 Task: Find connections with filter location Krychaw with filter topic #personaltrainerwith filter profile language French with filter current company Honda Cars India Ltd with filter school Navrachana University with filter industry Meat Products Manufacturing with filter service category Resume Writing with filter keywords title Merchandising Associate
Action: Mouse moved to (210, 273)
Screenshot: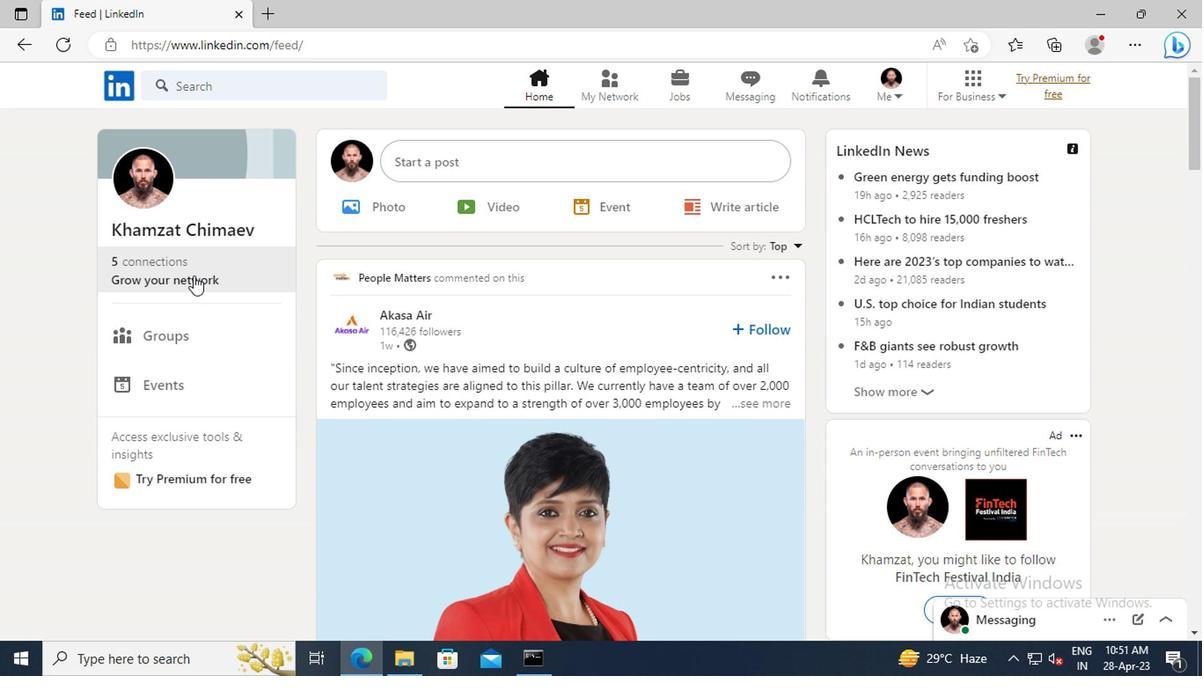 
Action: Mouse pressed left at (210, 273)
Screenshot: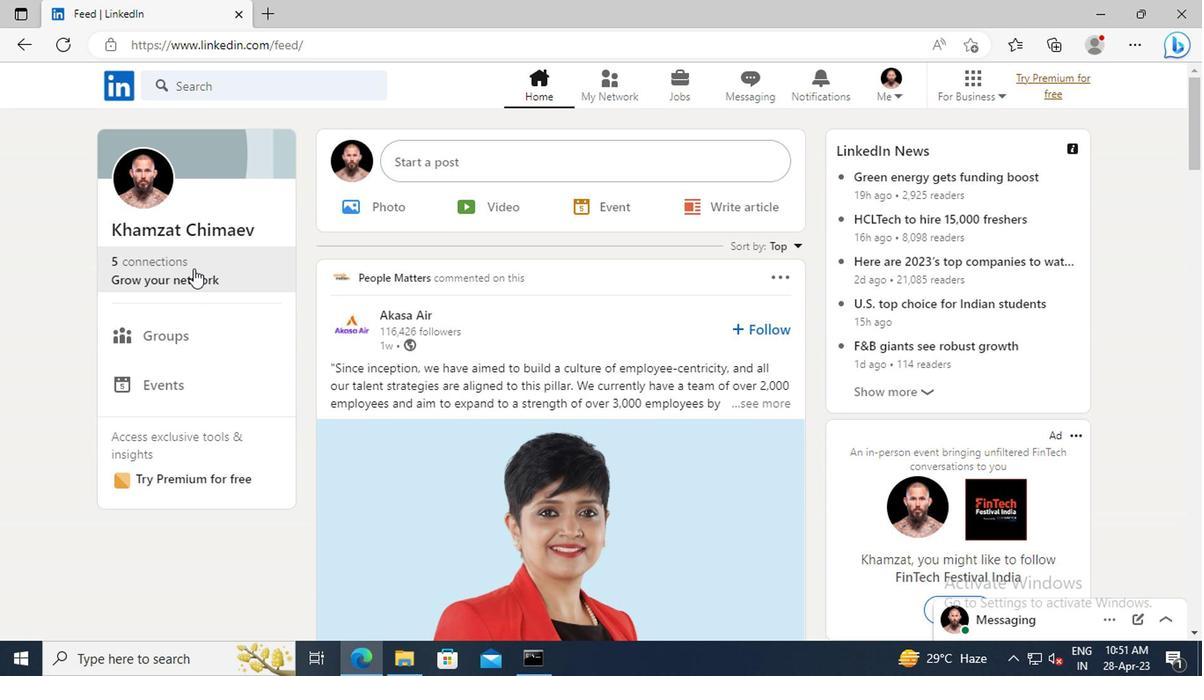 
Action: Mouse moved to (225, 195)
Screenshot: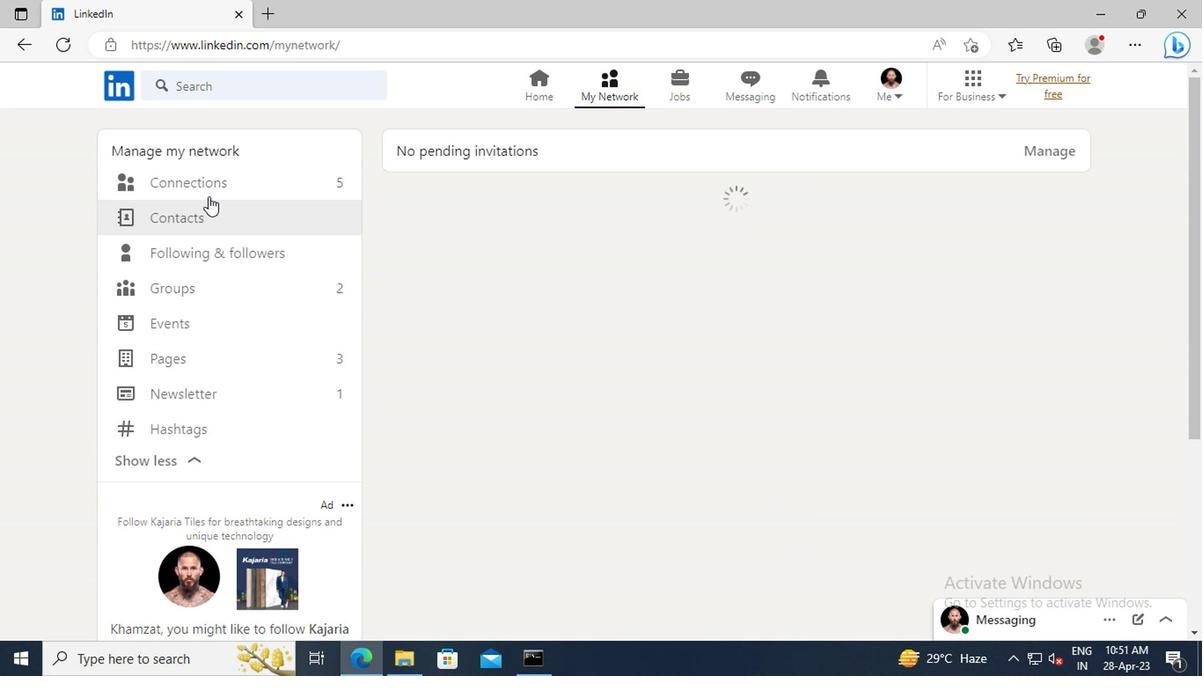 
Action: Mouse pressed left at (225, 195)
Screenshot: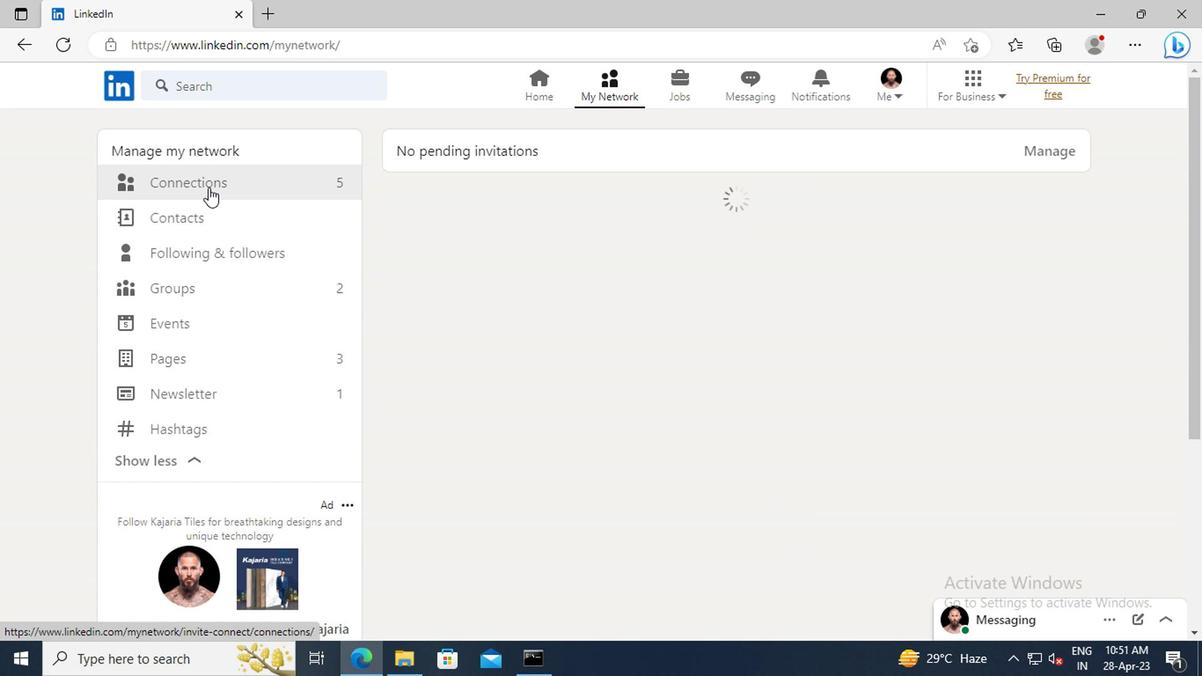 
Action: Mouse moved to (716, 195)
Screenshot: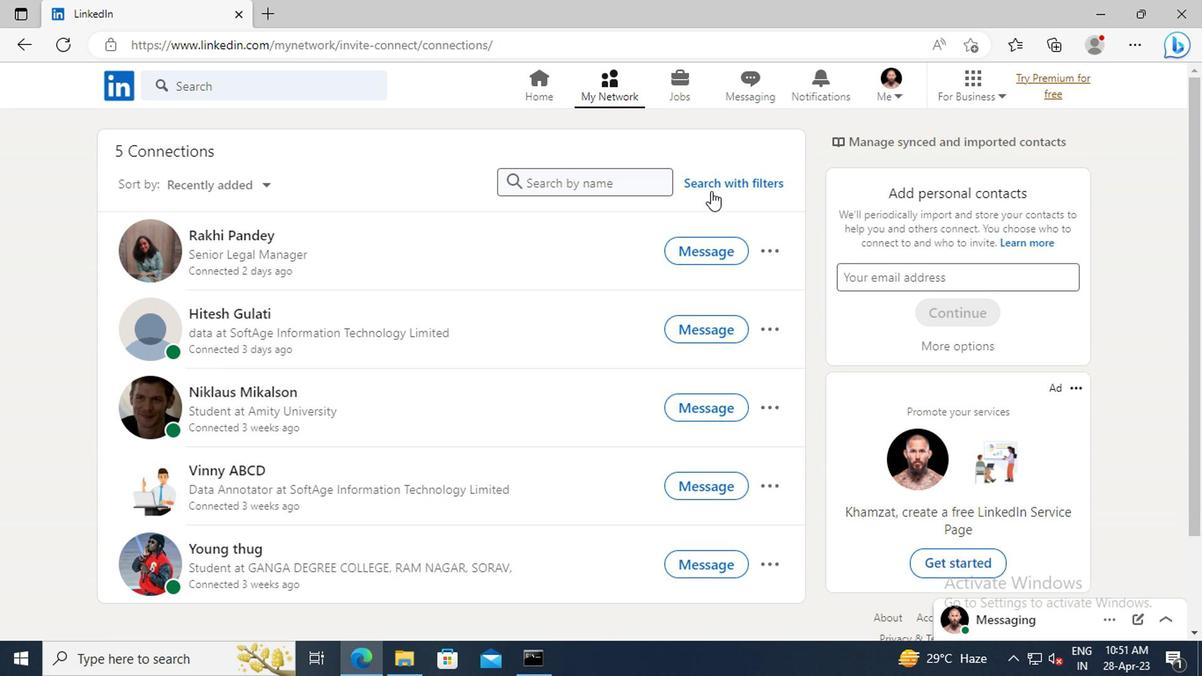 
Action: Mouse pressed left at (716, 195)
Screenshot: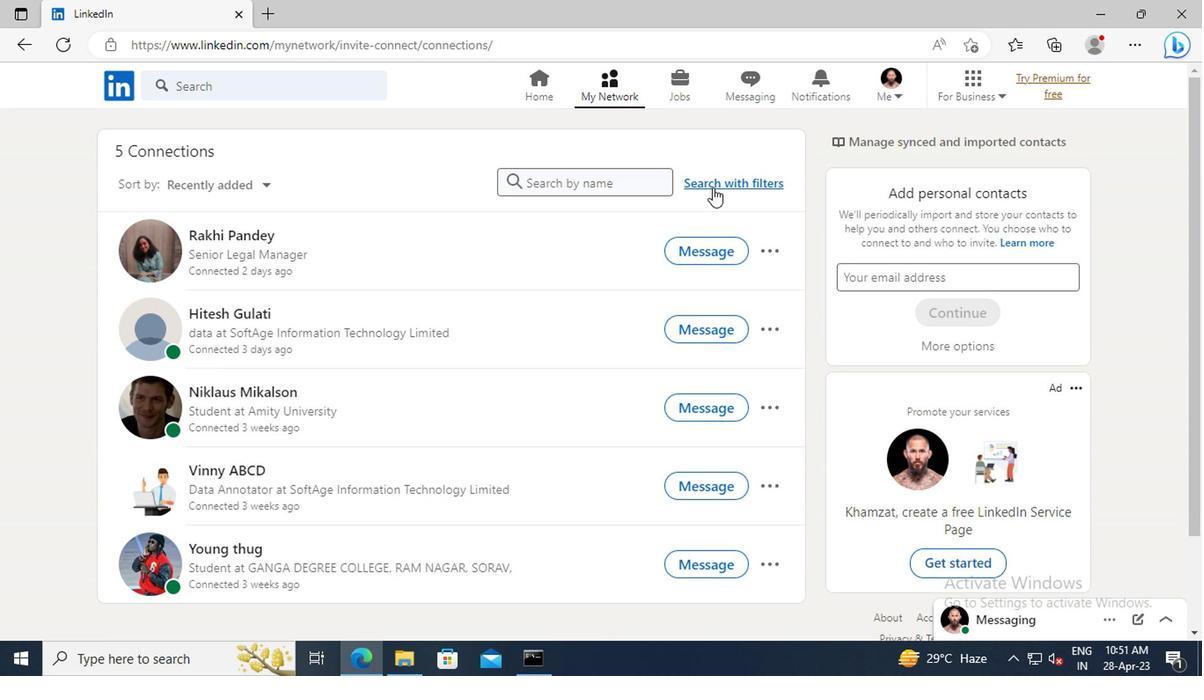 
Action: Mouse moved to (669, 152)
Screenshot: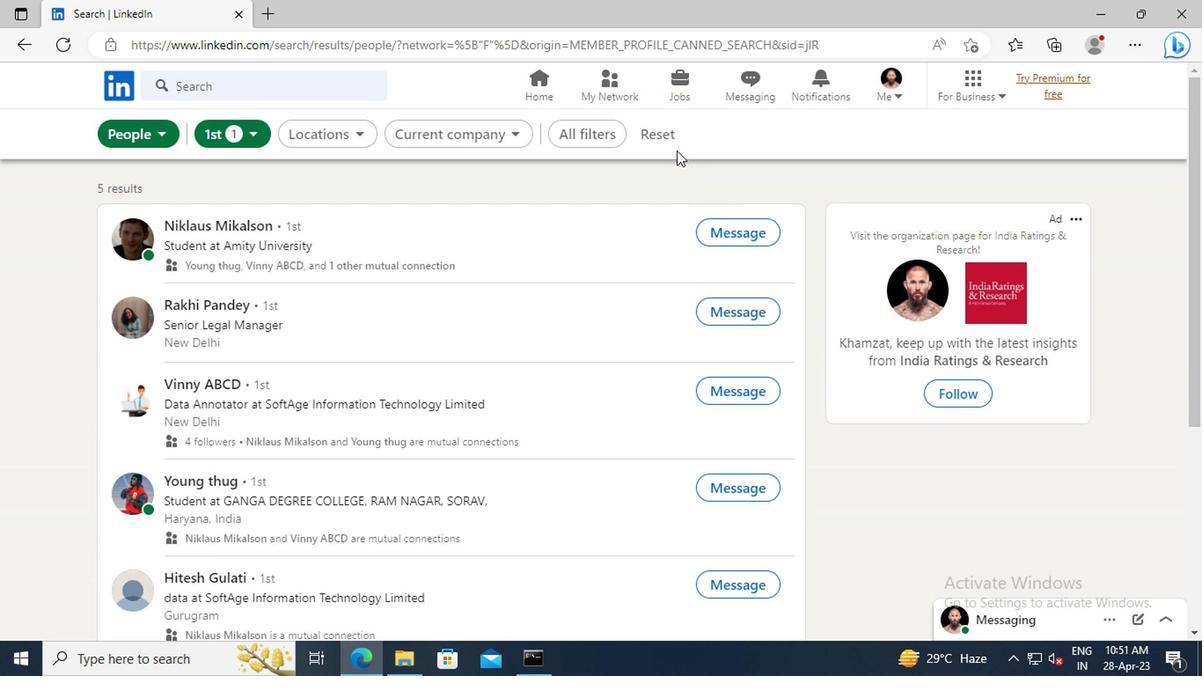 
Action: Mouse pressed left at (669, 152)
Screenshot: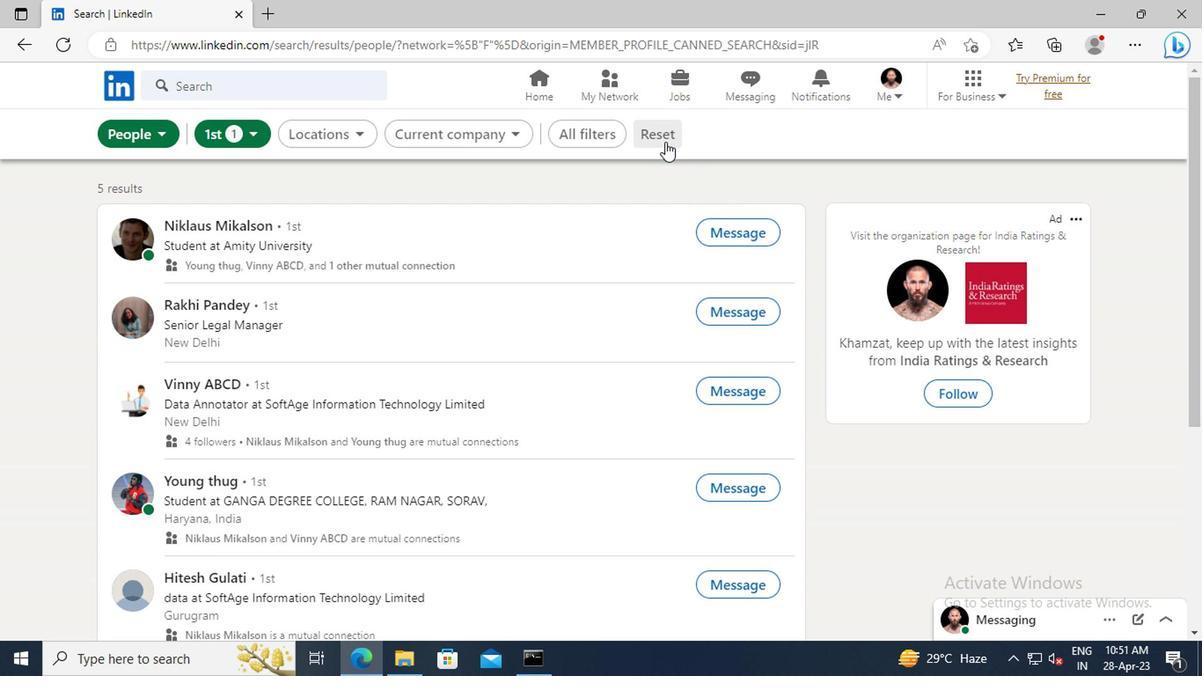 
Action: Mouse moved to (651, 145)
Screenshot: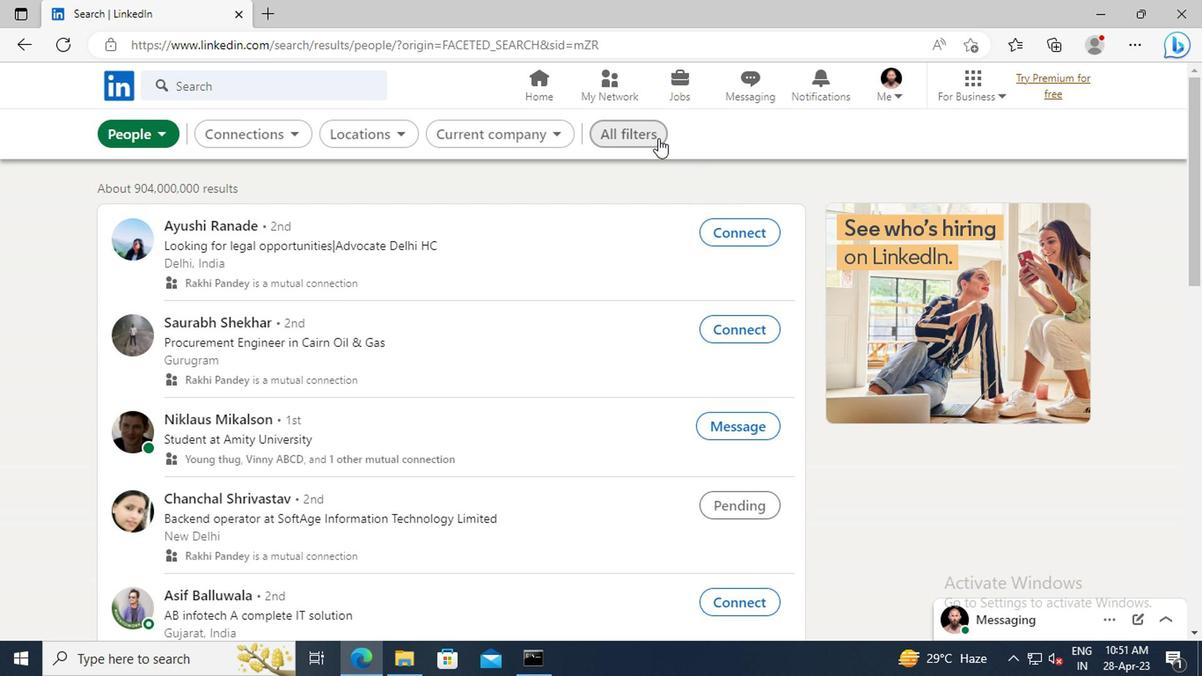 
Action: Mouse pressed left at (651, 145)
Screenshot: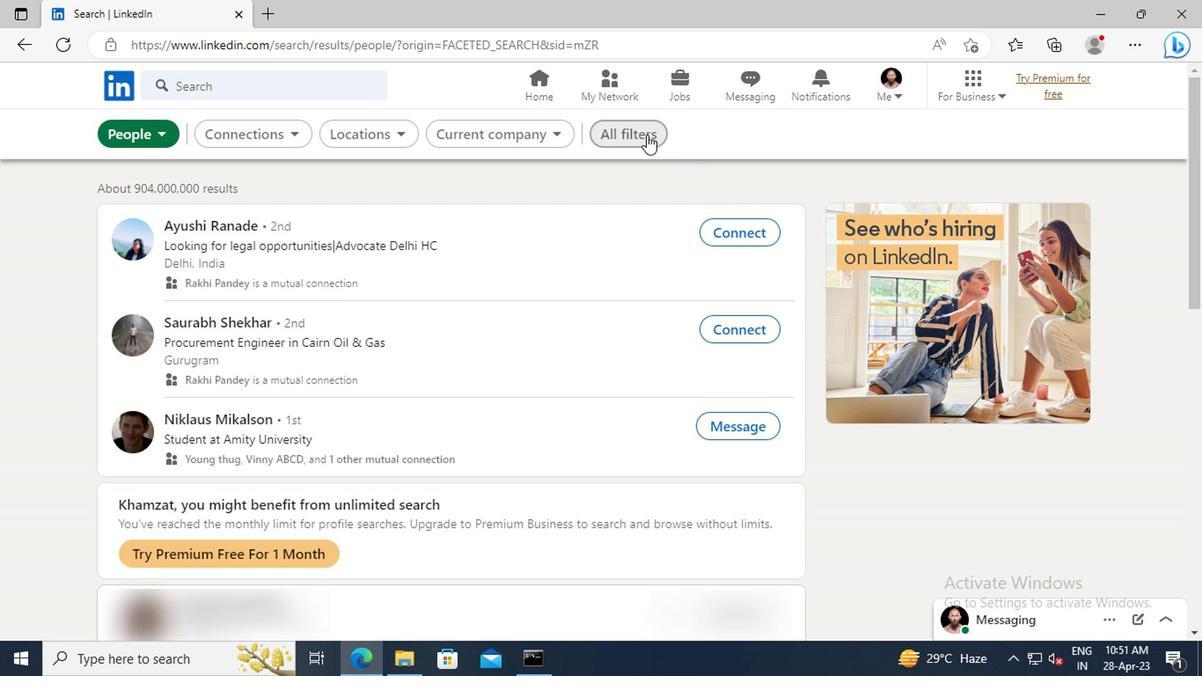 
Action: Mouse moved to (976, 333)
Screenshot: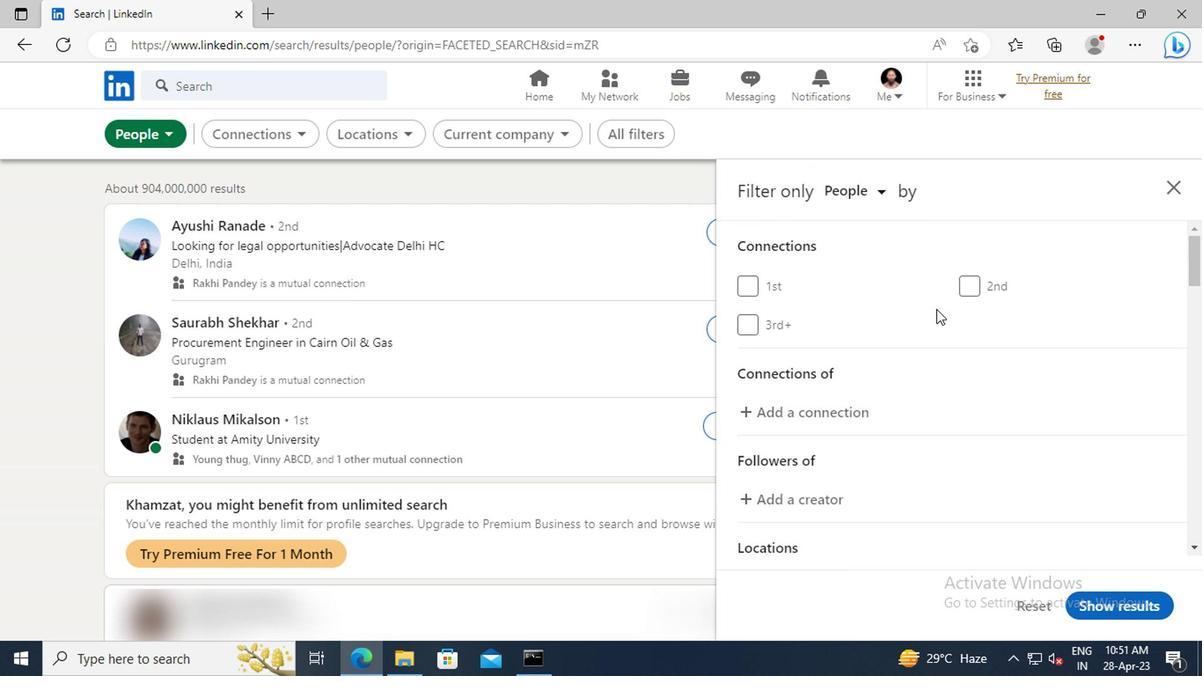 
Action: Mouse scrolled (976, 333) with delta (0, 0)
Screenshot: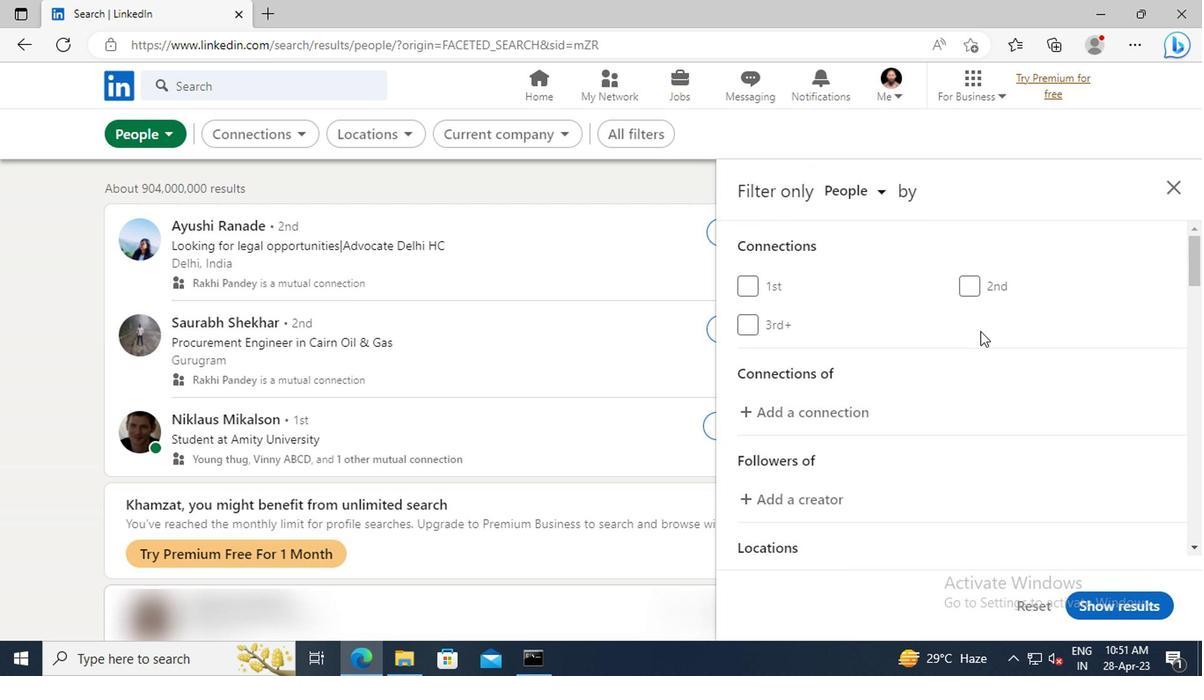 
Action: Mouse scrolled (976, 333) with delta (0, 0)
Screenshot: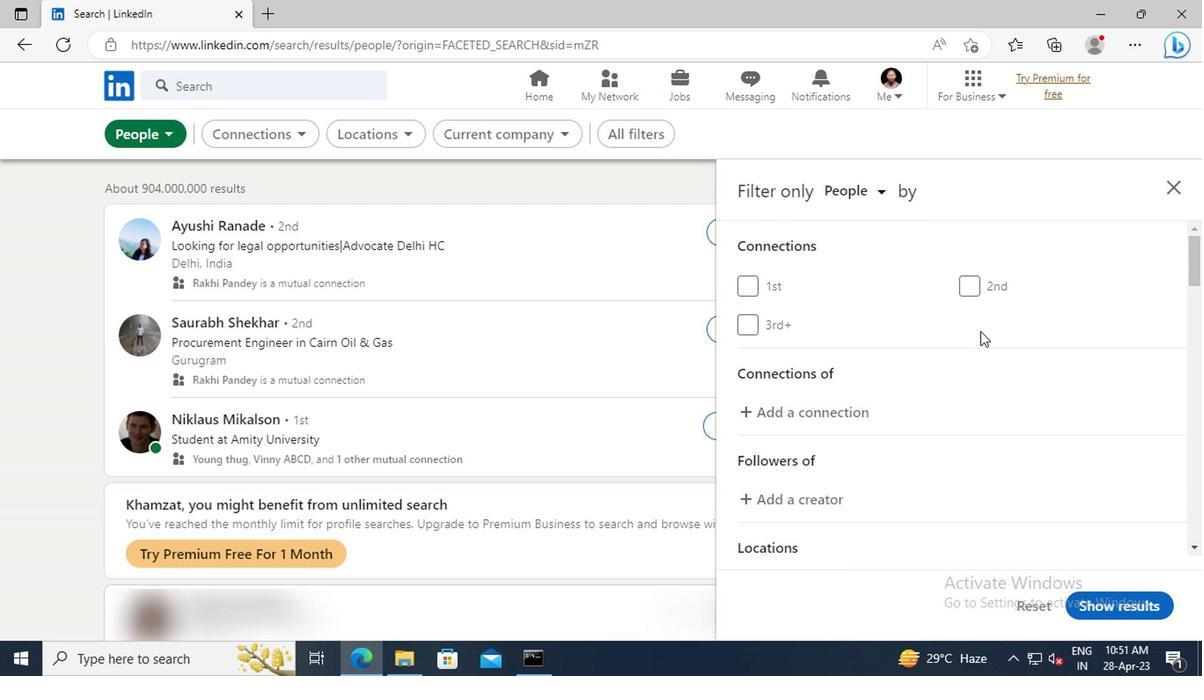 
Action: Mouse scrolled (976, 333) with delta (0, 0)
Screenshot: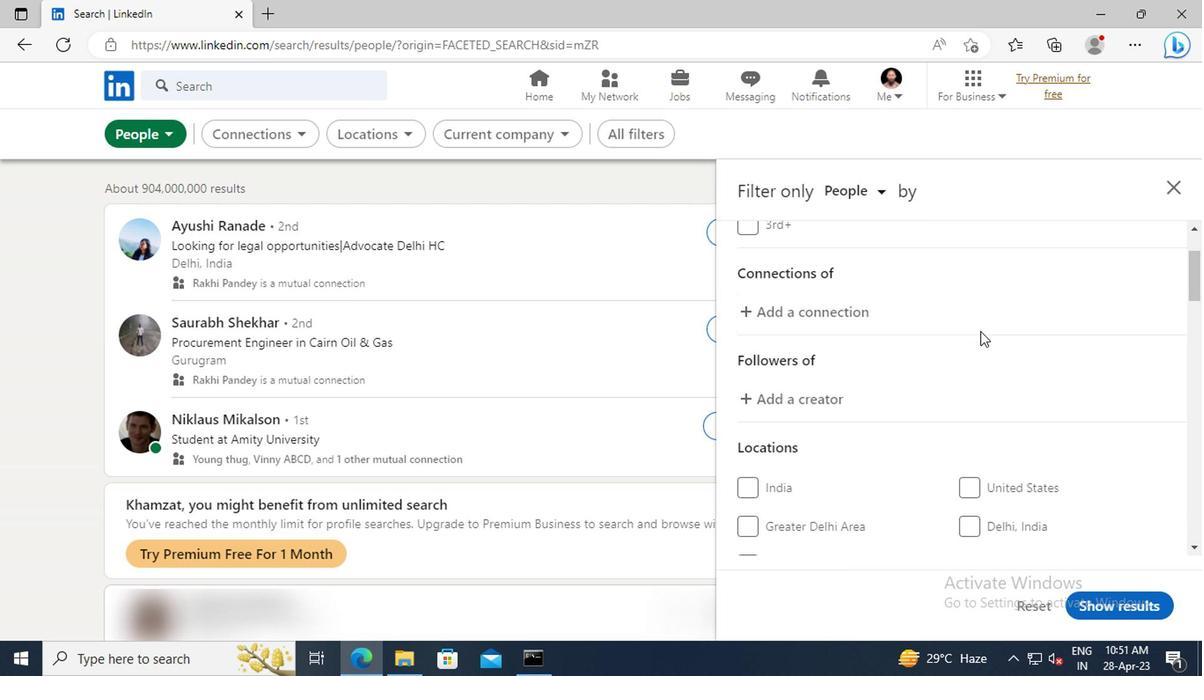
Action: Mouse scrolled (976, 333) with delta (0, 0)
Screenshot: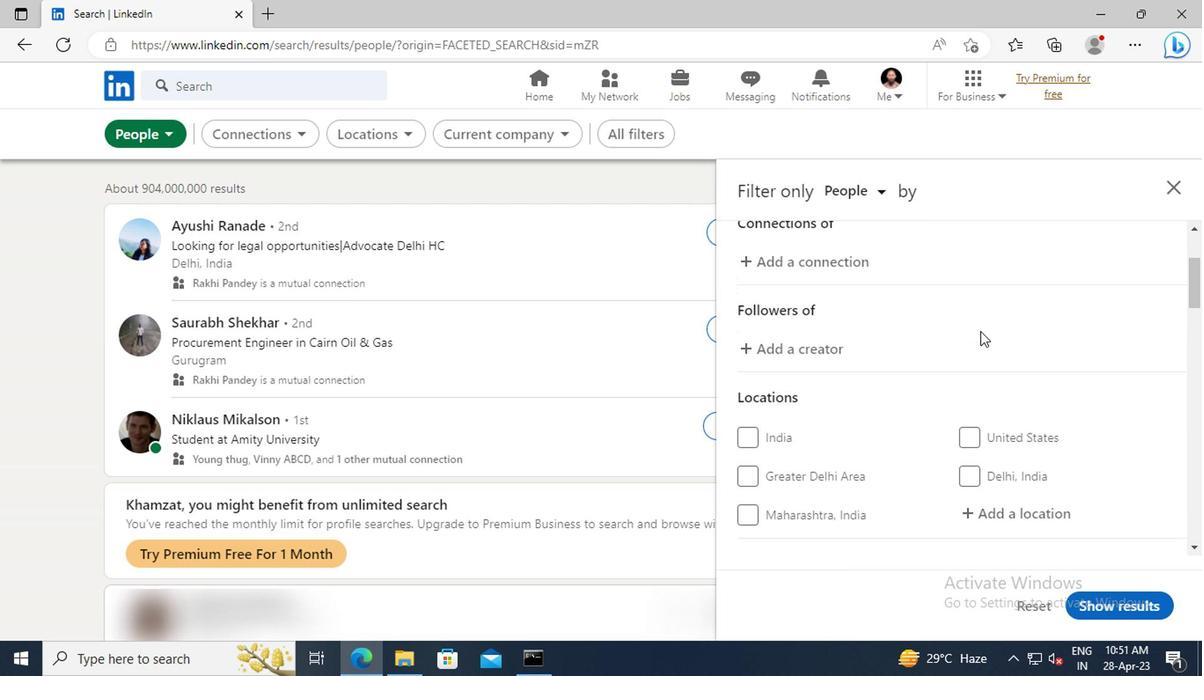 
Action: Mouse scrolled (976, 333) with delta (0, 0)
Screenshot: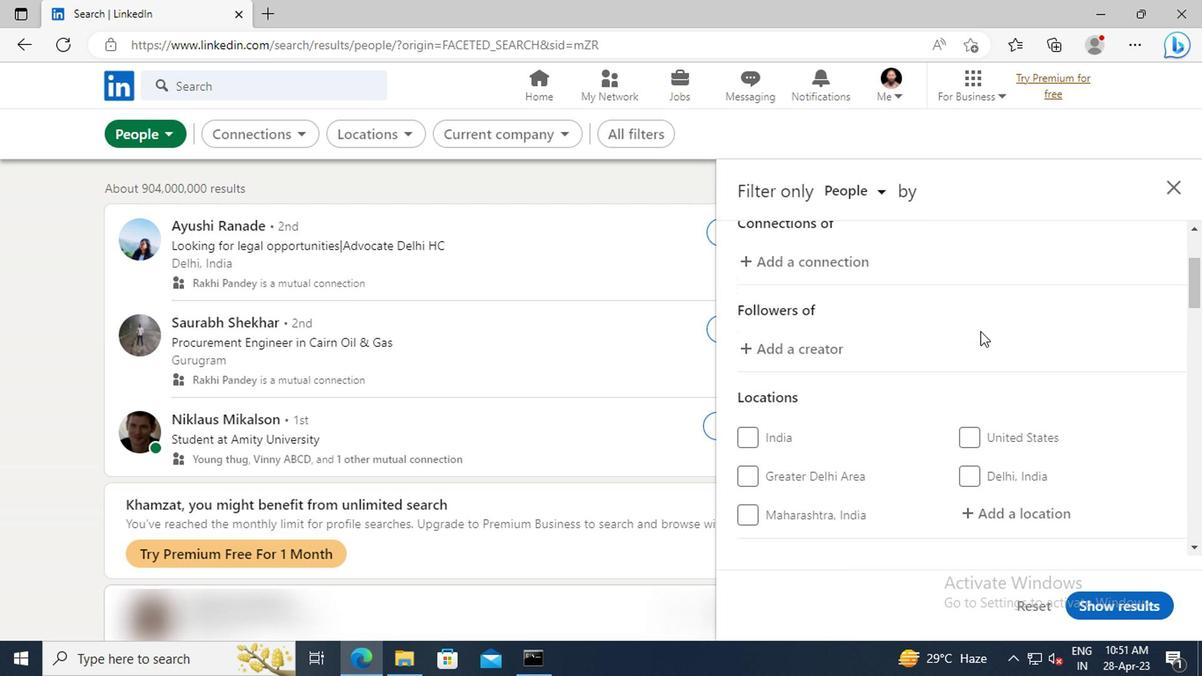 
Action: Mouse scrolled (976, 333) with delta (0, 0)
Screenshot: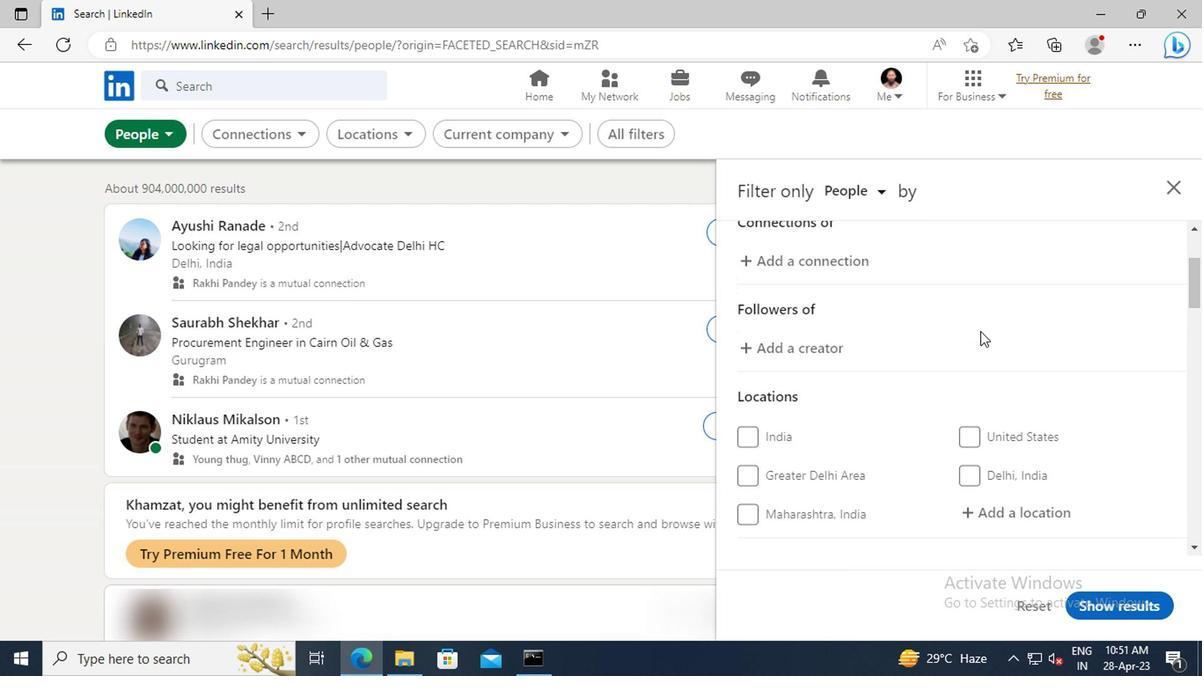 
Action: Mouse moved to (987, 362)
Screenshot: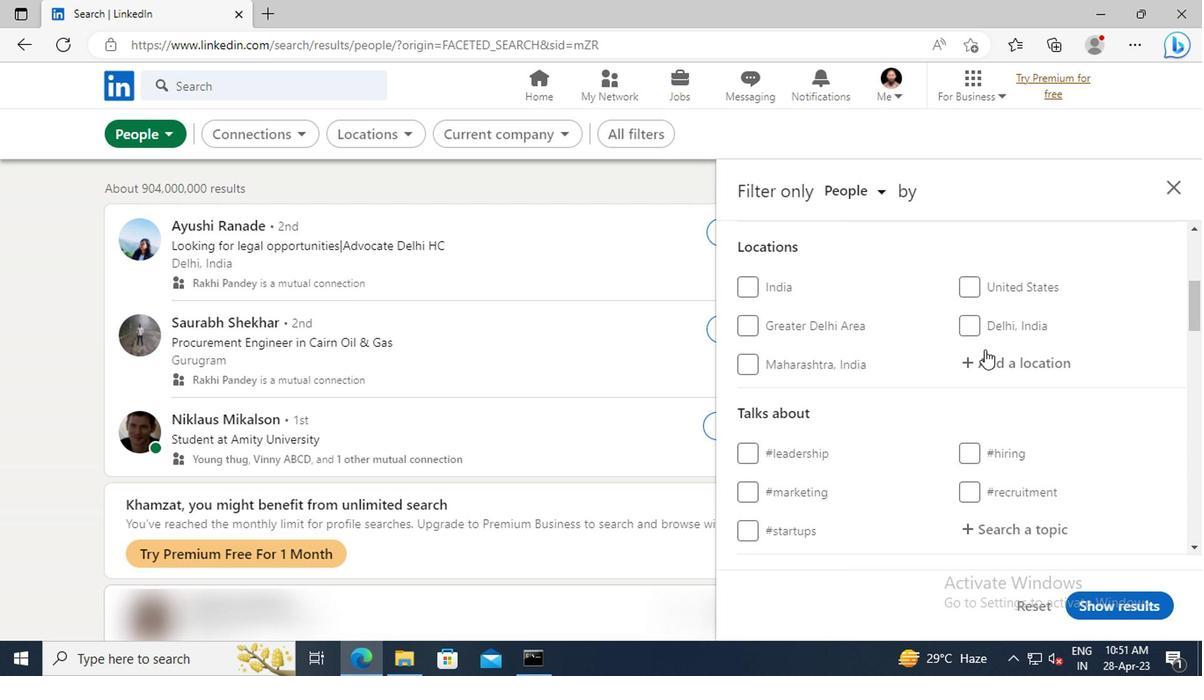 
Action: Mouse pressed left at (987, 362)
Screenshot: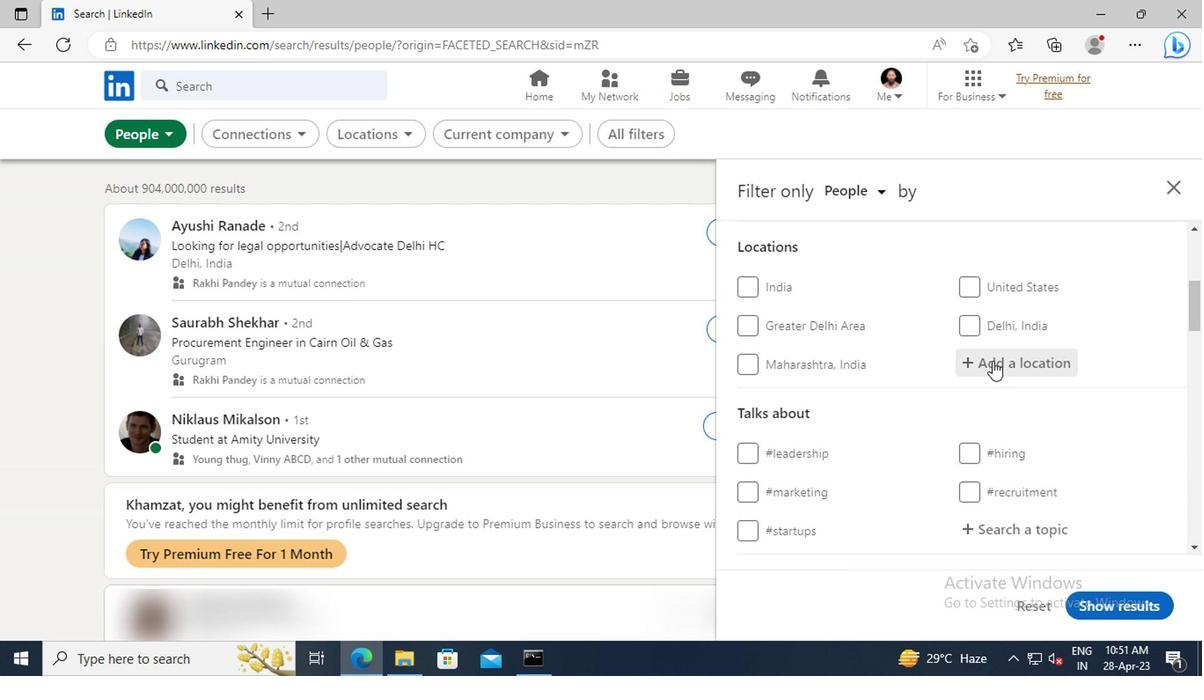 
Action: Key pressed <Key.shift>KRYCHAW
Screenshot: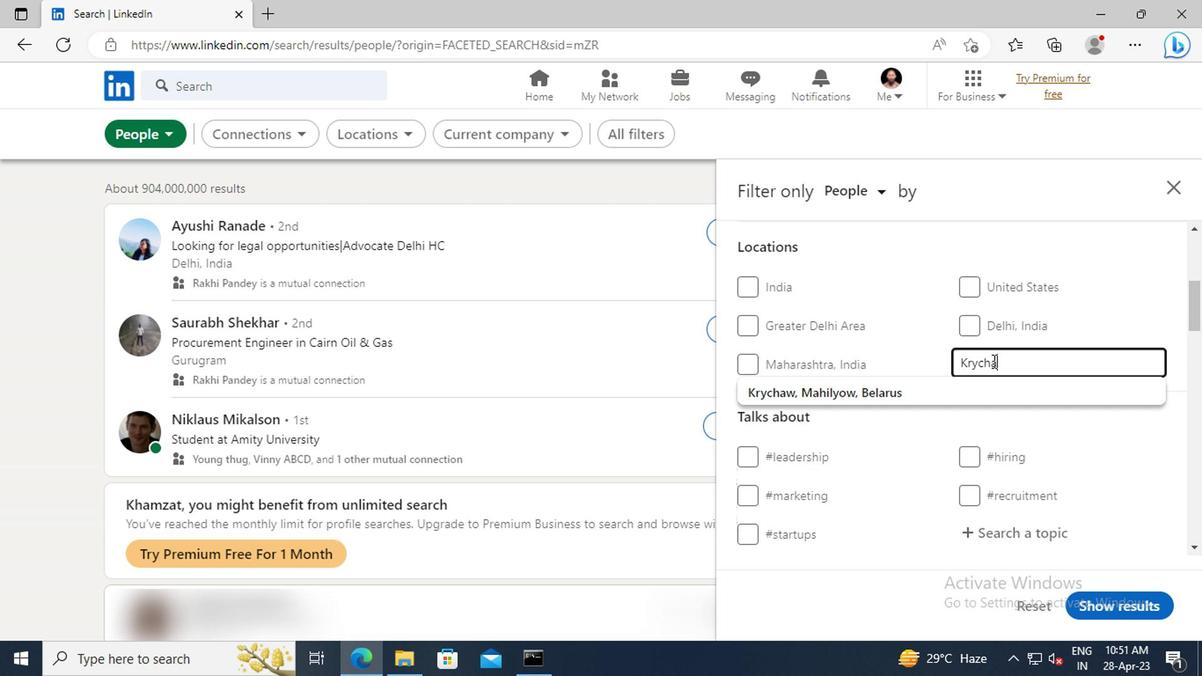 
Action: Mouse moved to (994, 395)
Screenshot: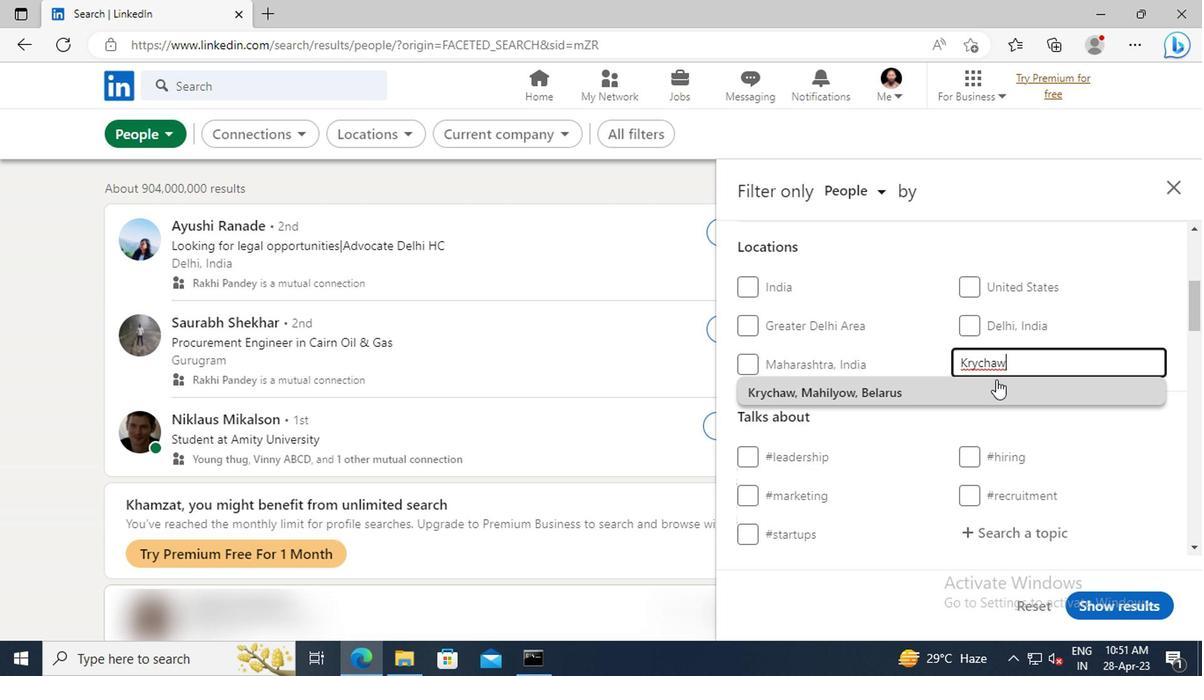 
Action: Mouse pressed left at (994, 395)
Screenshot: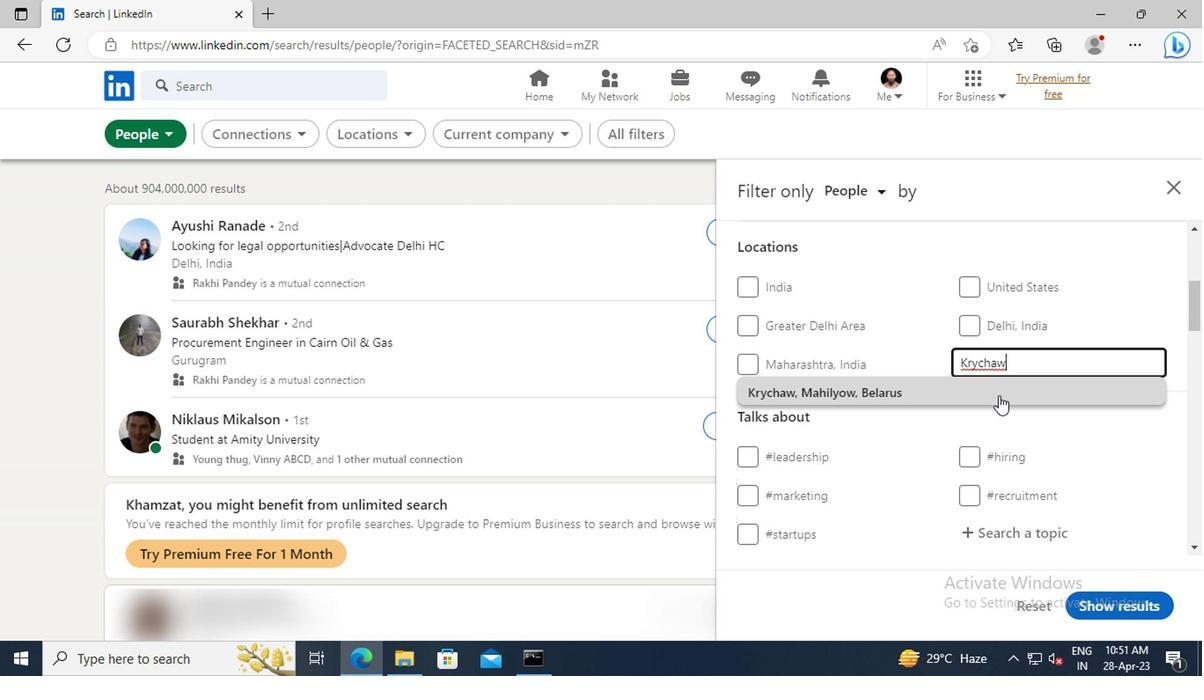 
Action: Mouse moved to (1001, 348)
Screenshot: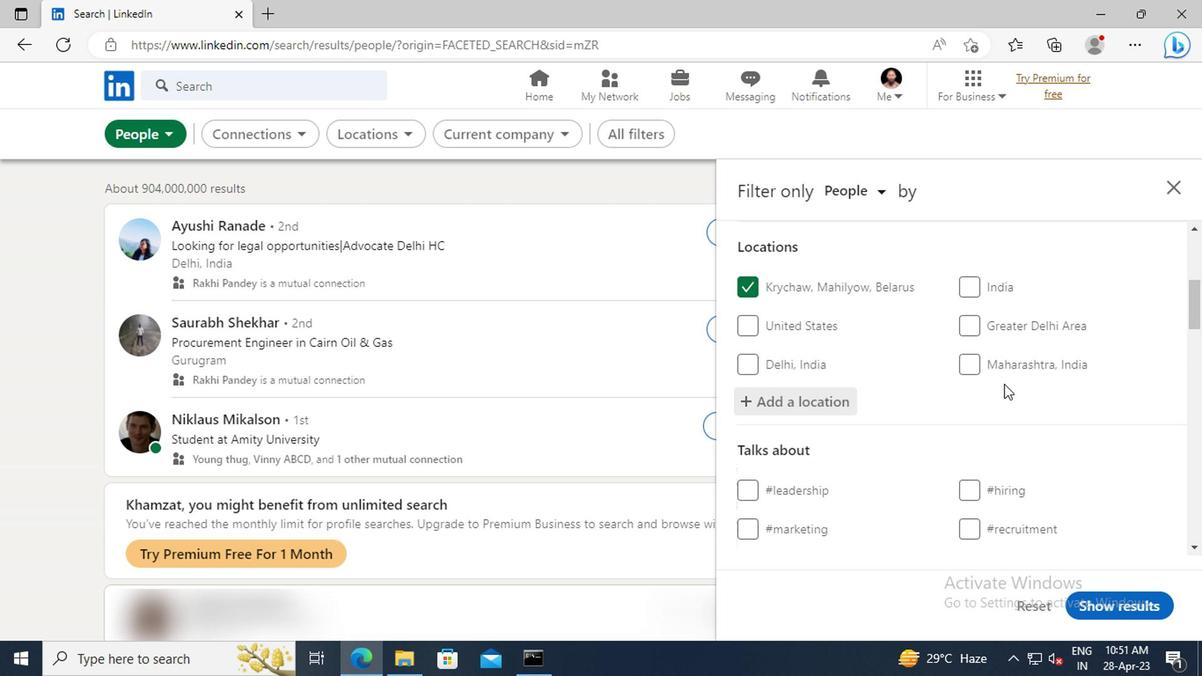 
Action: Mouse scrolled (1001, 348) with delta (0, 0)
Screenshot: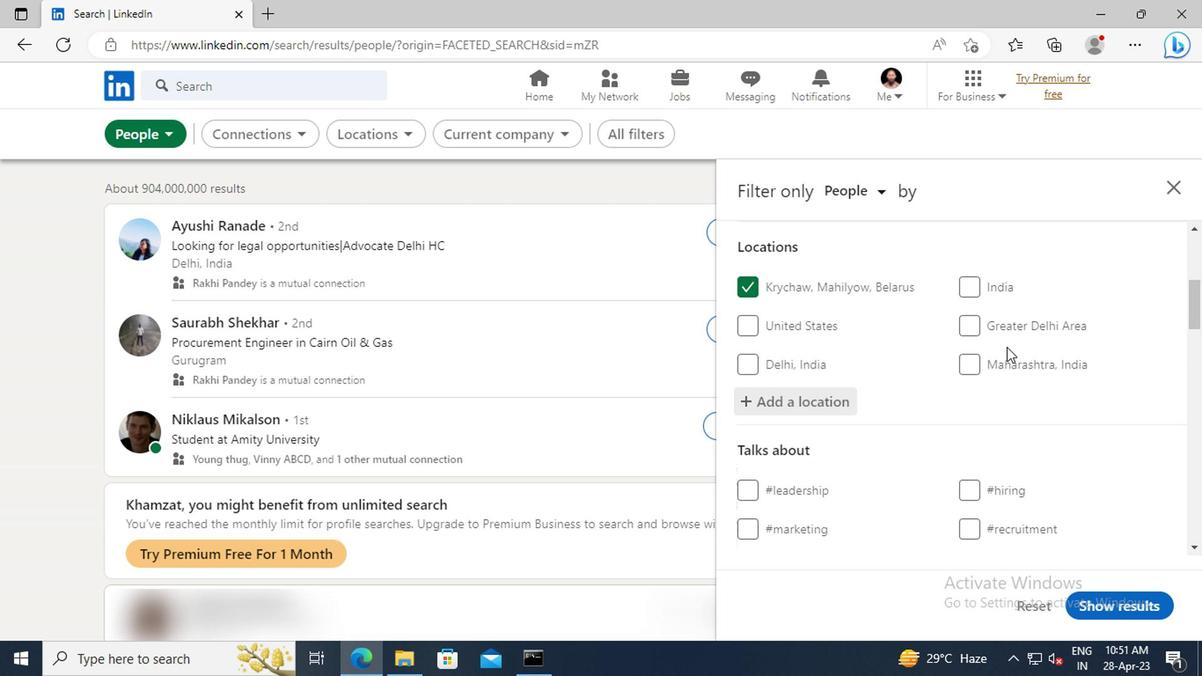 
Action: Mouse scrolled (1001, 348) with delta (0, 0)
Screenshot: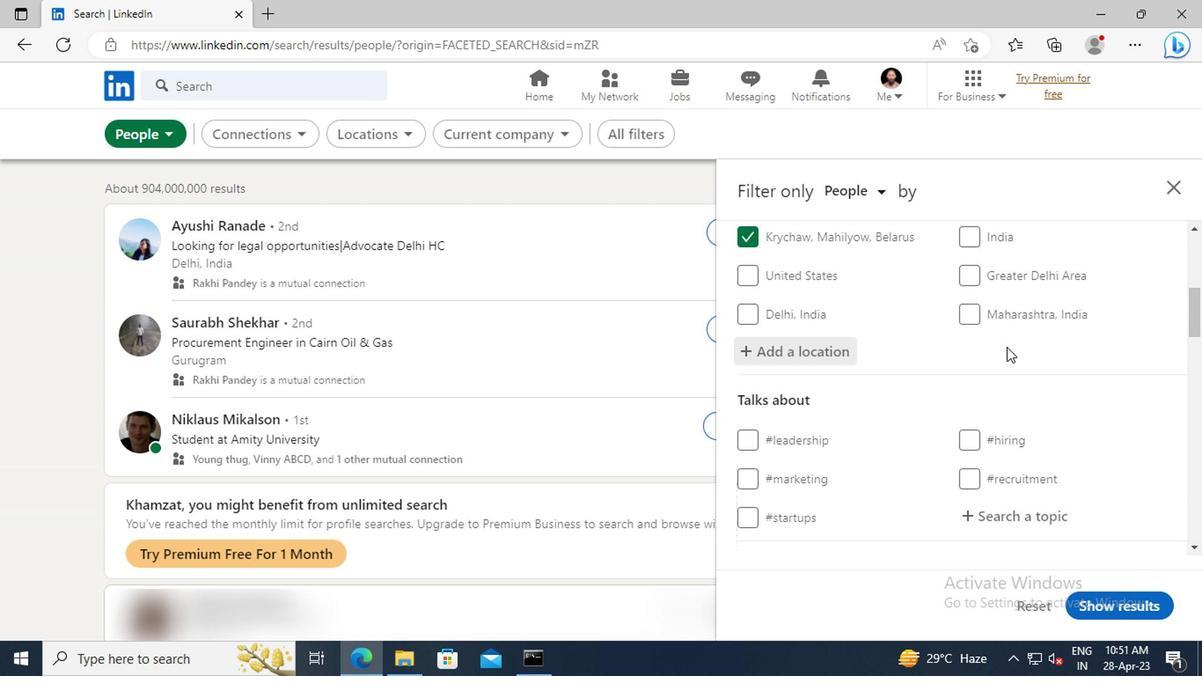 
Action: Mouse scrolled (1001, 348) with delta (0, 0)
Screenshot: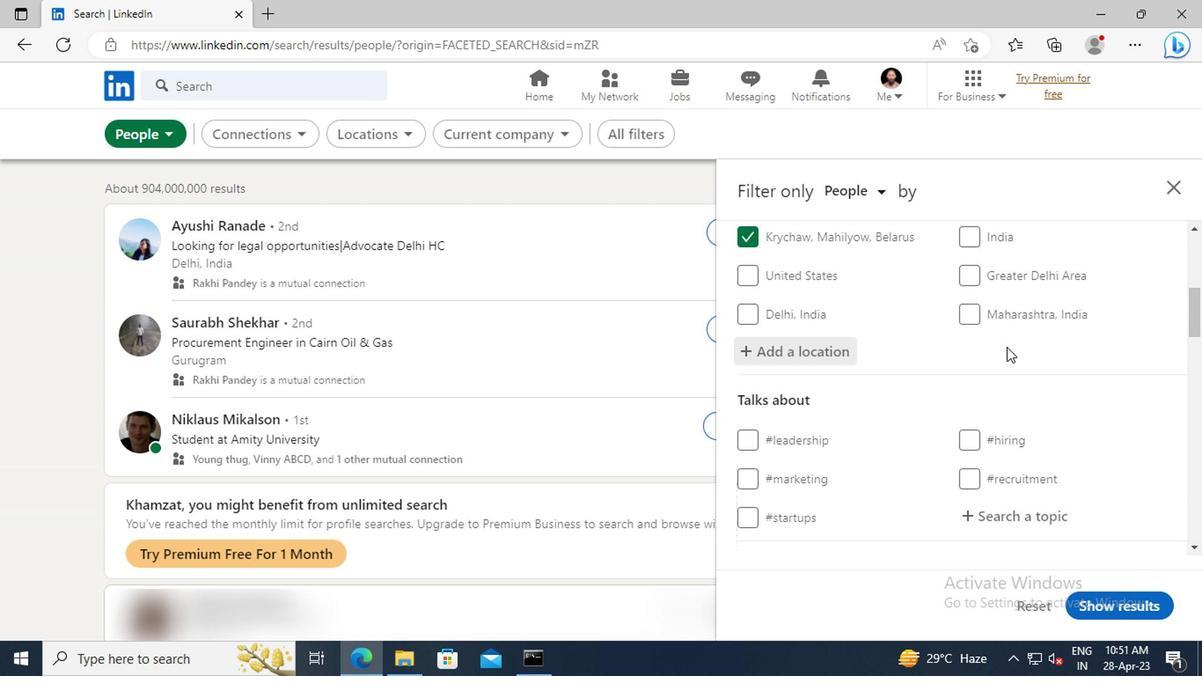 
Action: Mouse scrolled (1001, 348) with delta (0, 0)
Screenshot: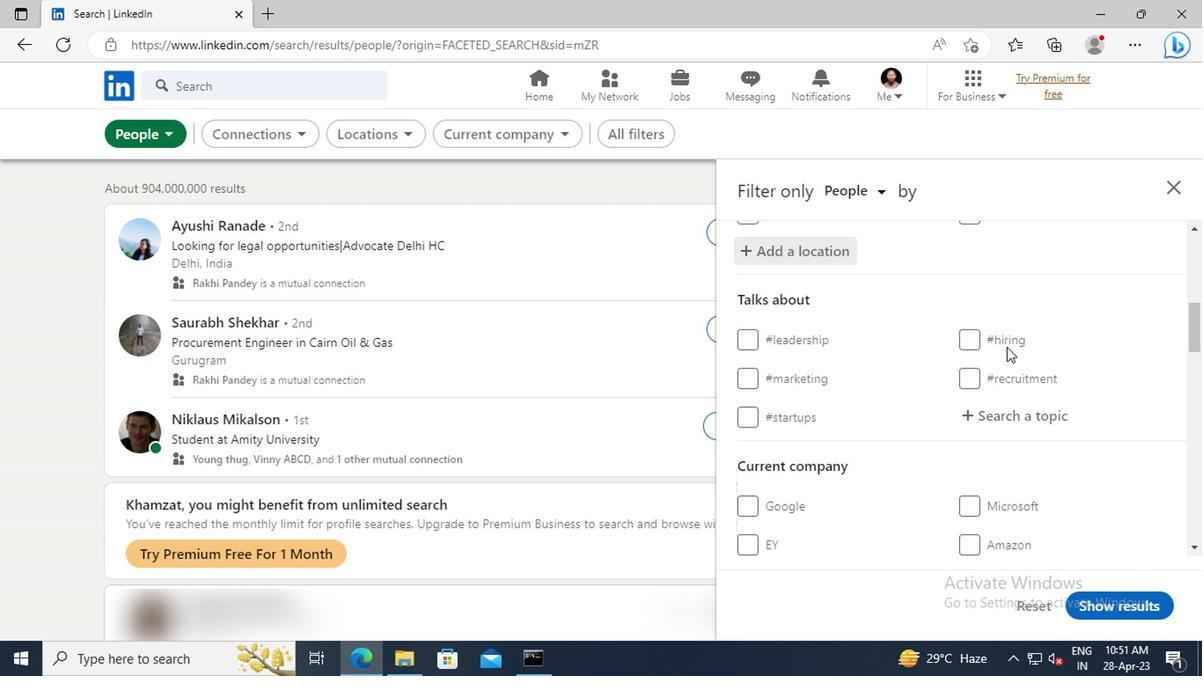 
Action: Mouse moved to (1003, 360)
Screenshot: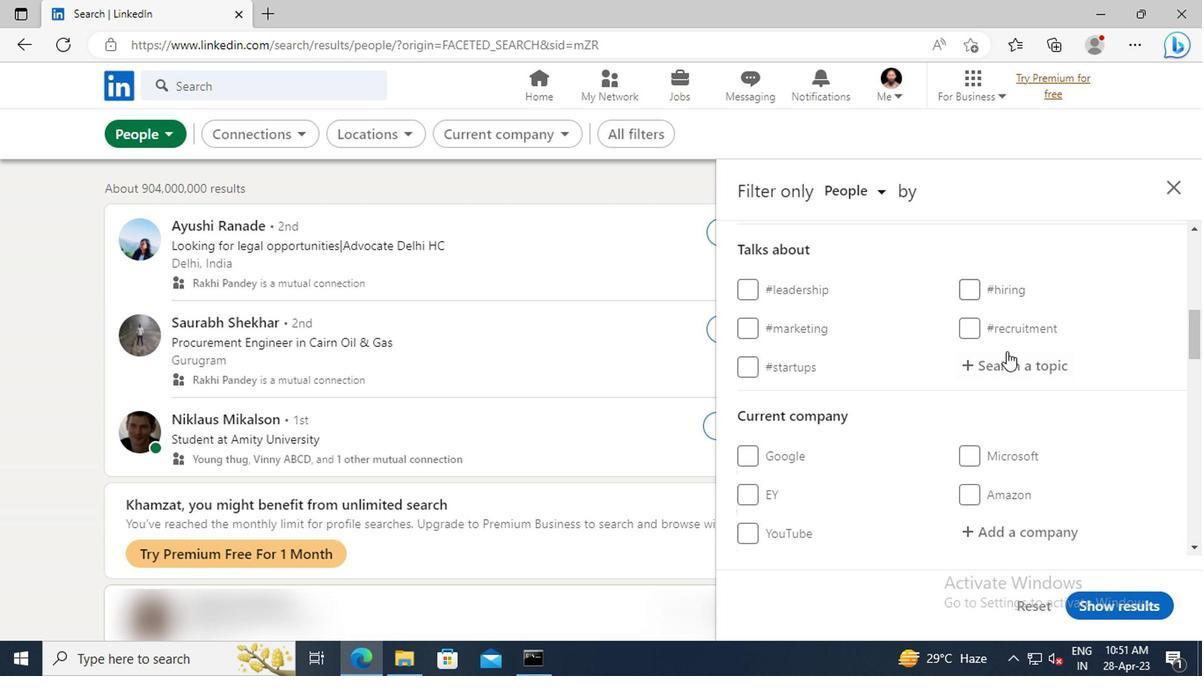 
Action: Mouse pressed left at (1003, 360)
Screenshot: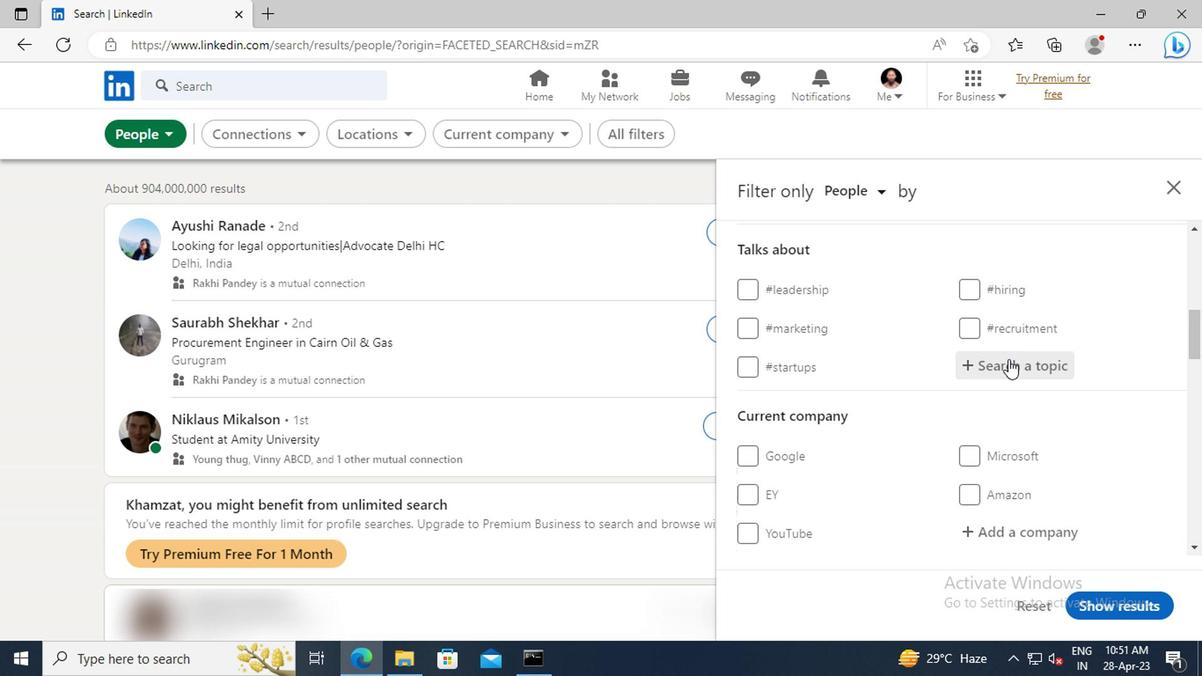 
Action: Key pressed <Key.shift>#PERSONALTRAINER<Key.enter>
Screenshot: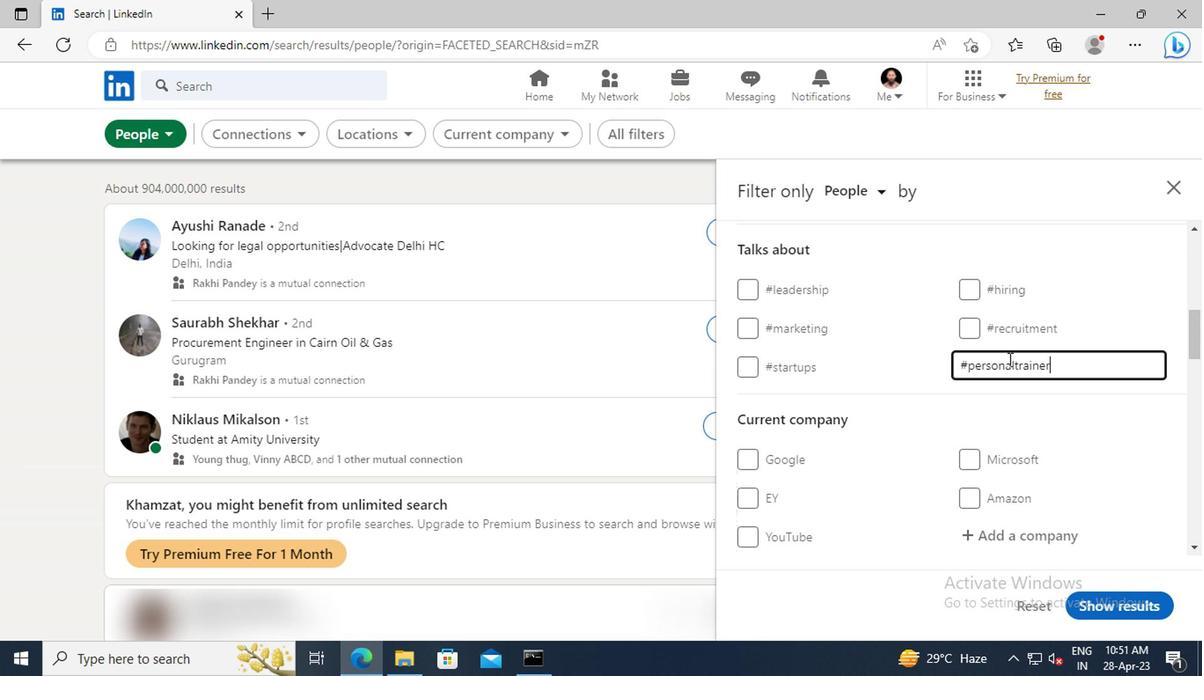 
Action: Mouse moved to (997, 359)
Screenshot: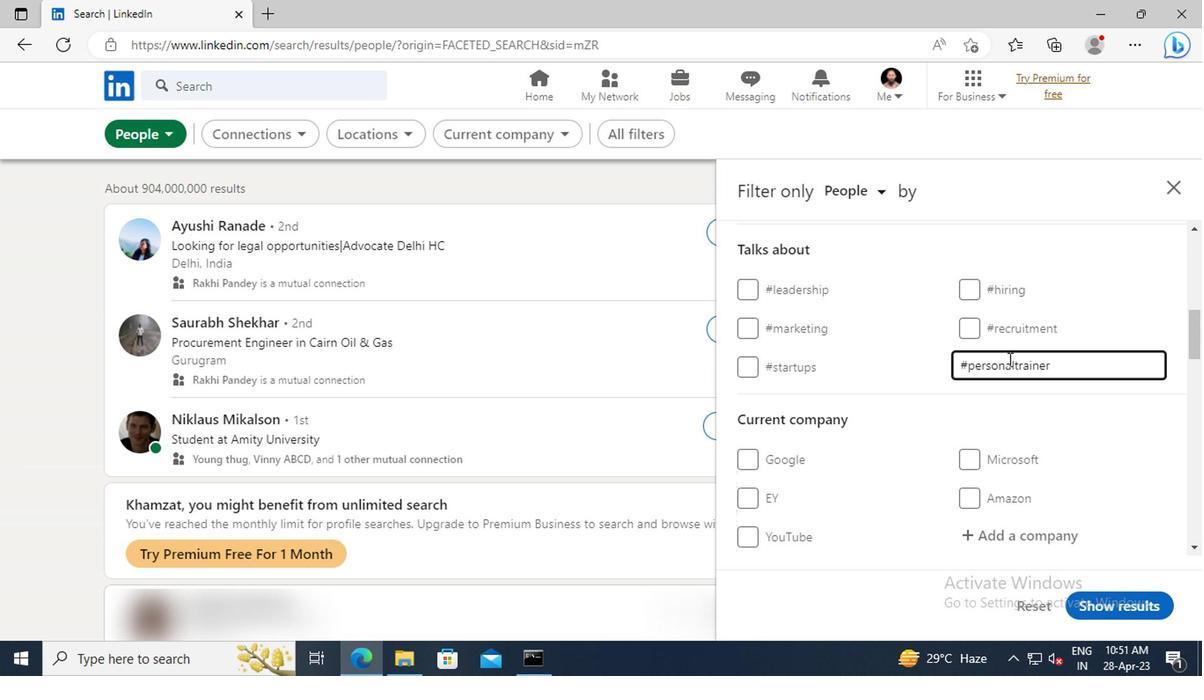 
Action: Mouse scrolled (997, 358) with delta (0, -1)
Screenshot: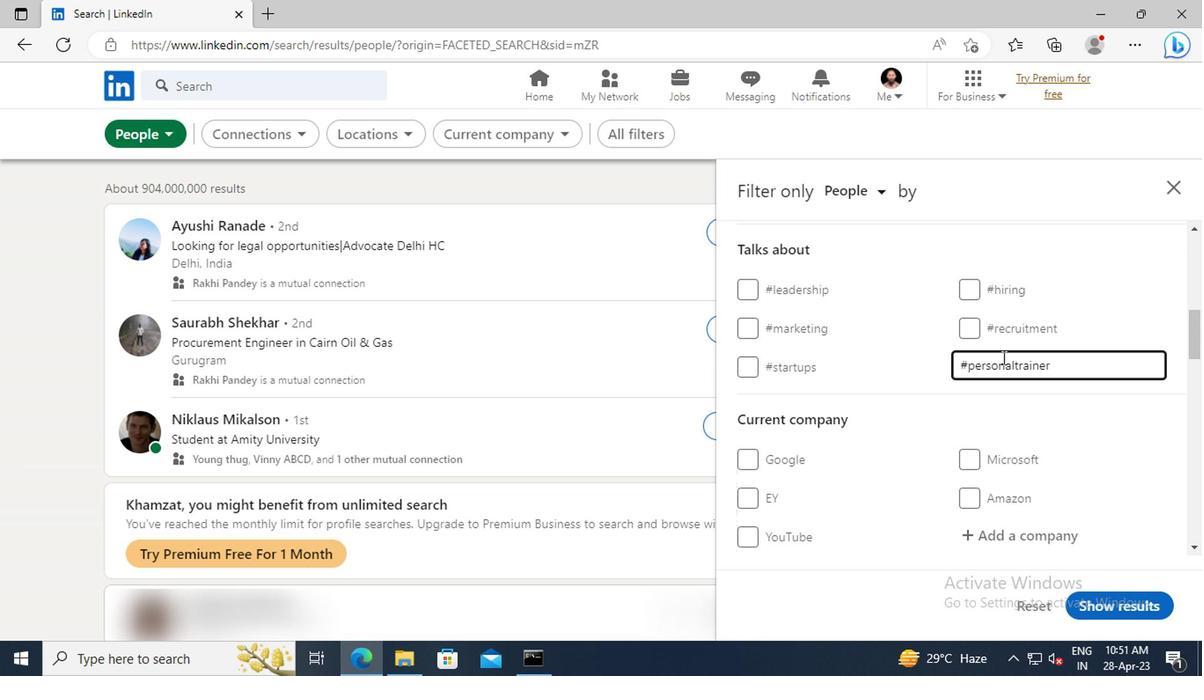 
Action: Mouse scrolled (997, 358) with delta (0, -1)
Screenshot: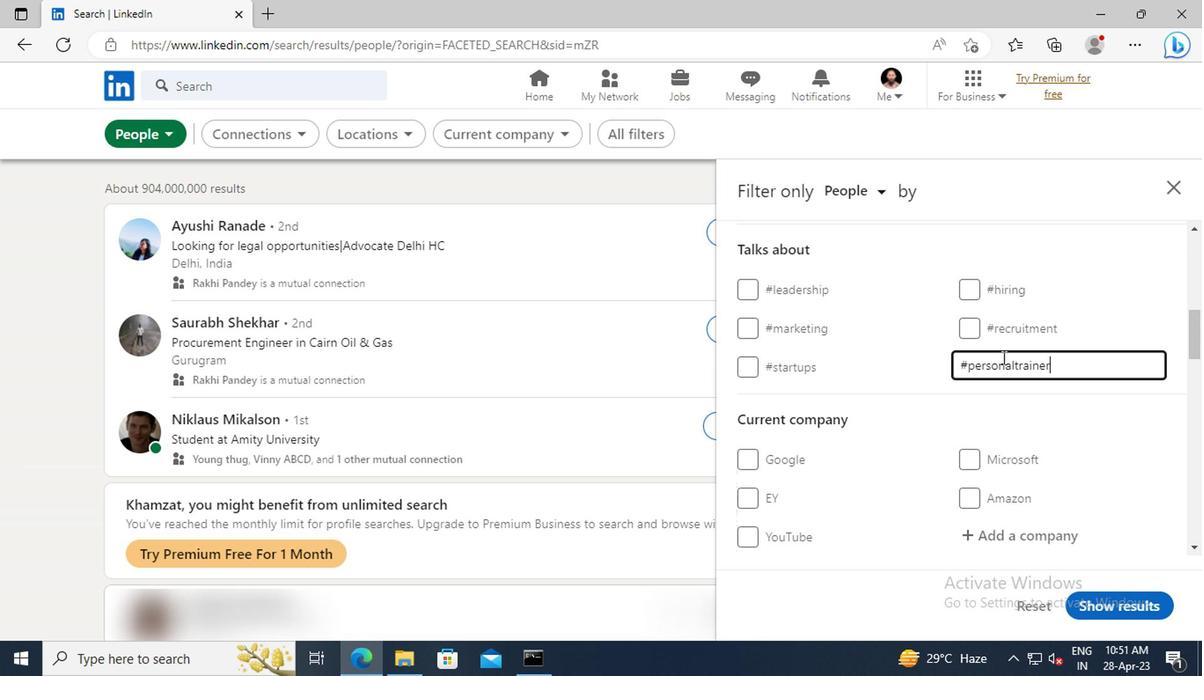 
Action: Mouse moved to (997, 359)
Screenshot: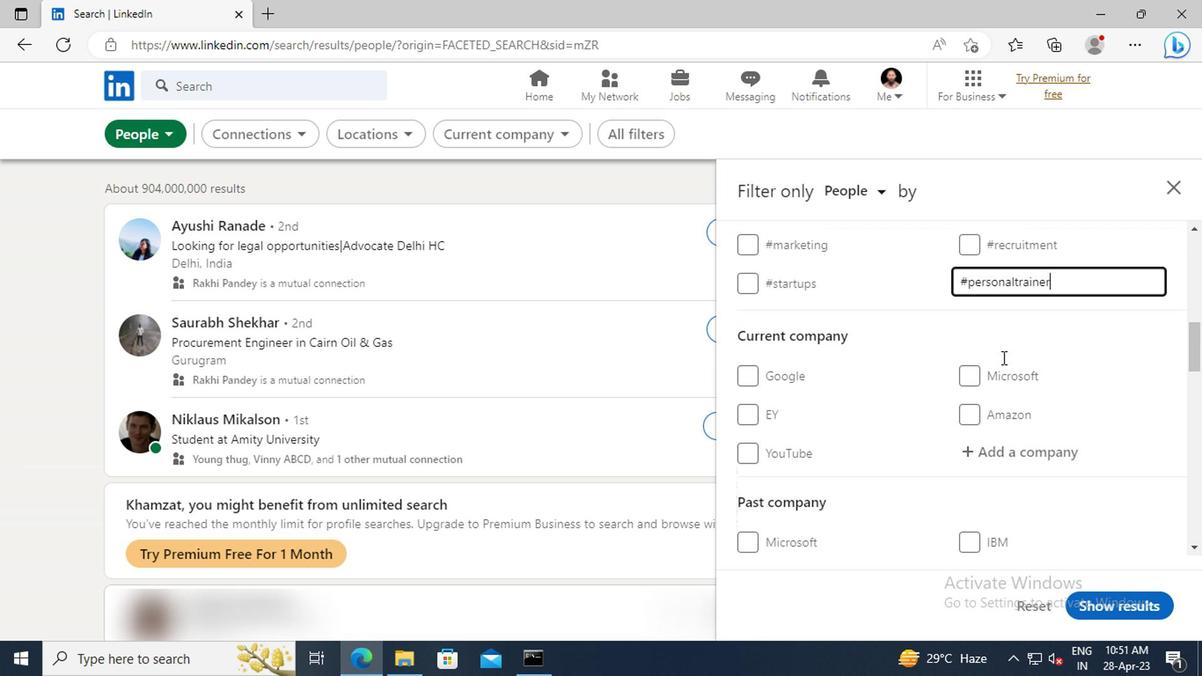 
Action: Mouse scrolled (997, 358) with delta (0, -1)
Screenshot: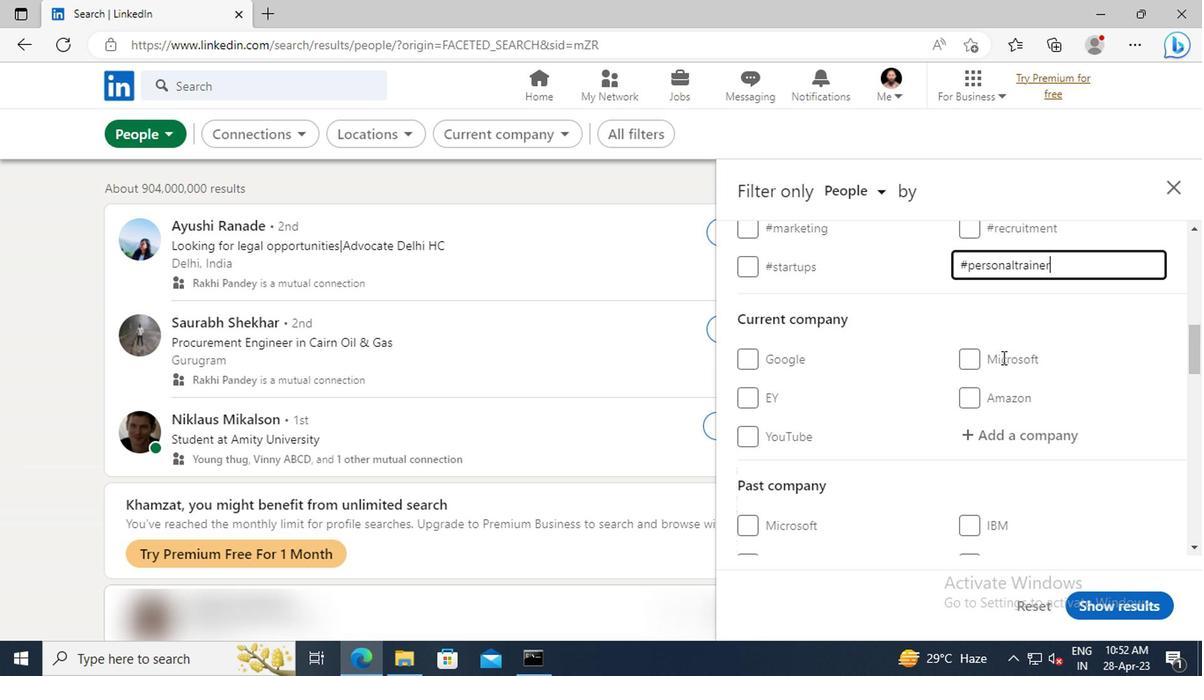 
Action: Mouse scrolled (997, 358) with delta (0, -1)
Screenshot: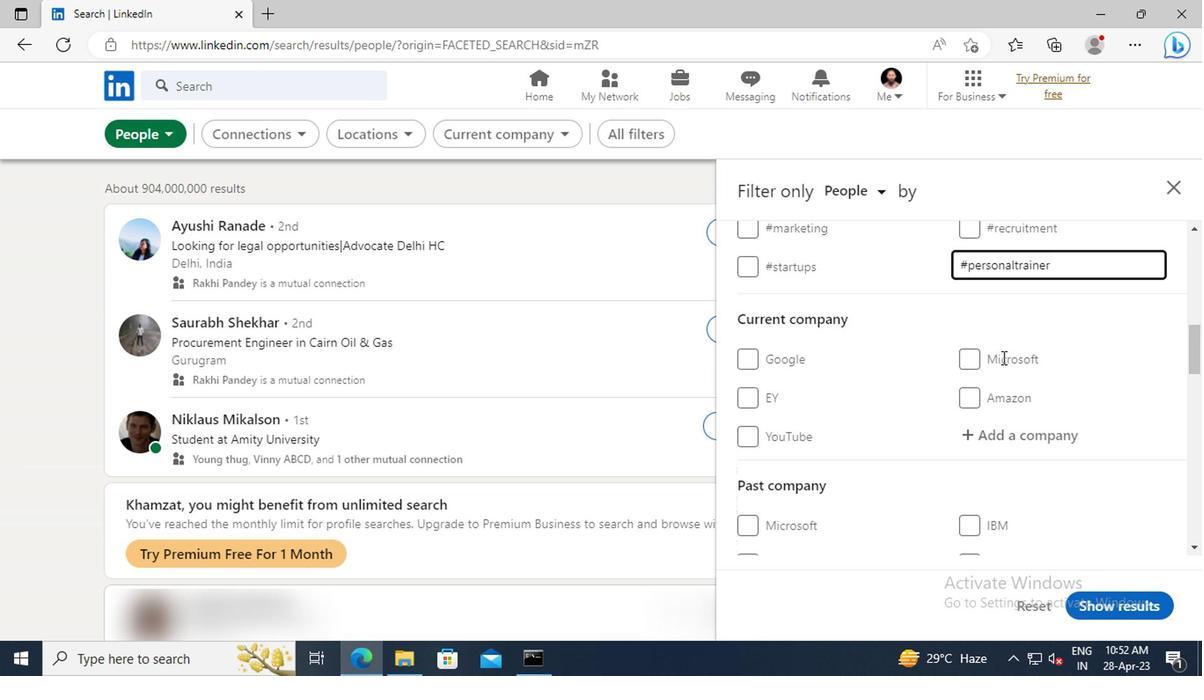 
Action: Mouse scrolled (997, 358) with delta (0, -1)
Screenshot: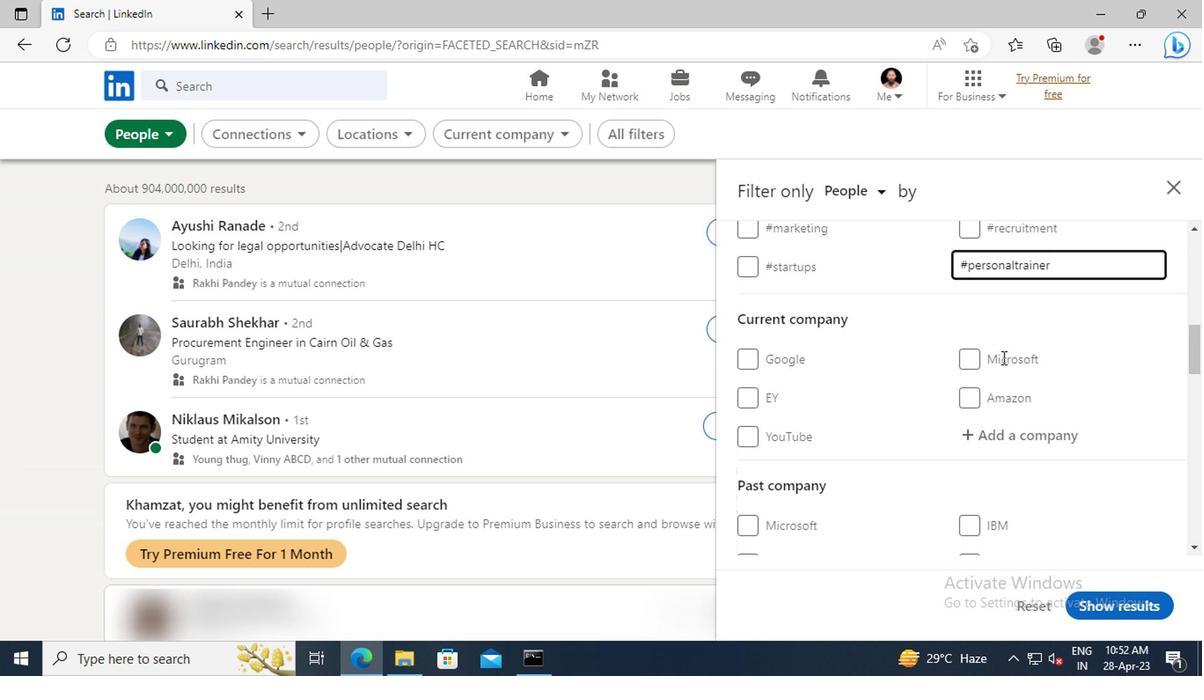 
Action: Mouse scrolled (997, 358) with delta (0, -1)
Screenshot: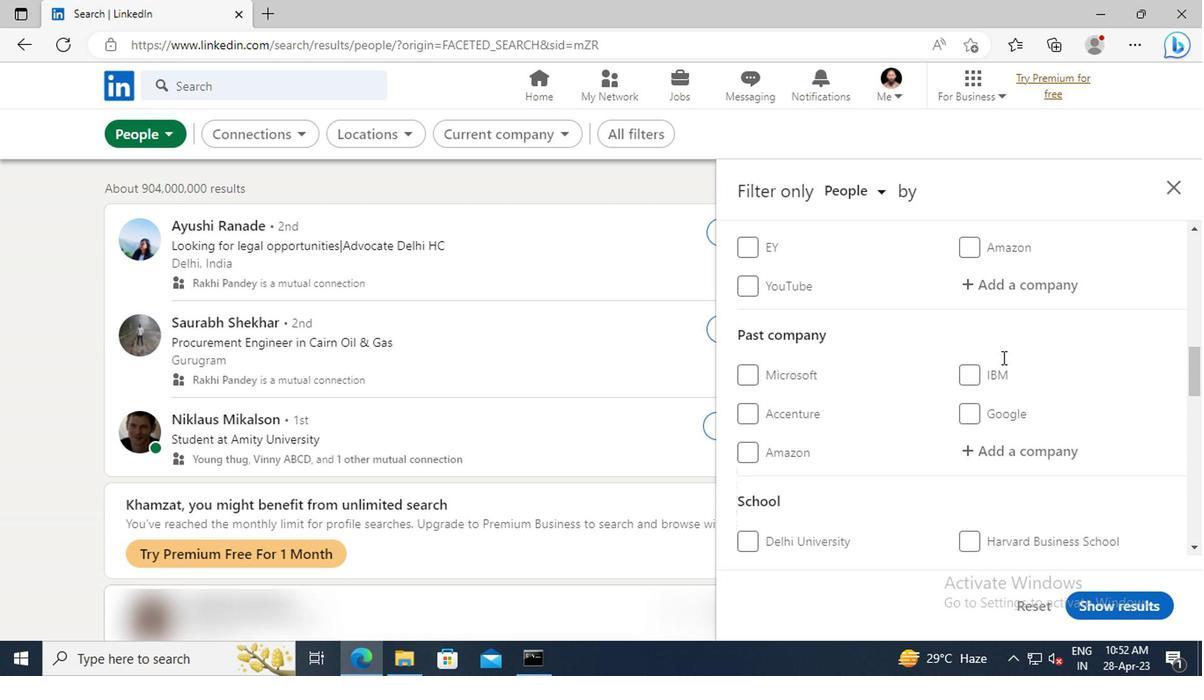 
Action: Mouse scrolled (997, 358) with delta (0, -1)
Screenshot: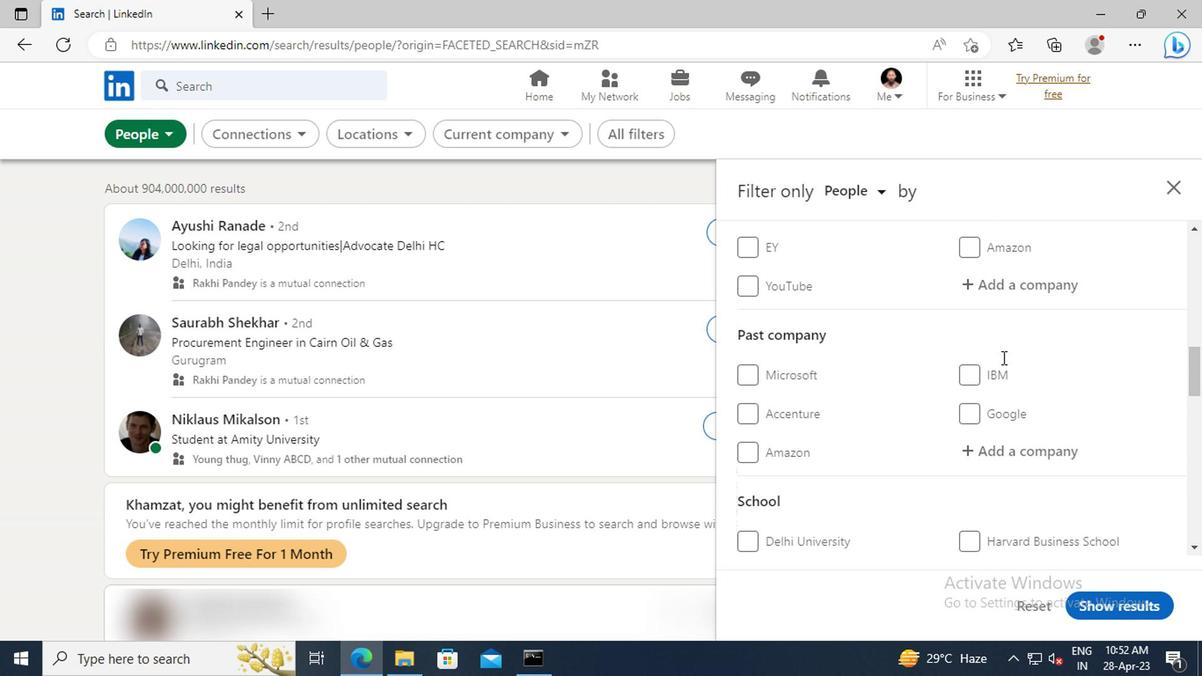 
Action: Mouse scrolled (997, 358) with delta (0, -1)
Screenshot: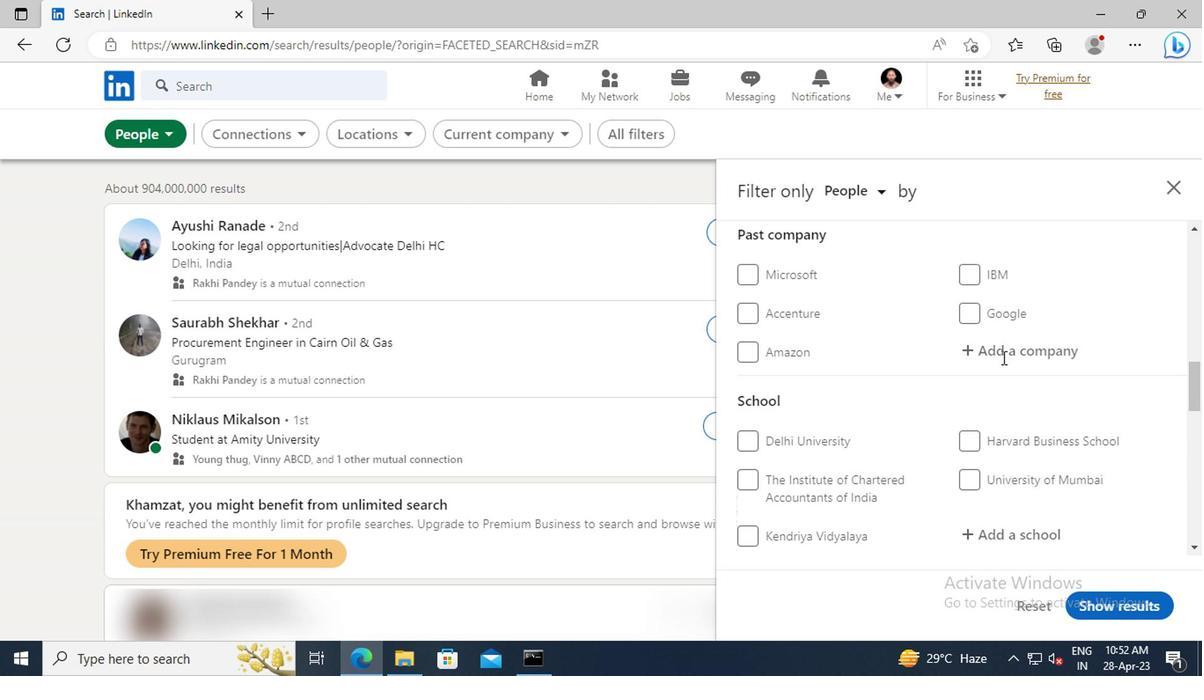
Action: Mouse scrolled (997, 358) with delta (0, -1)
Screenshot: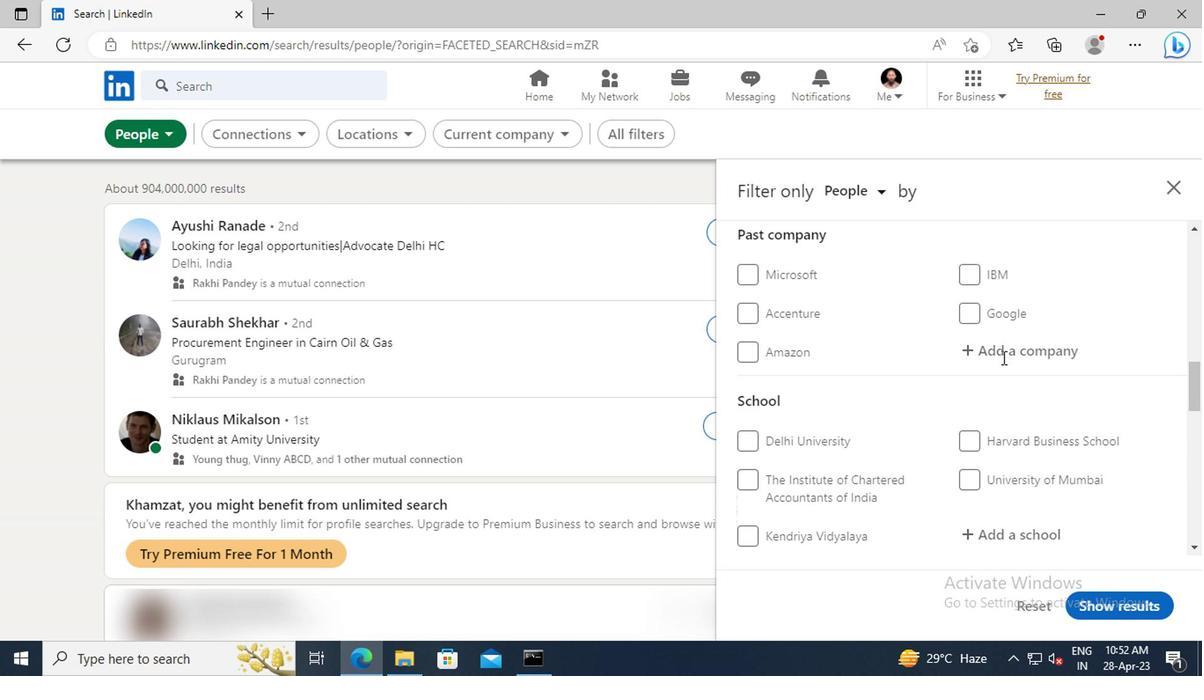 
Action: Mouse scrolled (997, 358) with delta (0, -1)
Screenshot: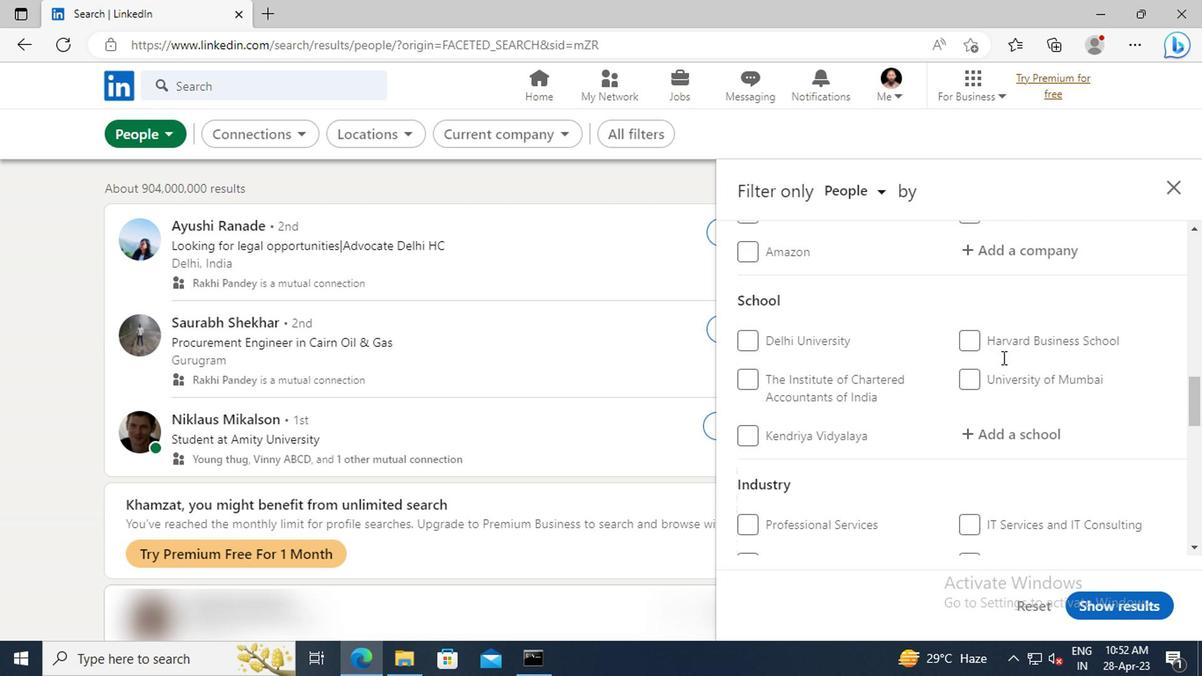 
Action: Mouse scrolled (997, 358) with delta (0, -1)
Screenshot: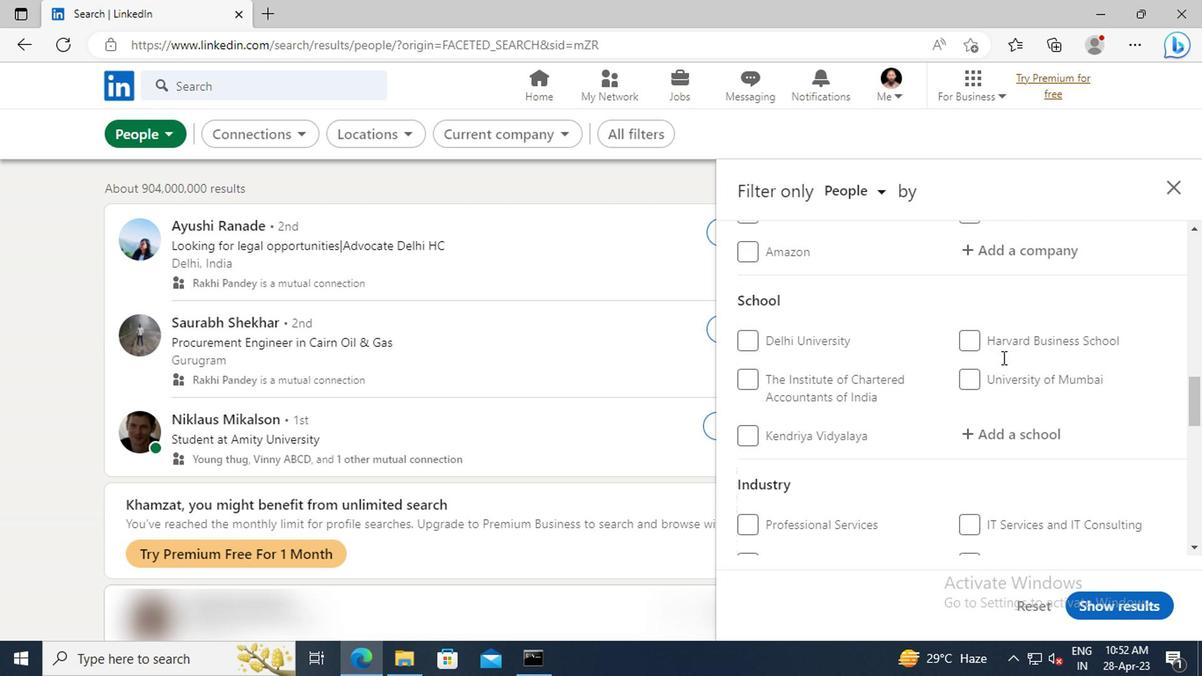 
Action: Mouse scrolled (997, 358) with delta (0, -1)
Screenshot: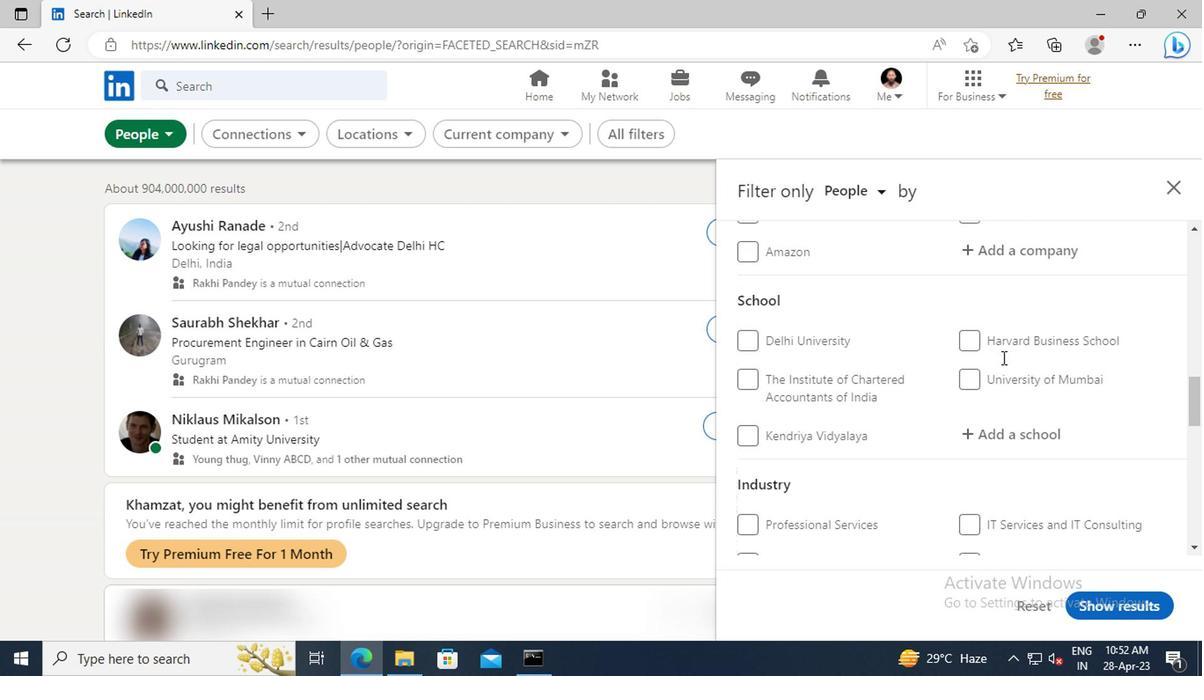 
Action: Mouse scrolled (997, 358) with delta (0, -1)
Screenshot: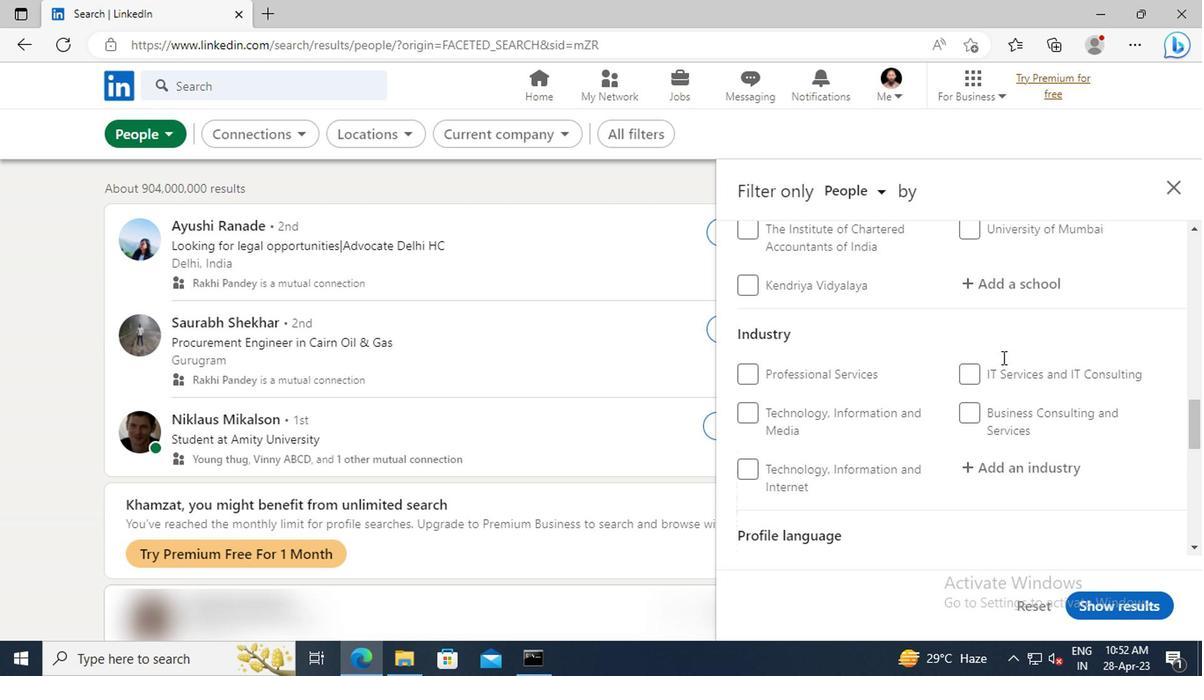 
Action: Mouse scrolled (997, 358) with delta (0, -1)
Screenshot: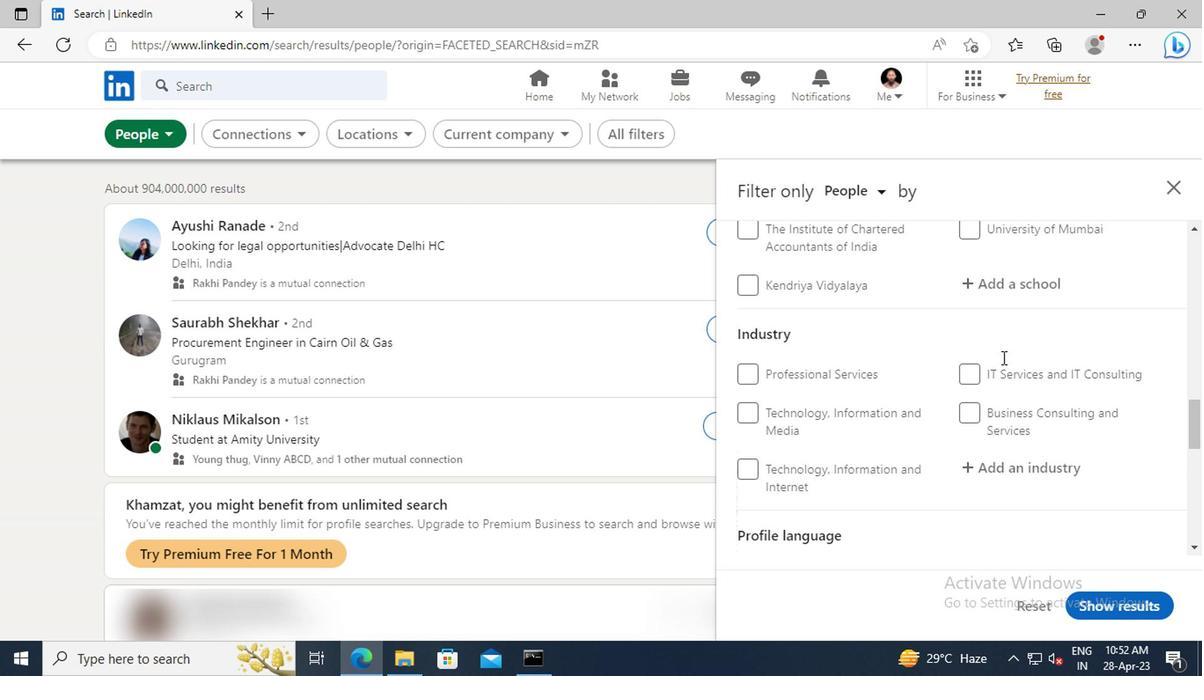 
Action: Mouse moved to (970, 473)
Screenshot: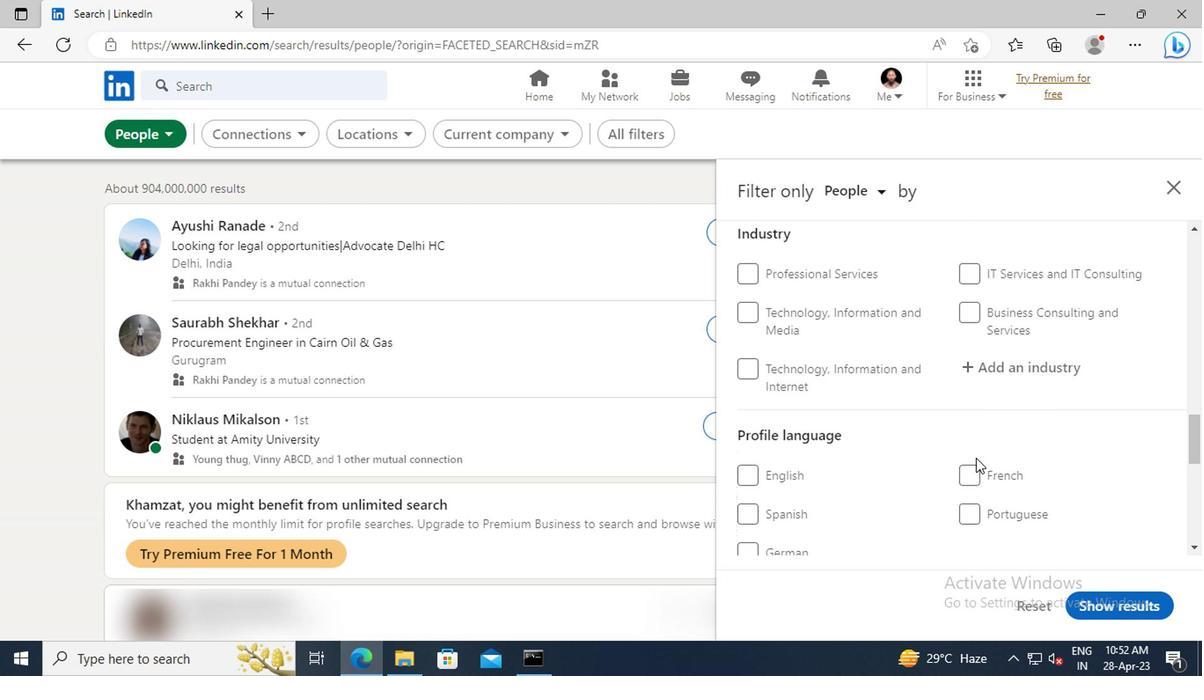 
Action: Mouse pressed left at (970, 473)
Screenshot: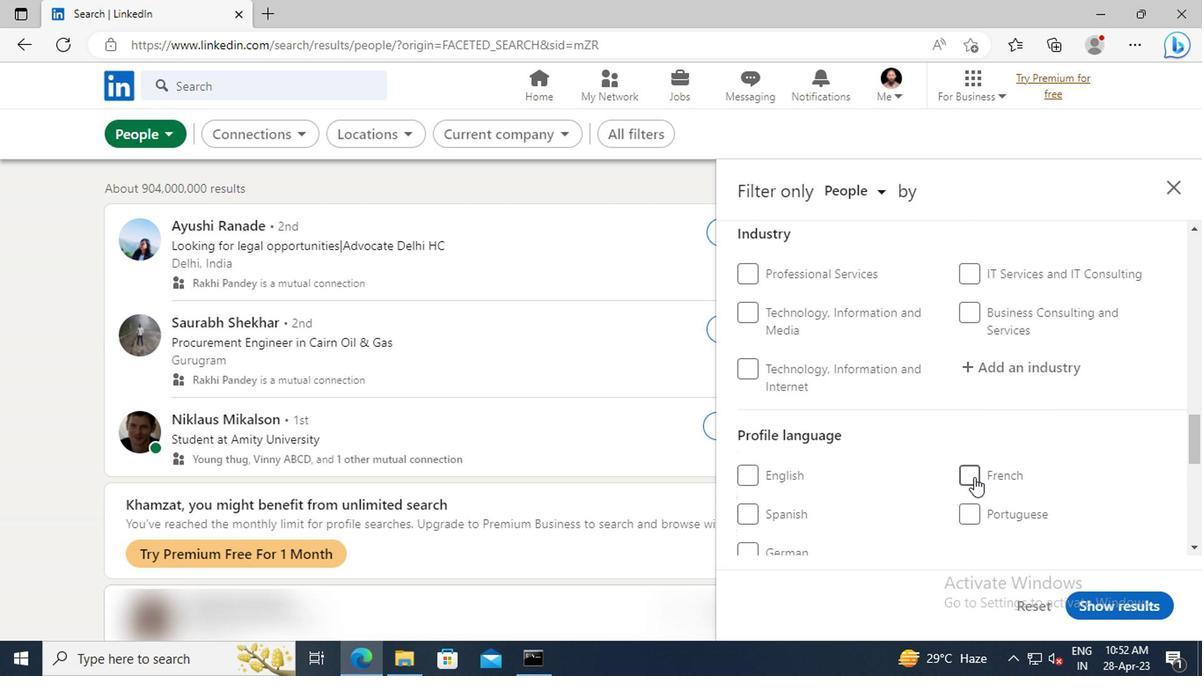 
Action: Mouse moved to (992, 420)
Screenshot: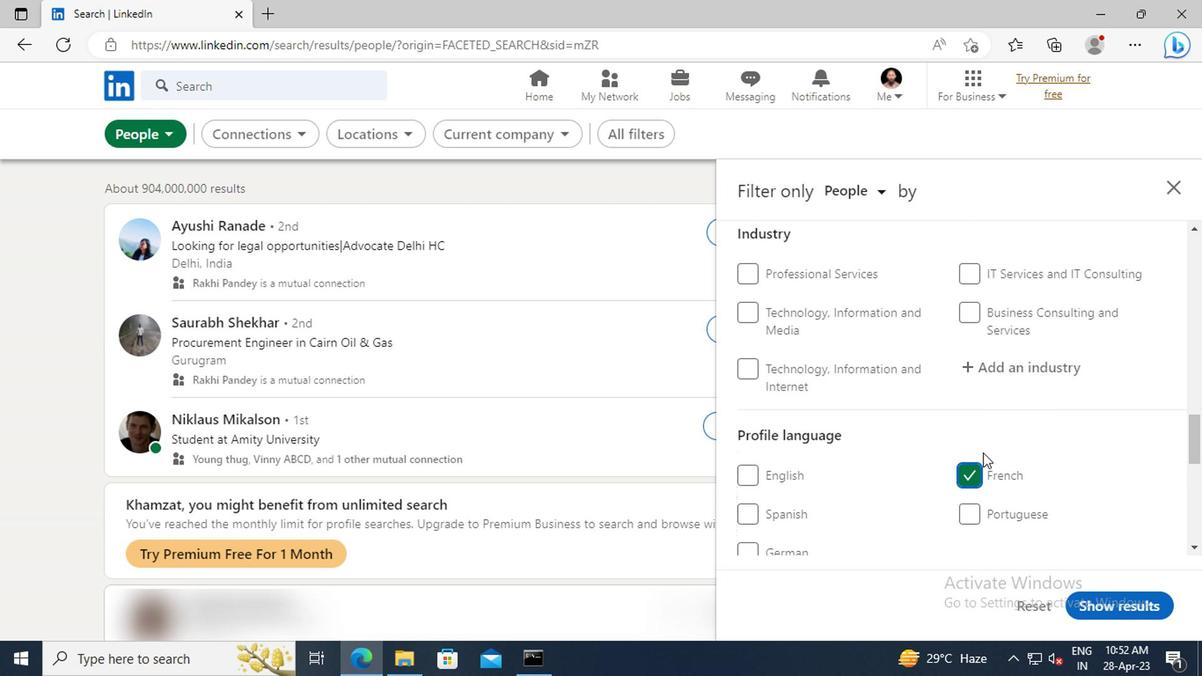 
Action: Mouse scrolled (992, 421) with delta (0, 1)
Screenshot: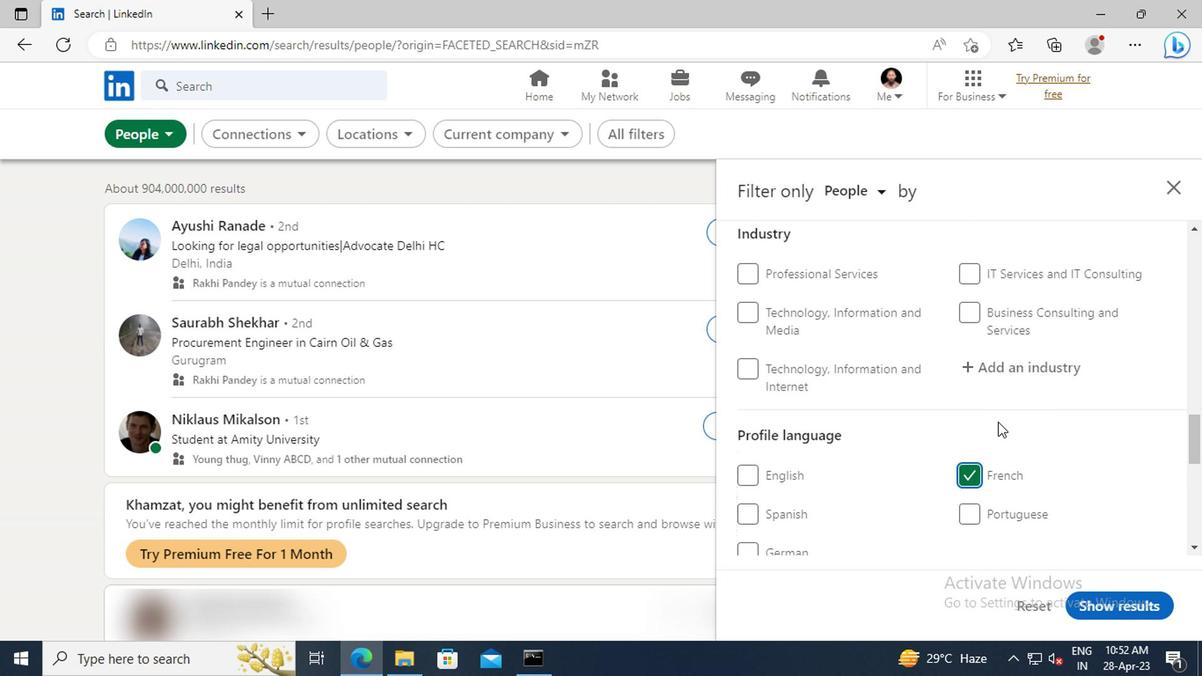 
Action: Mouse scrolled (992, 421) with delta (0, 1)
Screenshot: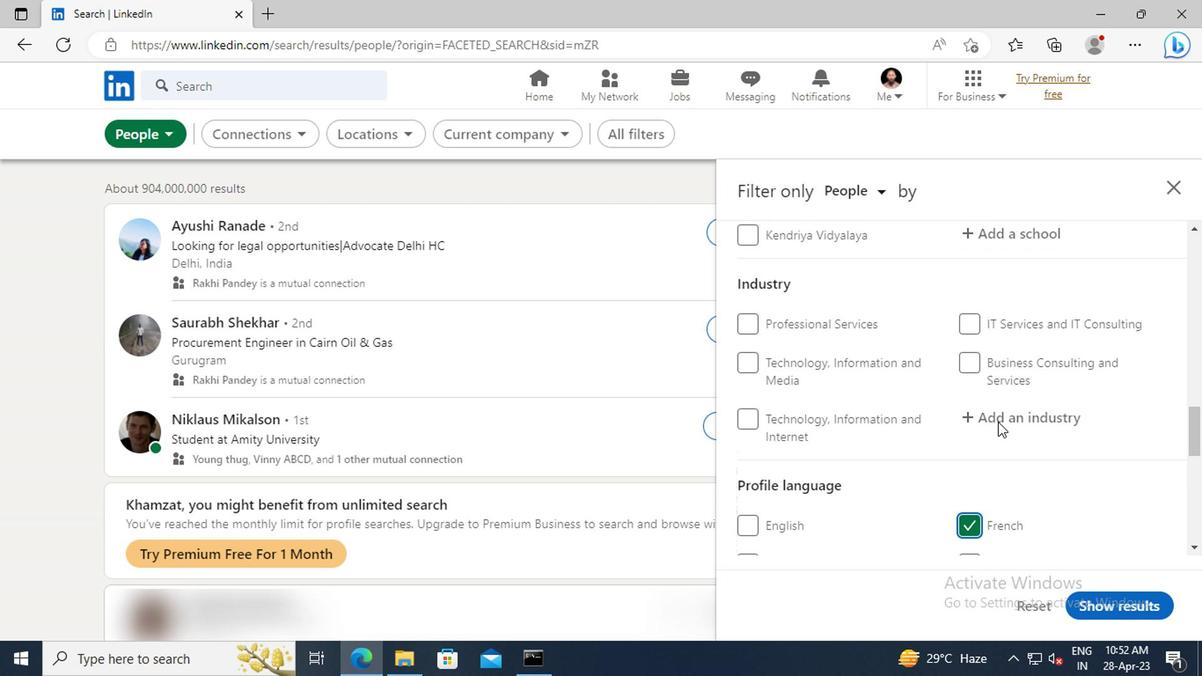 
Action: Mouse moved to (994, 420)
Screenshot: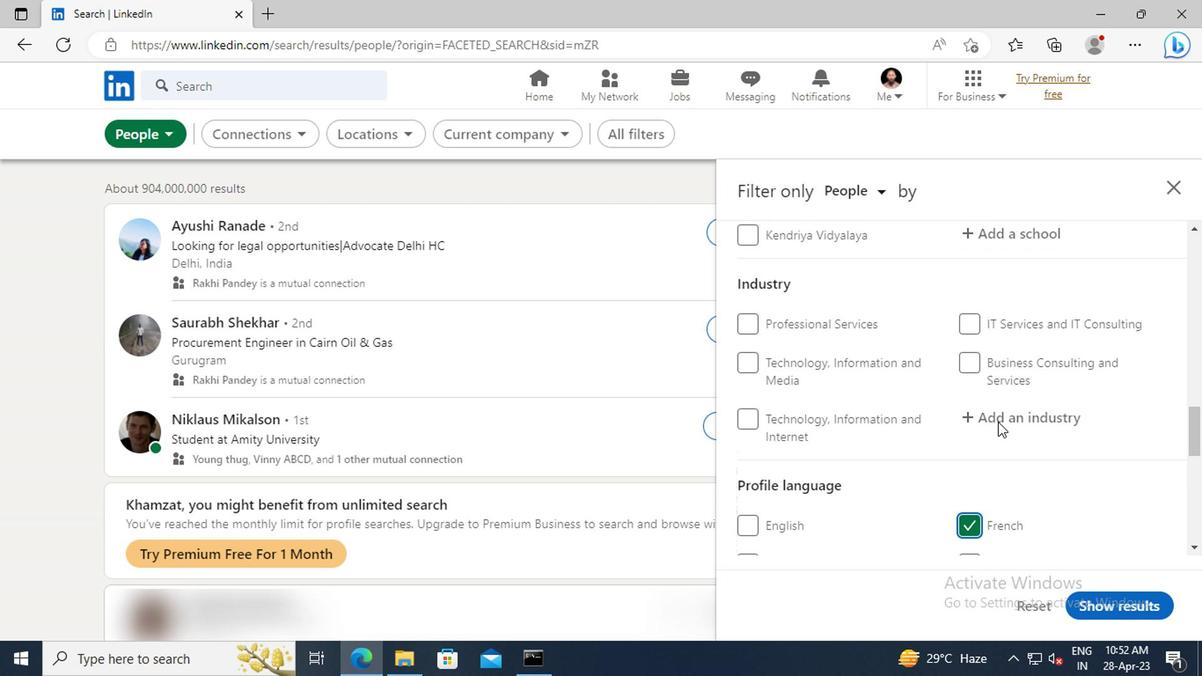 
Action: Mouse scrolled (994, 420) with delta (0, 0)
Screenshot: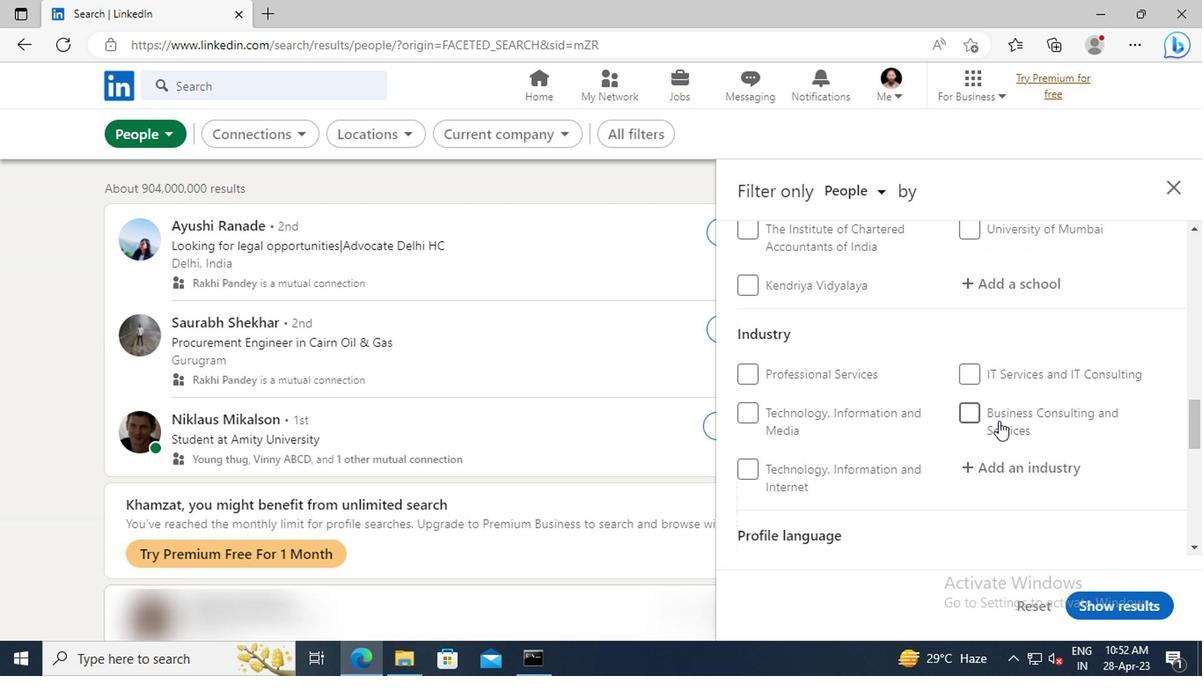 
Action: Mouse scrolled (994, 420) with delta (0, 0)
Screenshot: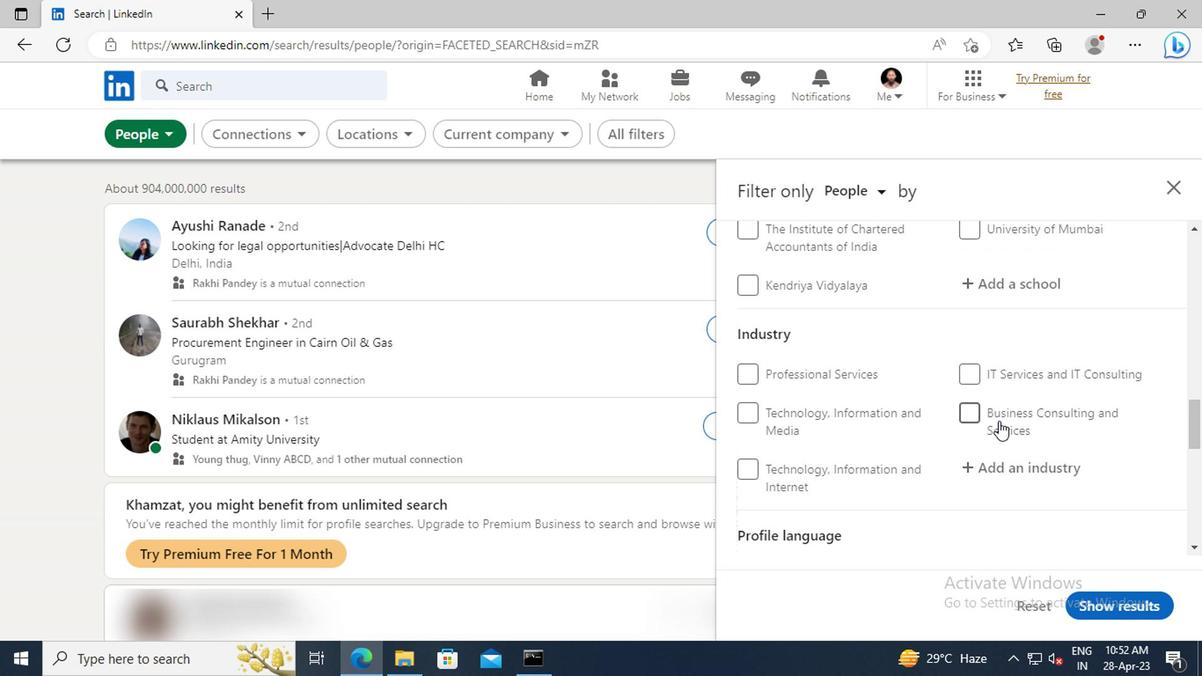 
Action: Mouse moved to (994, 419)
Screenshot: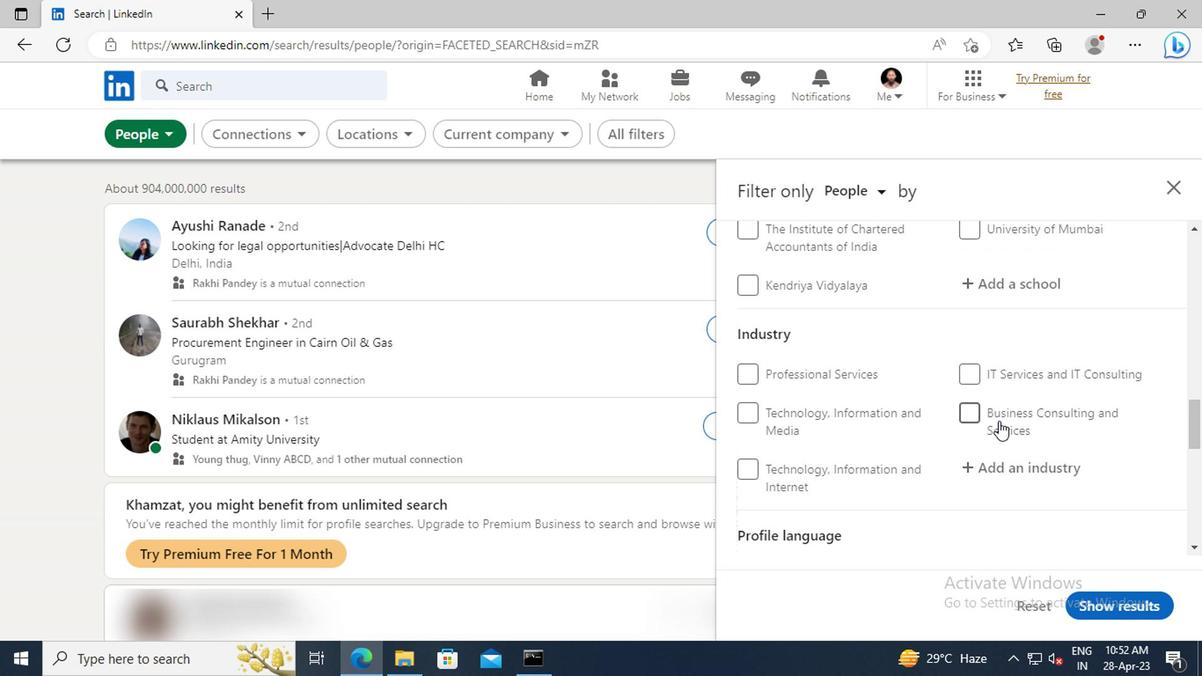 
Action: Mouse scrolled (994, 420) with delta (0, 0)
Screenshot: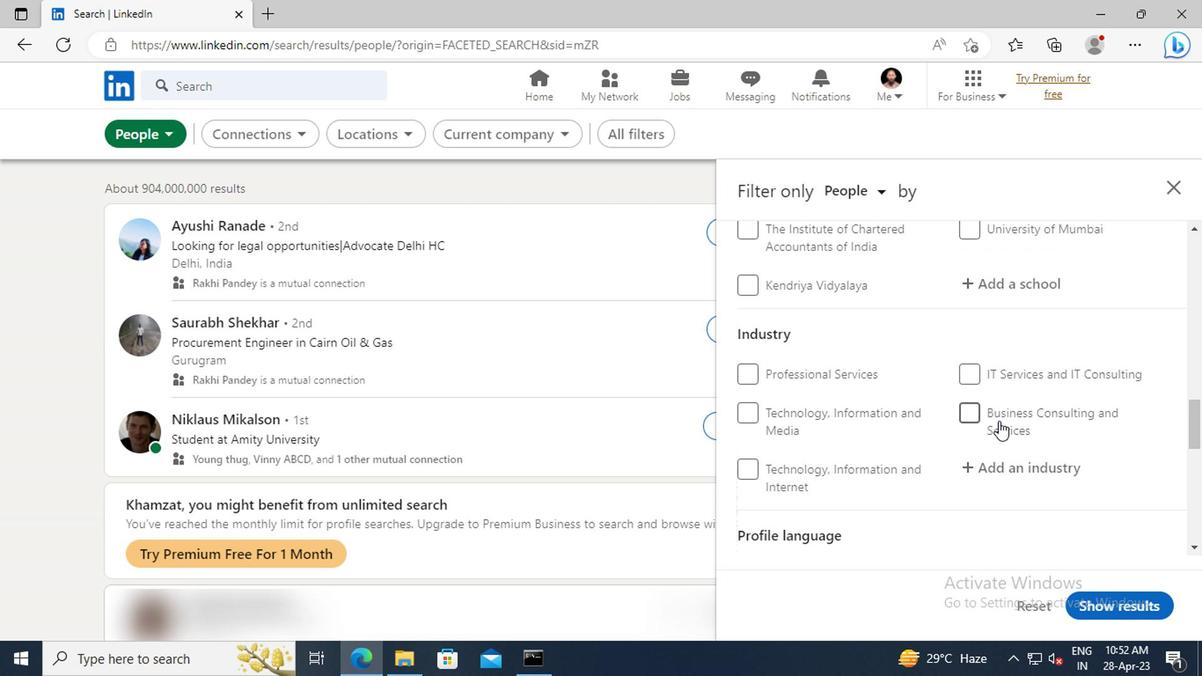 
Action: Mouse scrolled (994, 420) with delta (0, 0)
Screenshot: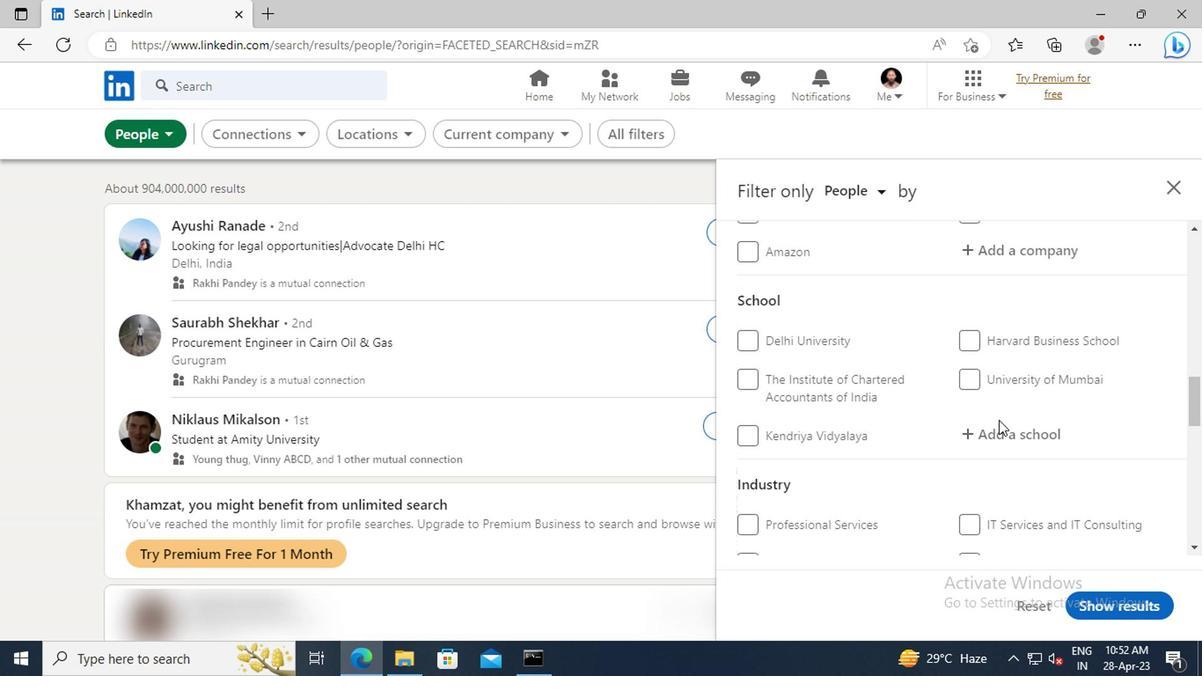 
Action: Mouse scrolled (994, 420) with delta (0, 0)
Screenshot: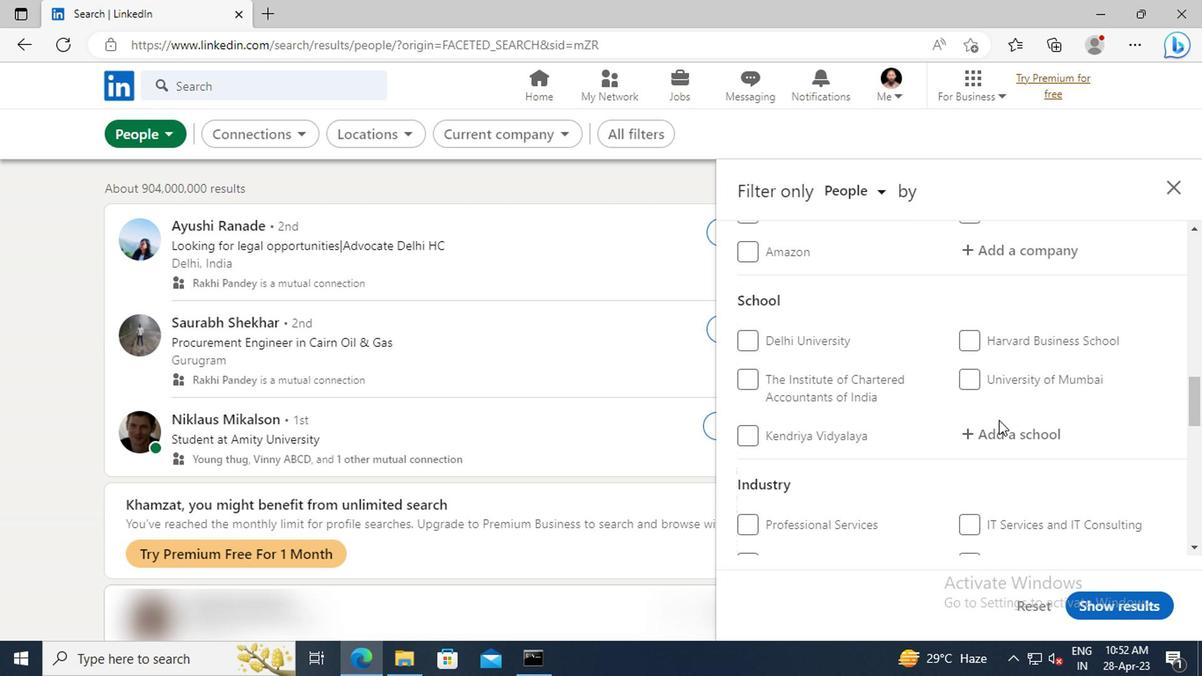 
Action: Mouse scrolled (994, 420) with delta (0, 0)
Screenshot: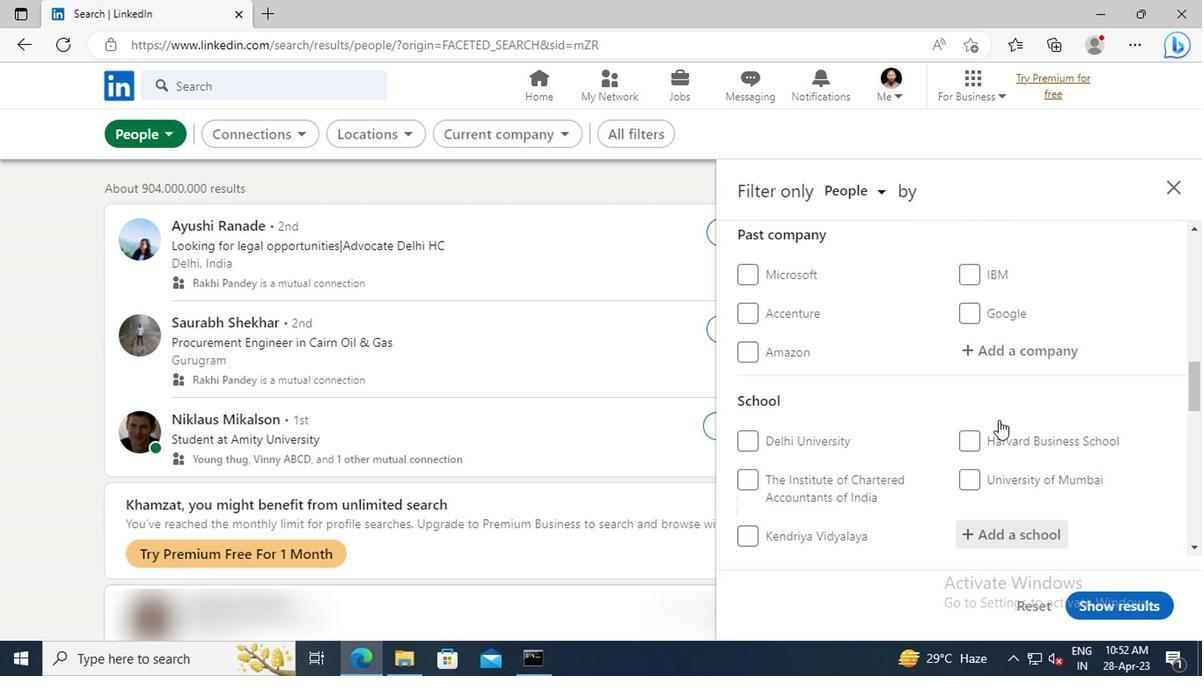 
Action: Mouse moved to (994, 418)
Screenshot: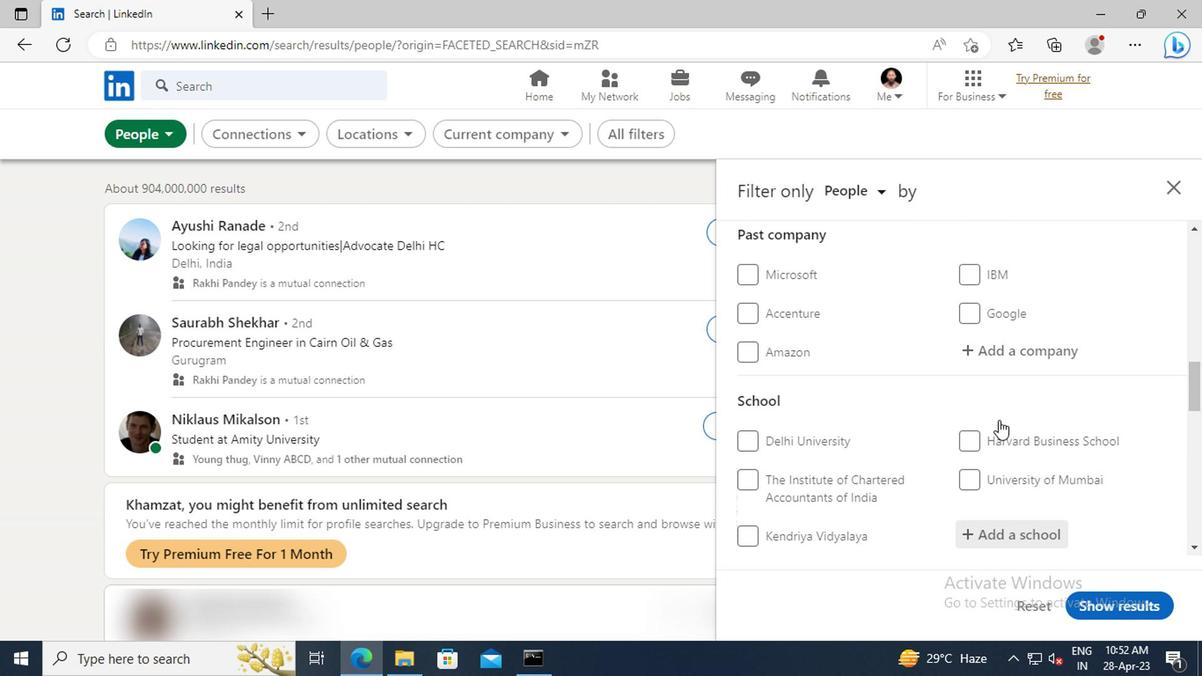 
Action: Mouse scrolled (994, 419) with delta (0, 1)
Screenshot: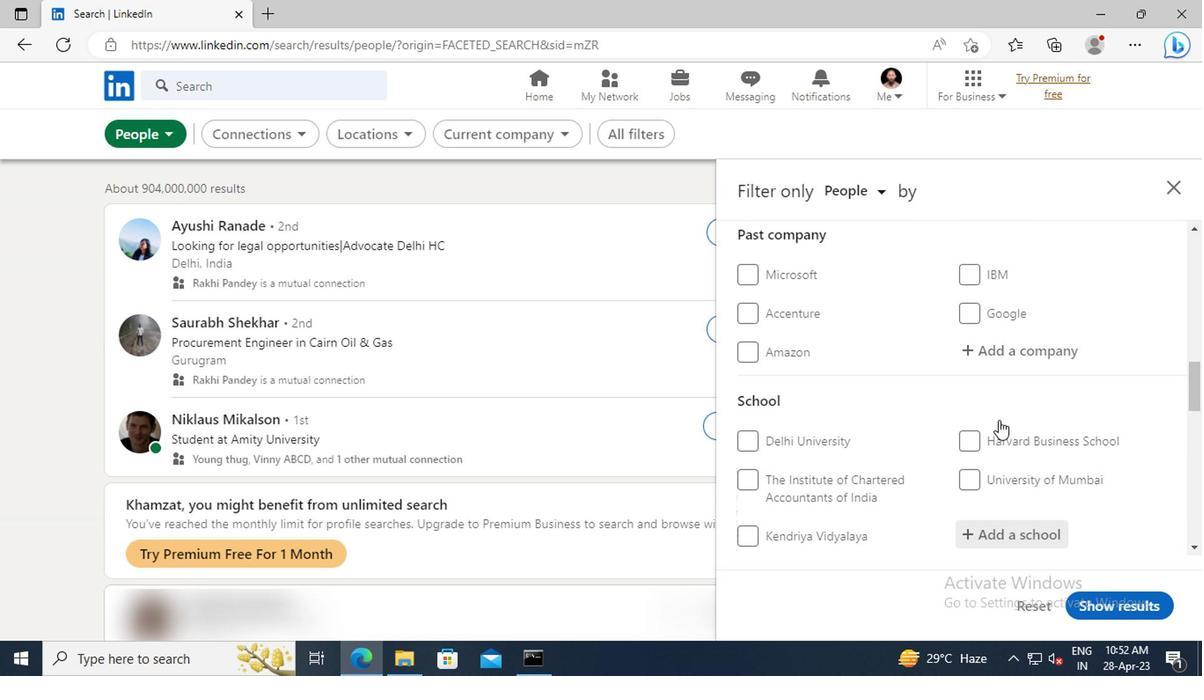 
Action: Mouse moved to (994, 417)
Screenshot: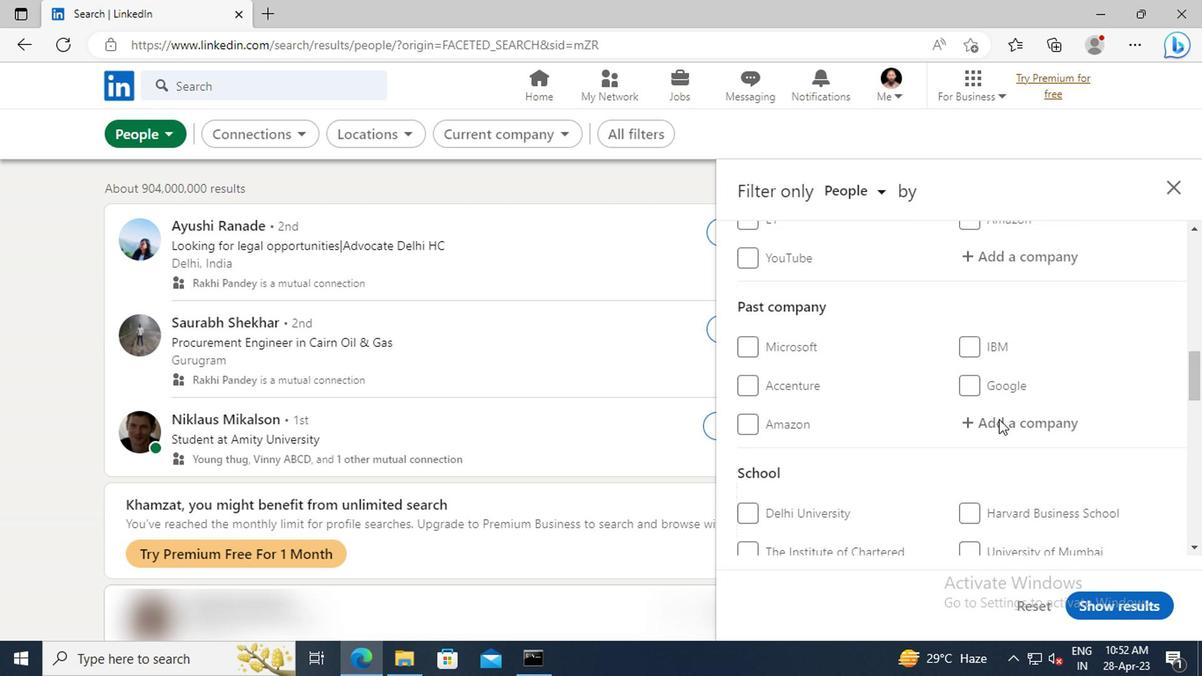 
Action: Mouse scrolled (994, 418) with delta (0, 0)
Screenshot: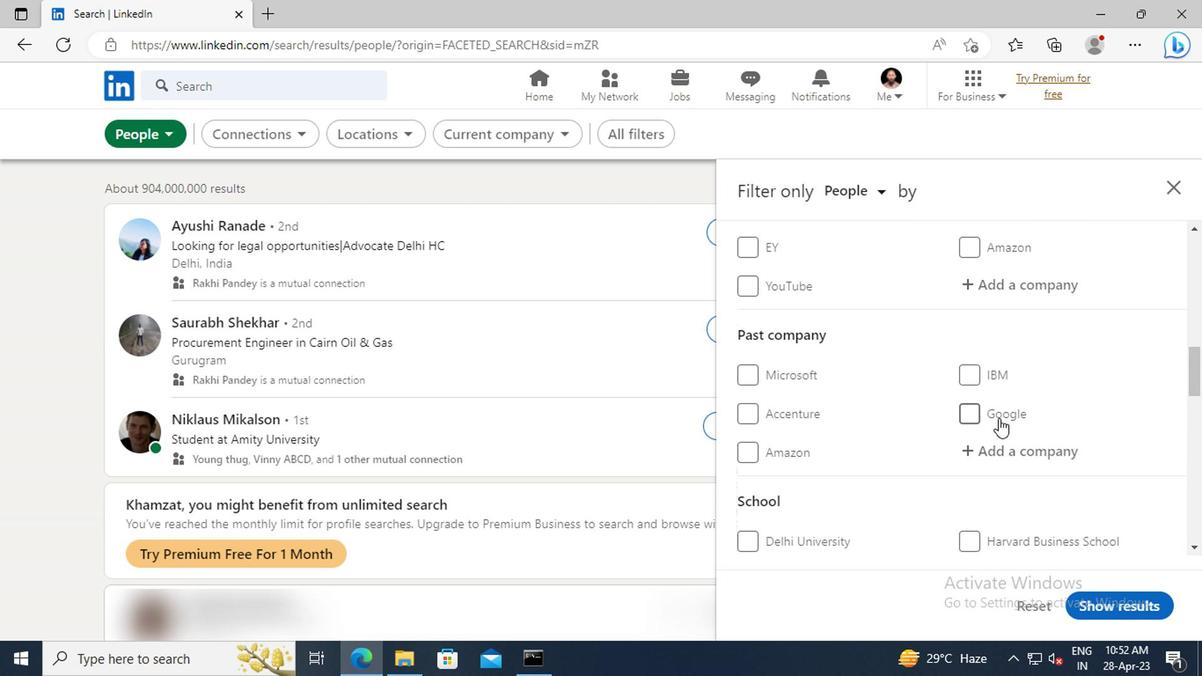 
Action: Mouse scrolled (994, 418) with delta (0, 0)
Screenshot: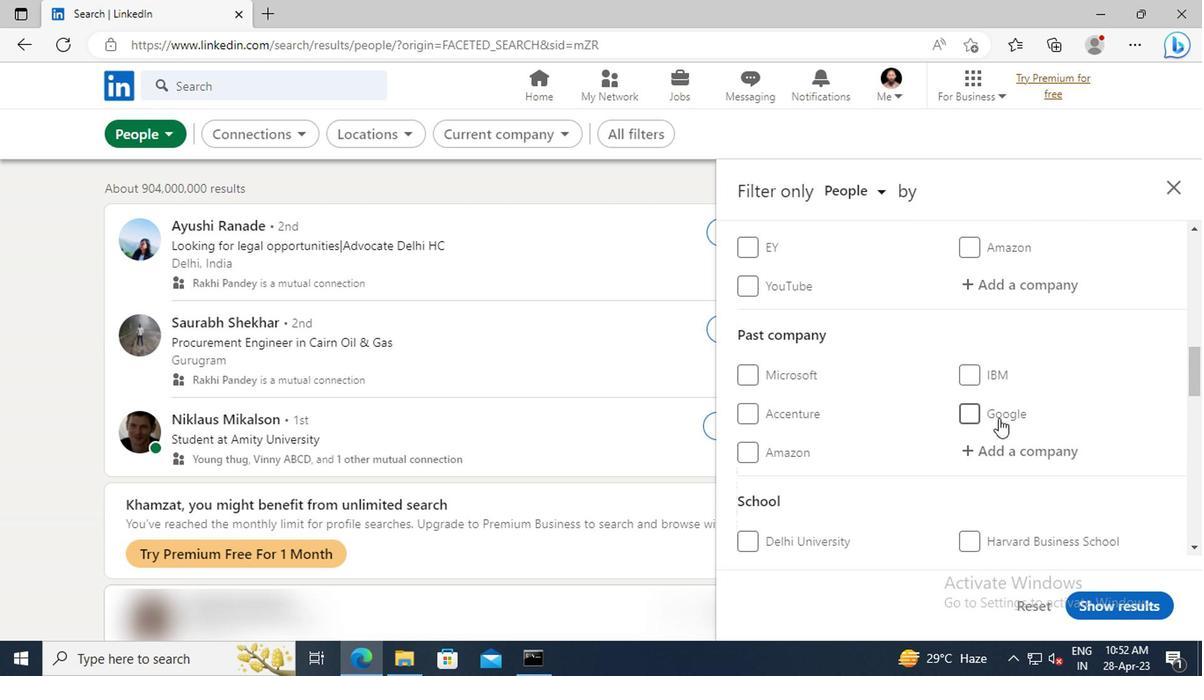 
Action: Mouse moved to (983, 384)
Screenshot: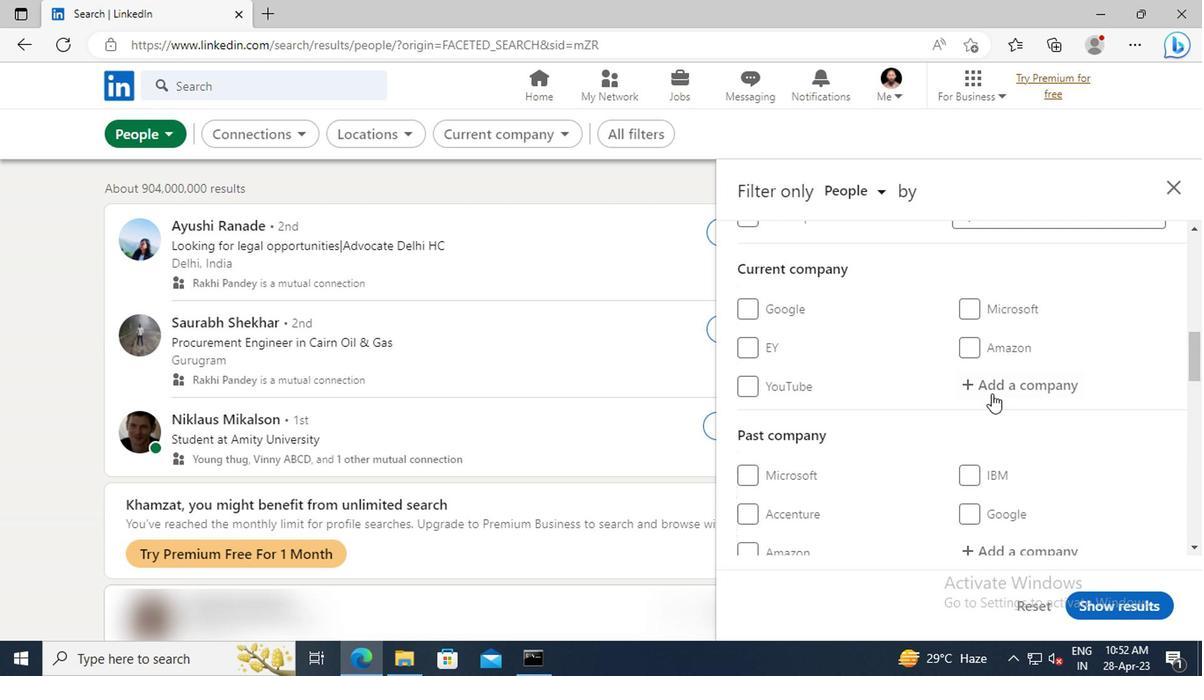 
Action: Mouse pressed left at (983, 384)
Screenshot: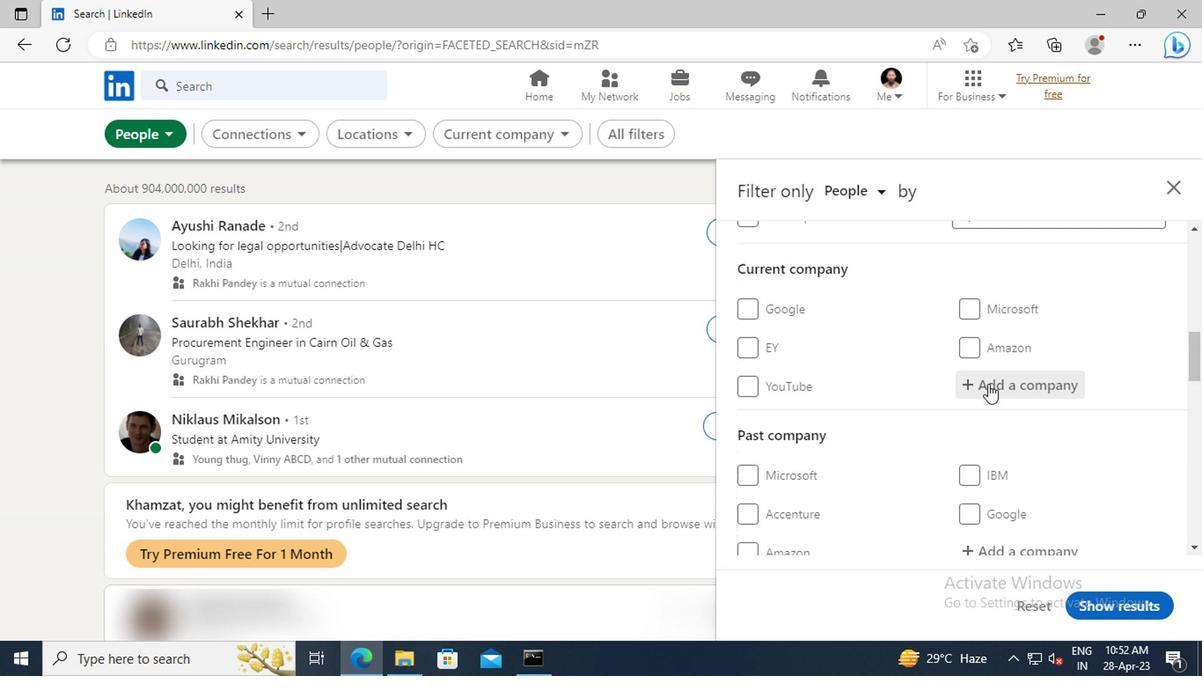 
Action: Key pressed <Key.shift>HONDA<Key.space><Key.shift>CARS<Key.space><Key.shift>INDIA<Key.space><Key.shift>LTD
Screenshot: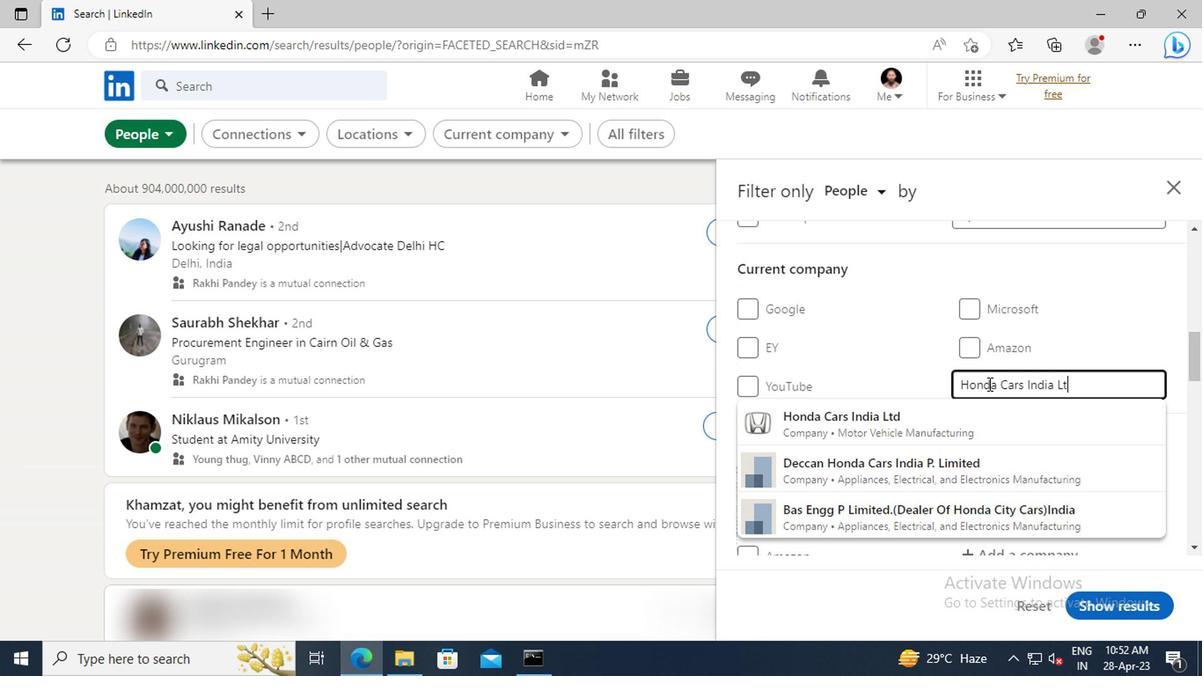 
Action: Mouse moved to (986, 418)
Screenshot: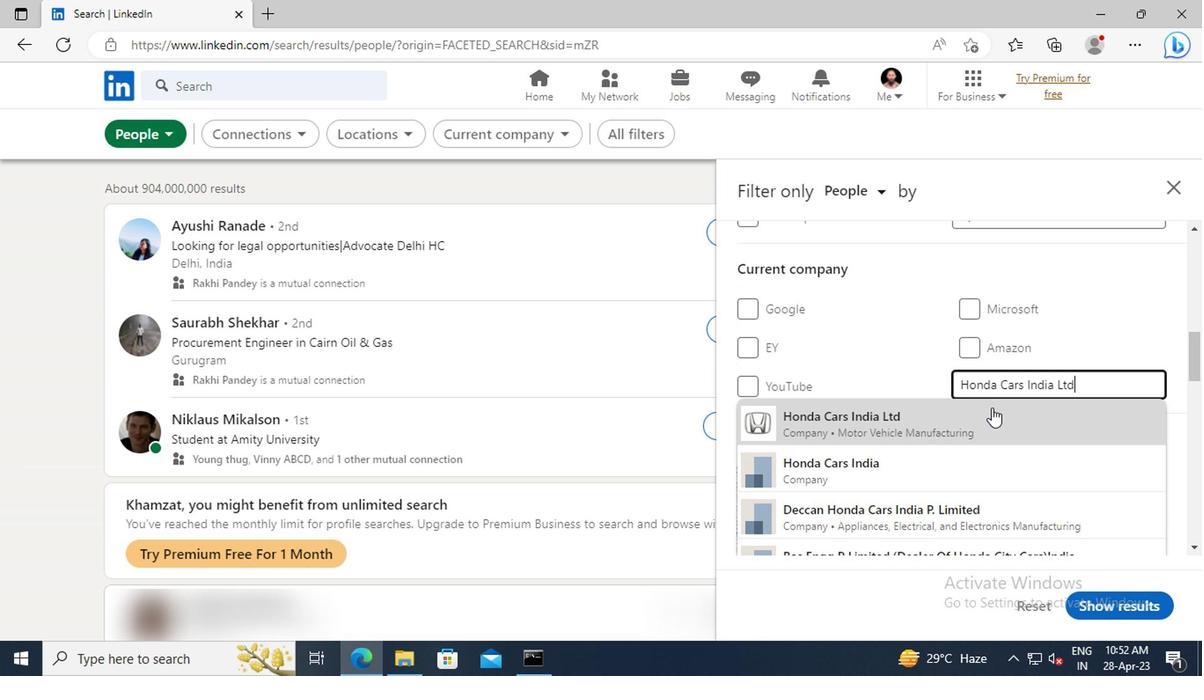 
Action: Mouse pressed left at (986, 418)
Screenshot: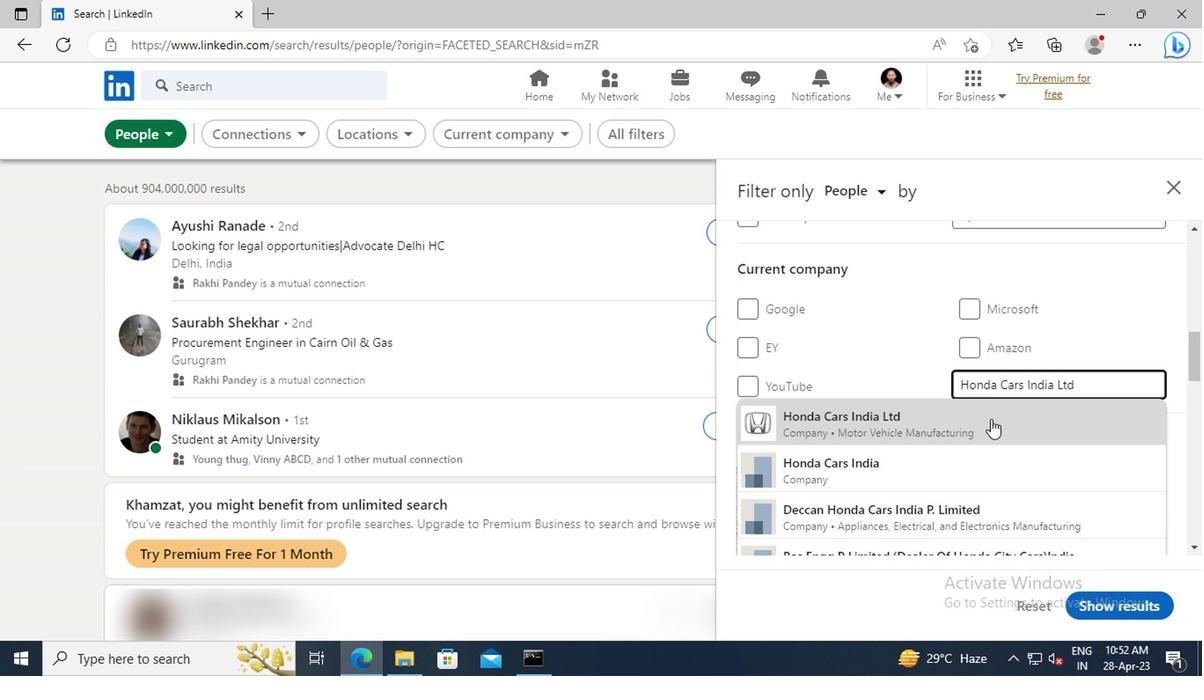
Action: Mouse moved to (978, 396)
Screenshot: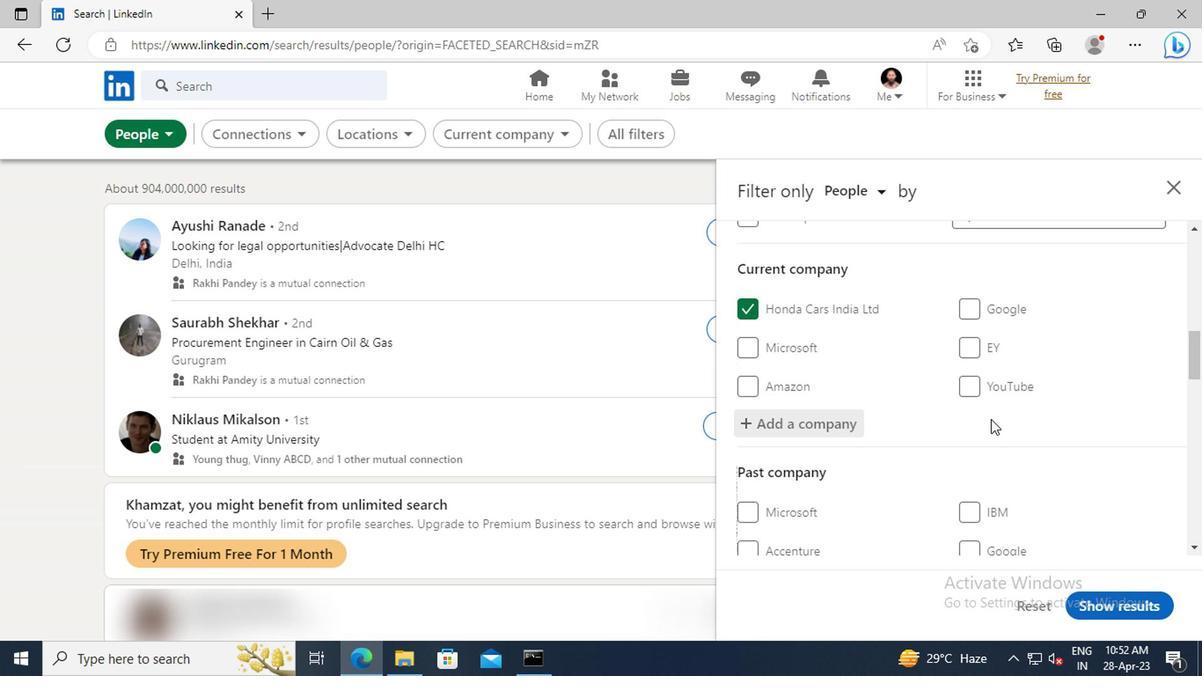 
Action: Mouse scrolled (978, 395) with delta (0, 0)
Screenshot: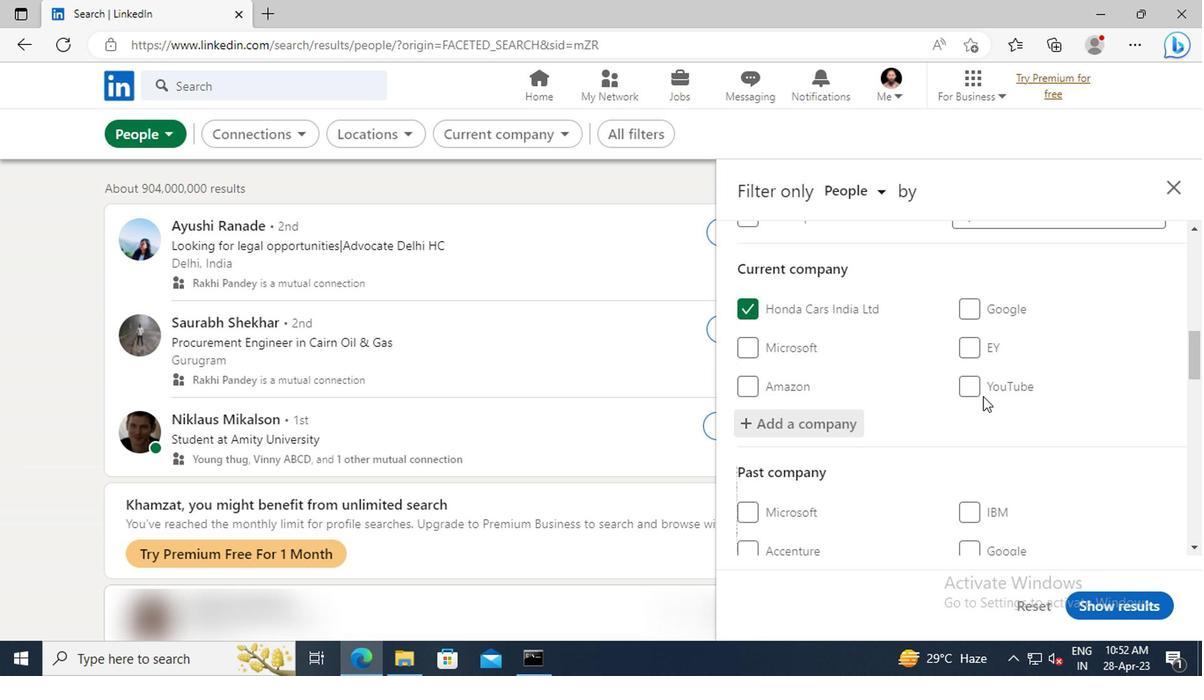 
Action: Mouse moved to (978, 395)
Screenshot: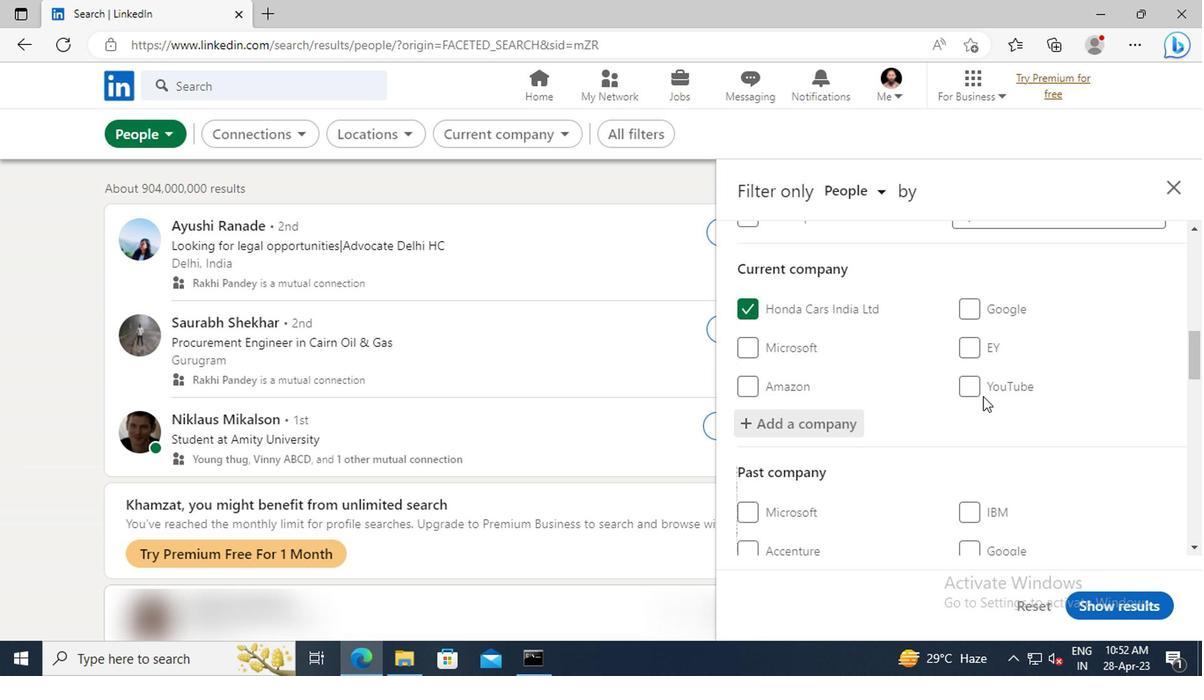 
Action: Mouse scrolled (978, 394) with delta (0, -1)
Screenshot: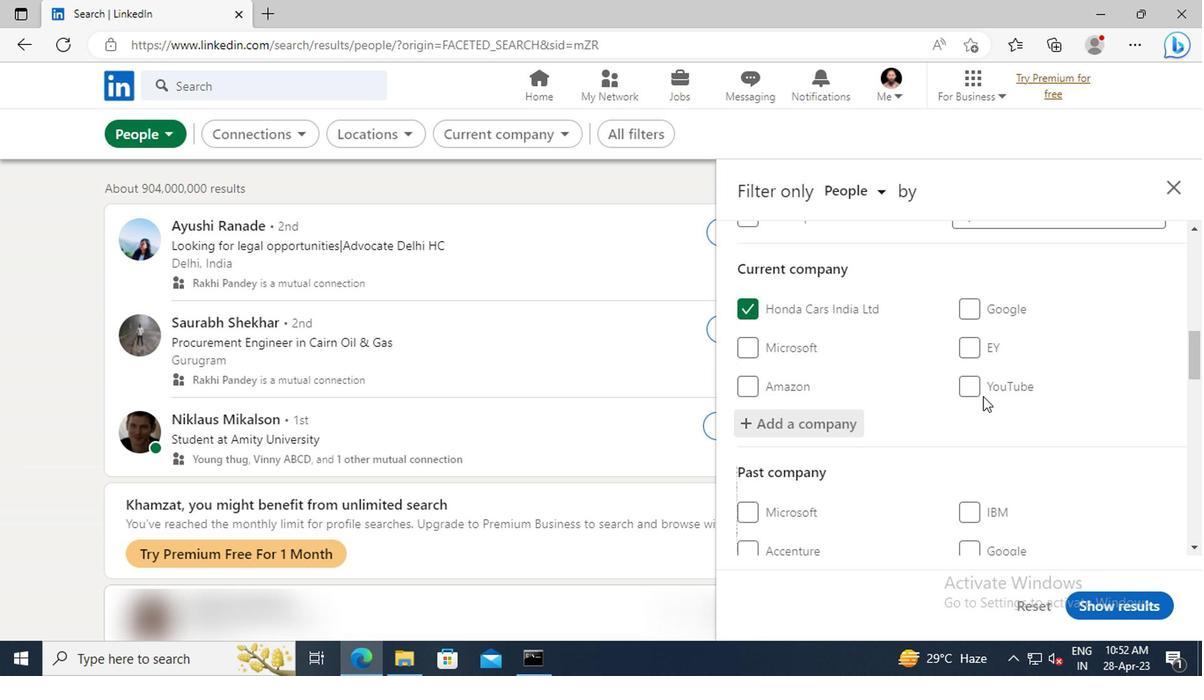 
Action: Mouse scrolled (978, 394) with delta (0, -1)
Screenshot: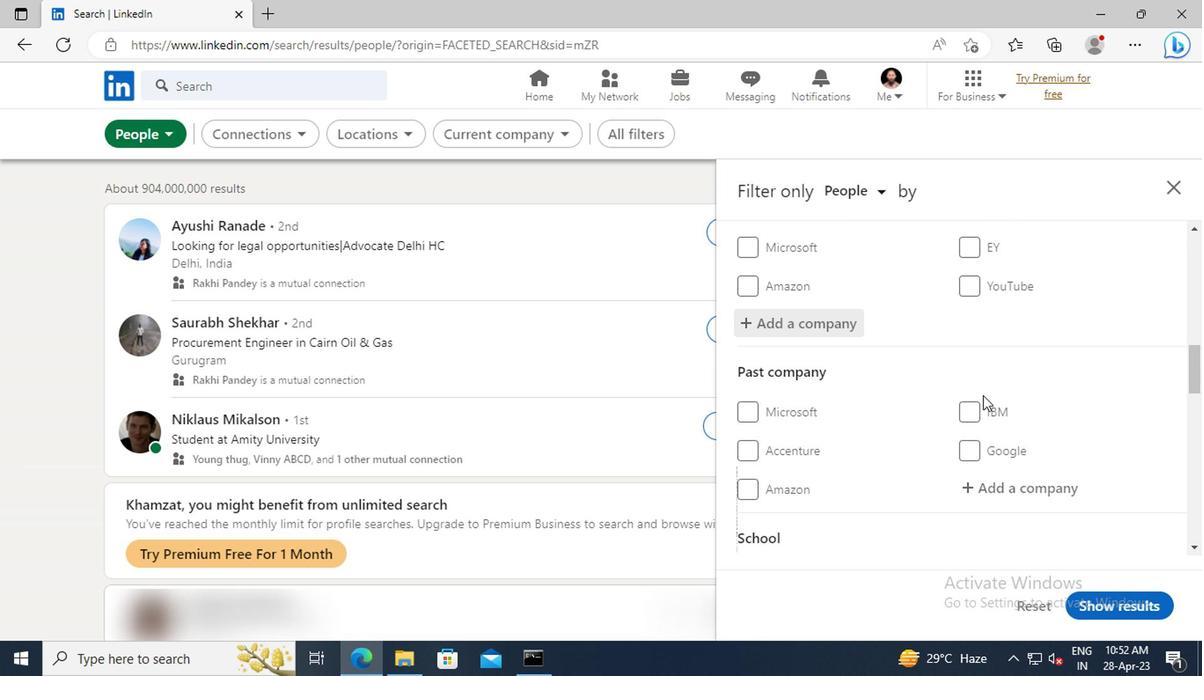 
Action: Mouse moved to (978, 395)
Screenshot: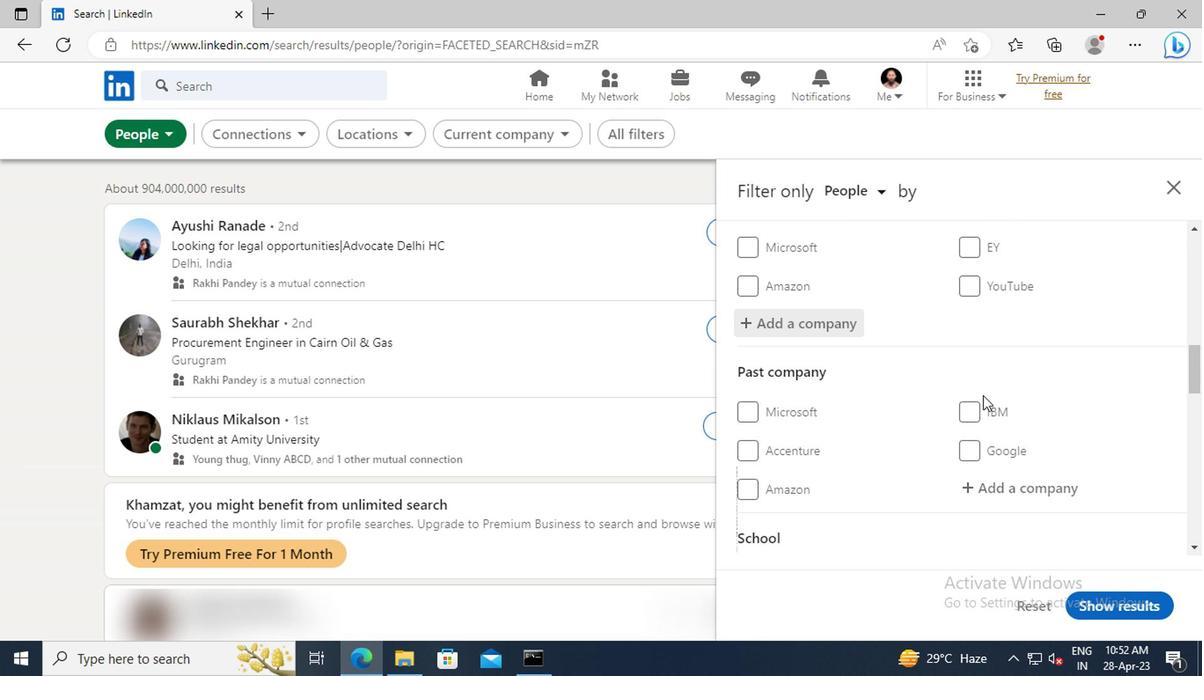 
Action: Mouse scrolled (978, 394) with delta (0, -1)
Screenshot: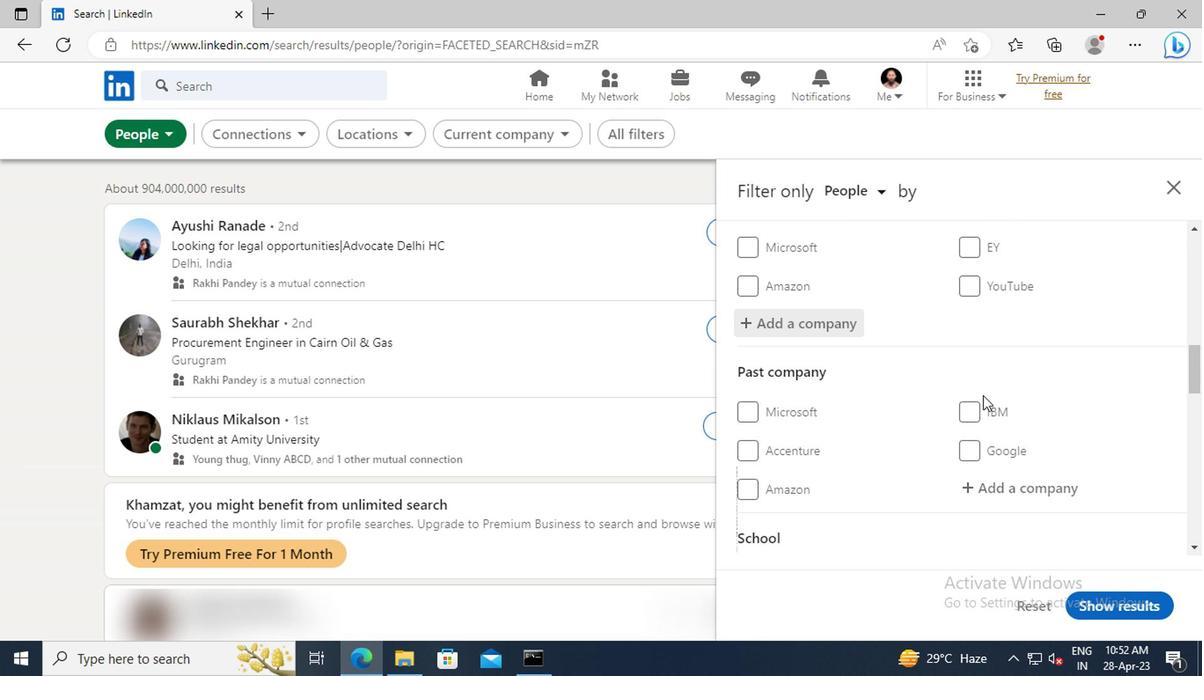 
Action: Mouse moved to (979, 395)
Screenshot: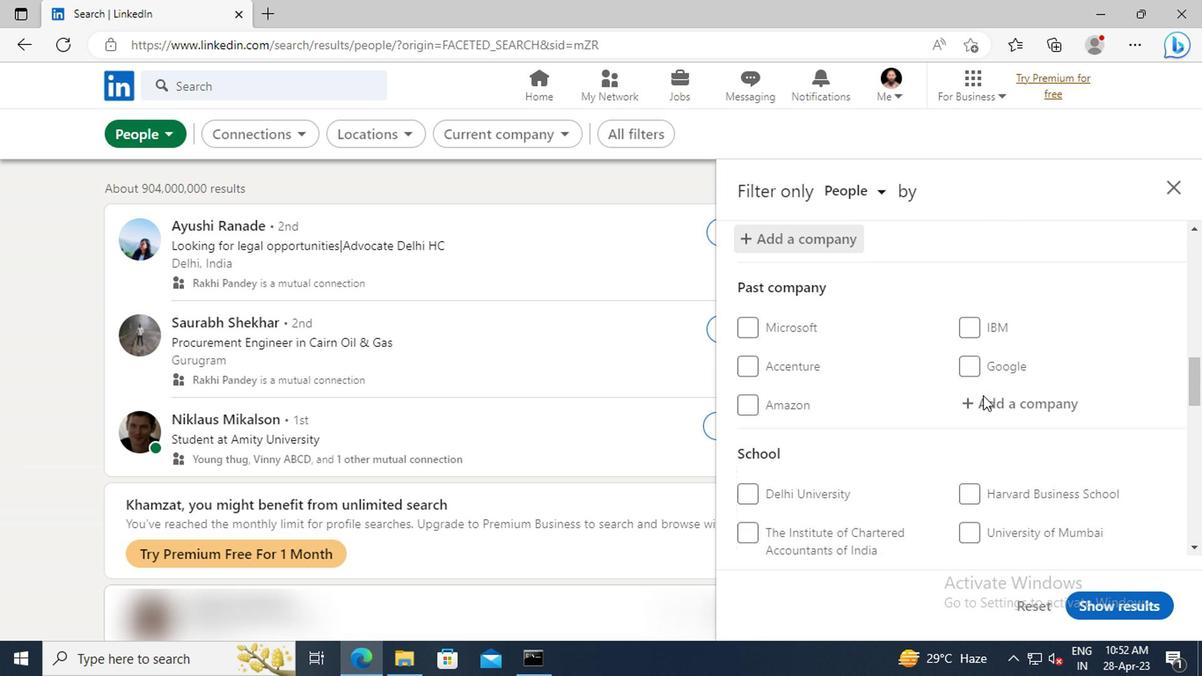 
Action: Mouse scrolled (979, 394) with delta (0, -1)
Screenshot: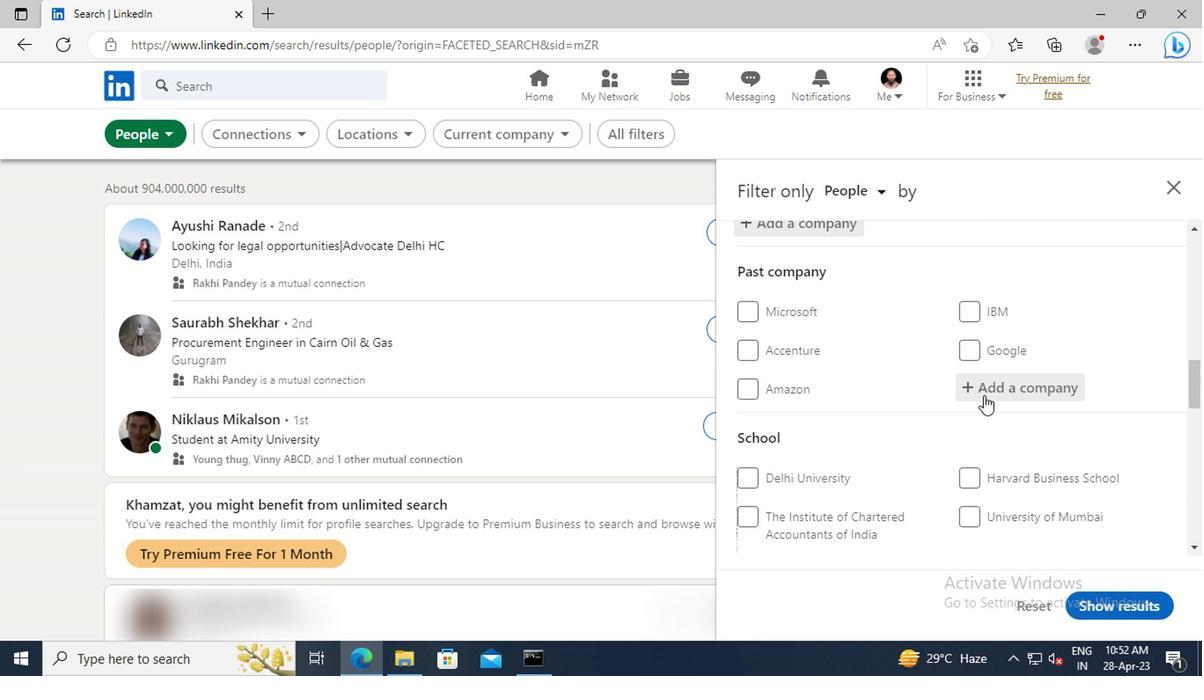 
Action: Mouse scrolled (979, 394) with delta (0, -1)
Screenshot: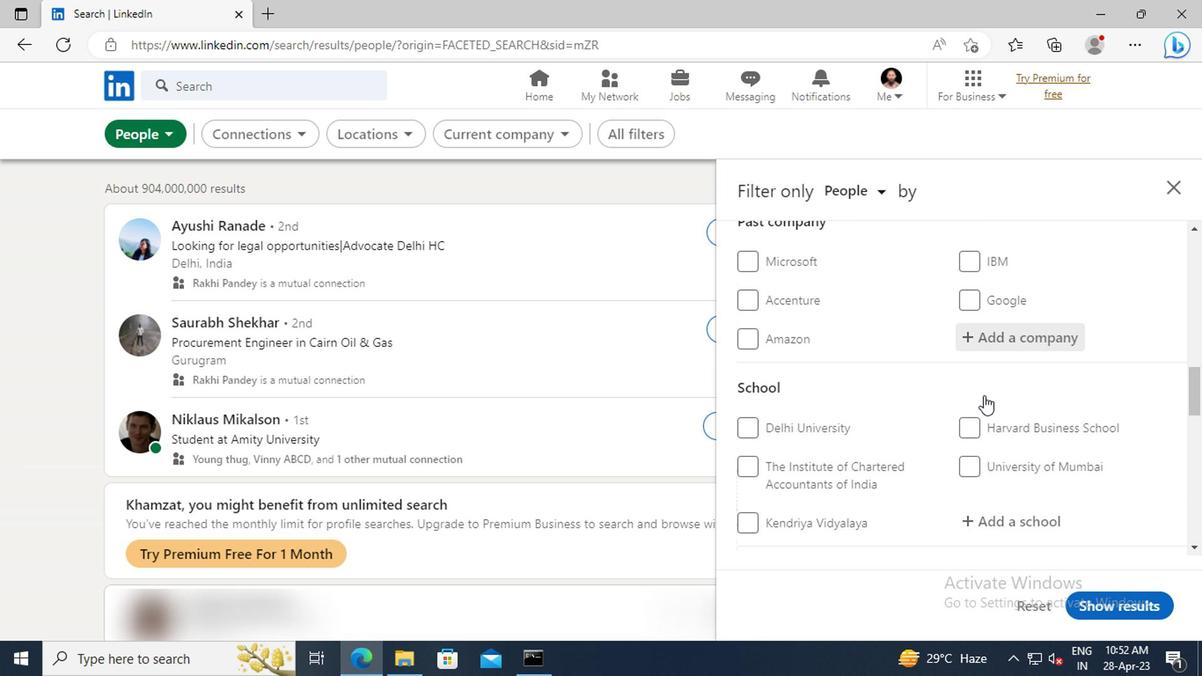 
Action: Mouse scrolled (979, 394) with delta (0, -1)
Screenshot: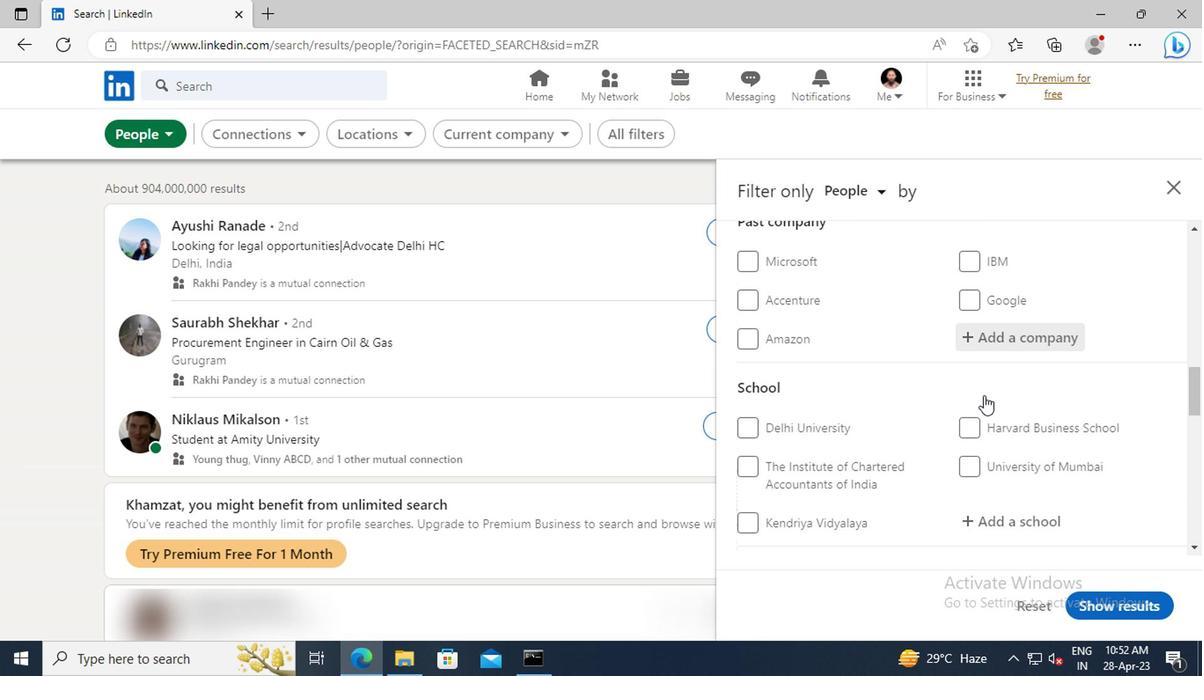 
Action: Mouse scrolled (979, 394) with delta (0, -1)
Screenshot: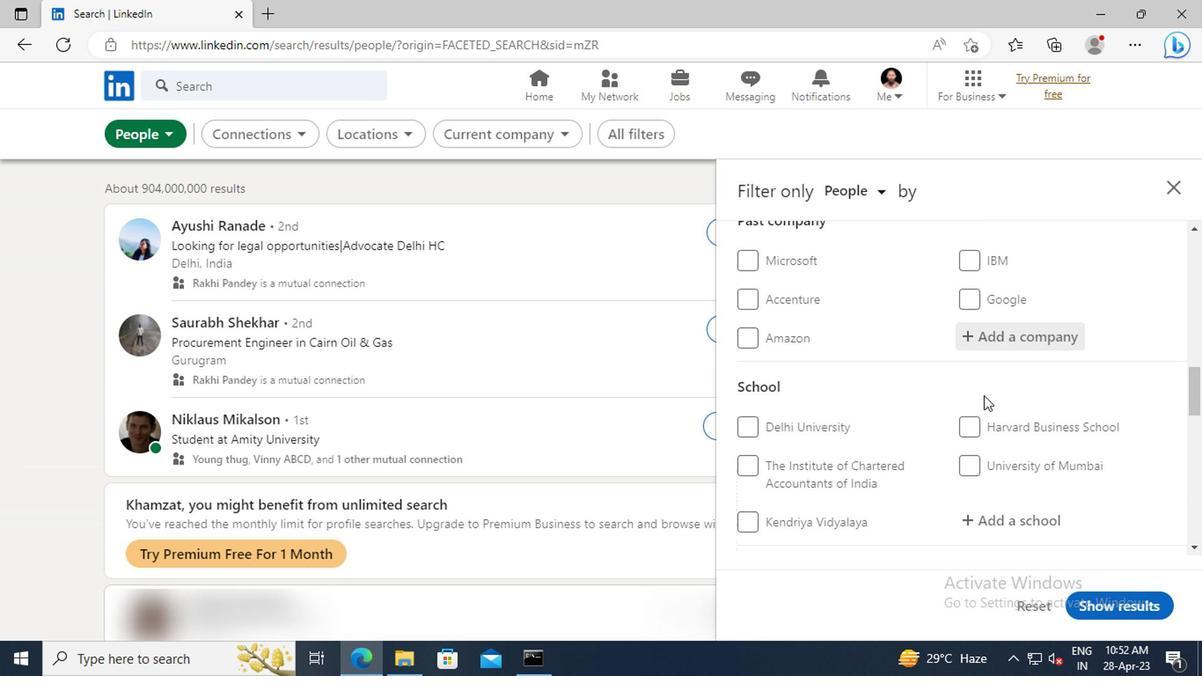 
Action: Mouse moved to (986, 377)
Screenshot: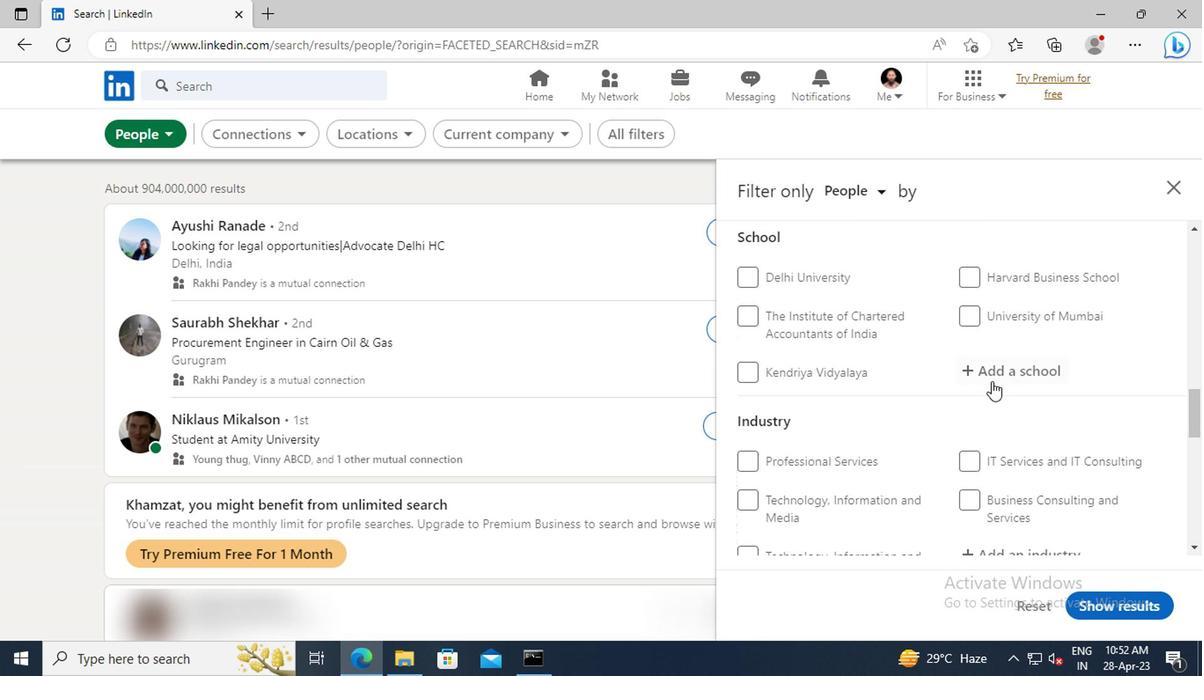 
Action: Mouse pressed left at (986, 377)
Screenshot: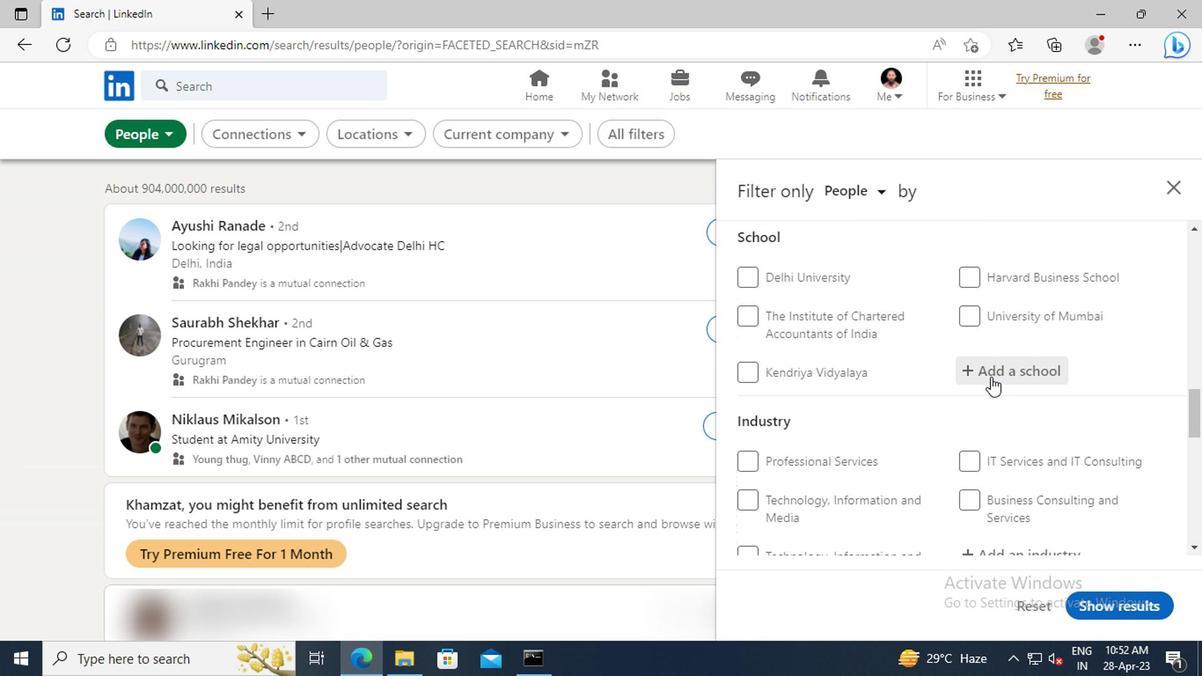 
Action: Key pressed <Key.shift>NAVRACHANA<Key.space><Key.shift>UNI
Screenshot: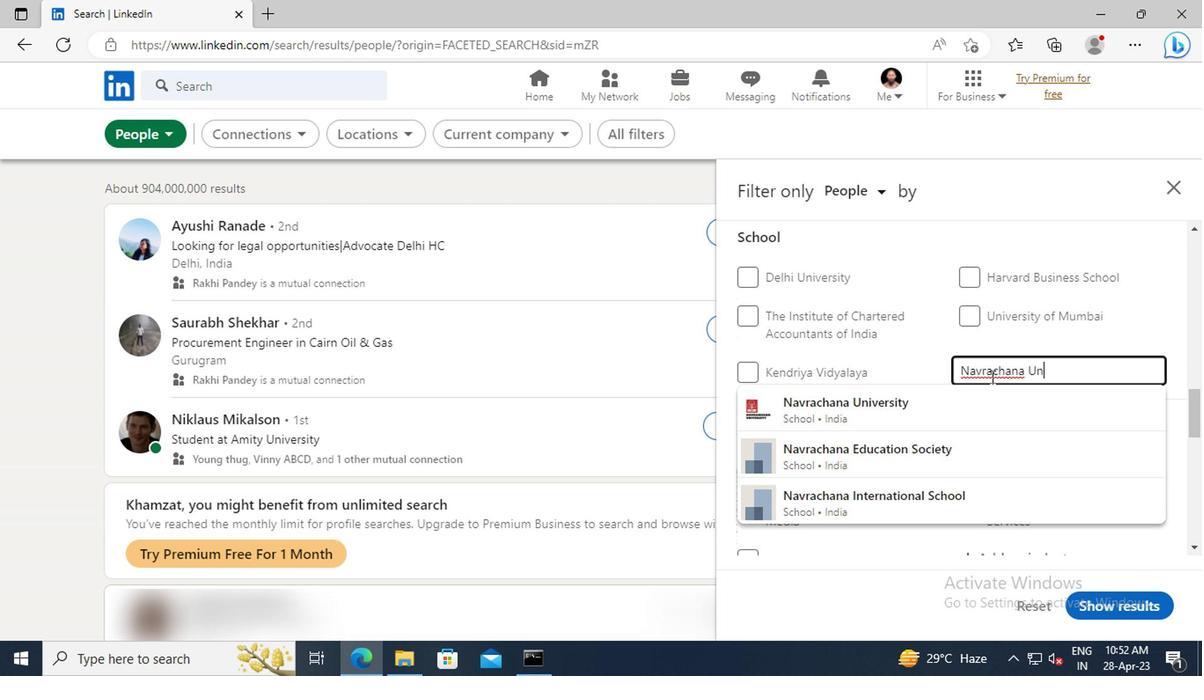 
Action: Mouse moved to (992, 405)
Screenshot: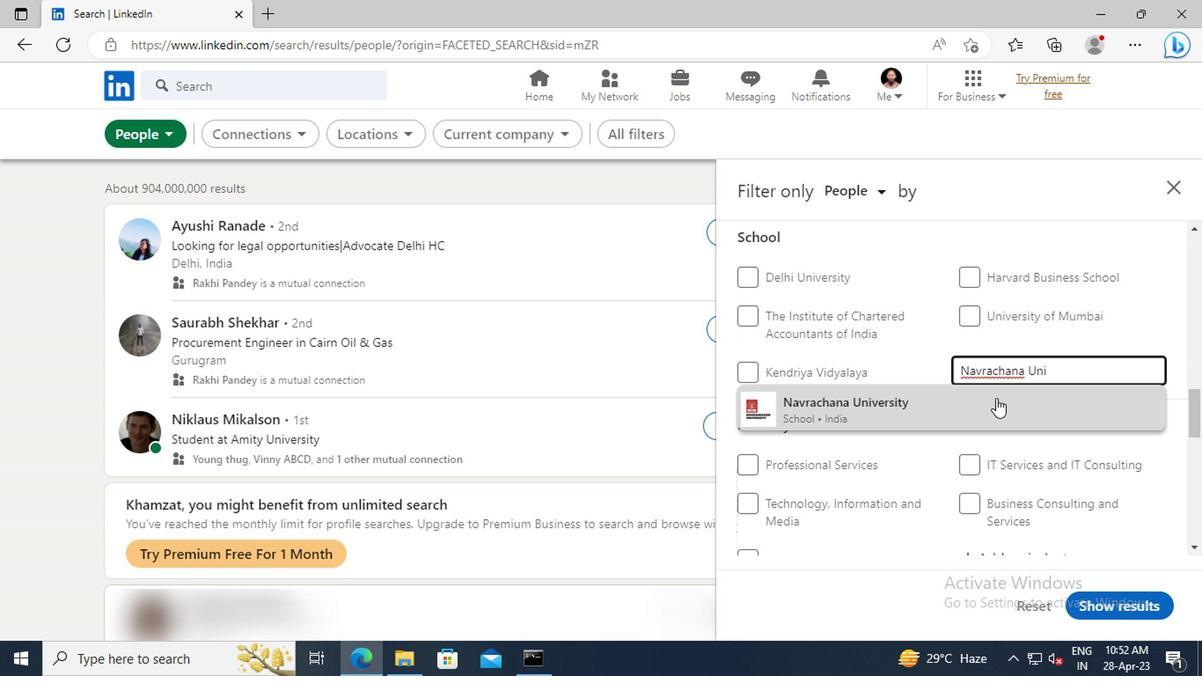 
Action: Mouse pressed left at (992, 405)
Screenshot: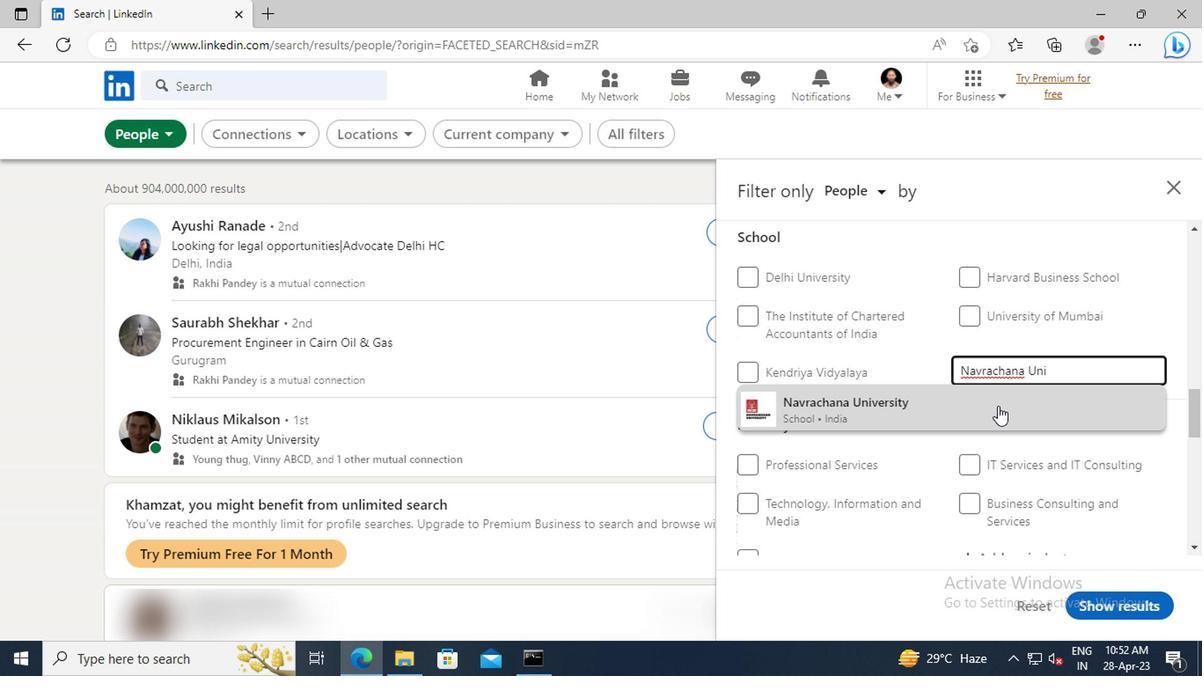 
Action: Mouse moved to (991, 348)
Screenshot: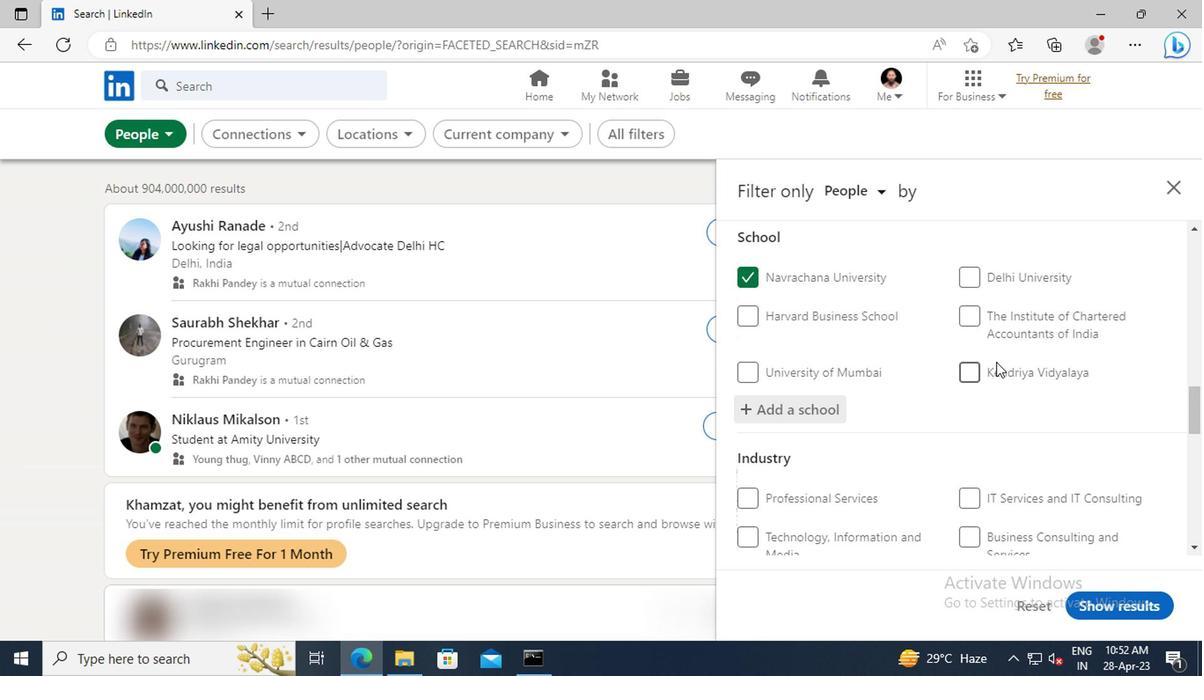 
Action: Mouse scrolled (991, 348) with delta (0, 0)
Screenshot: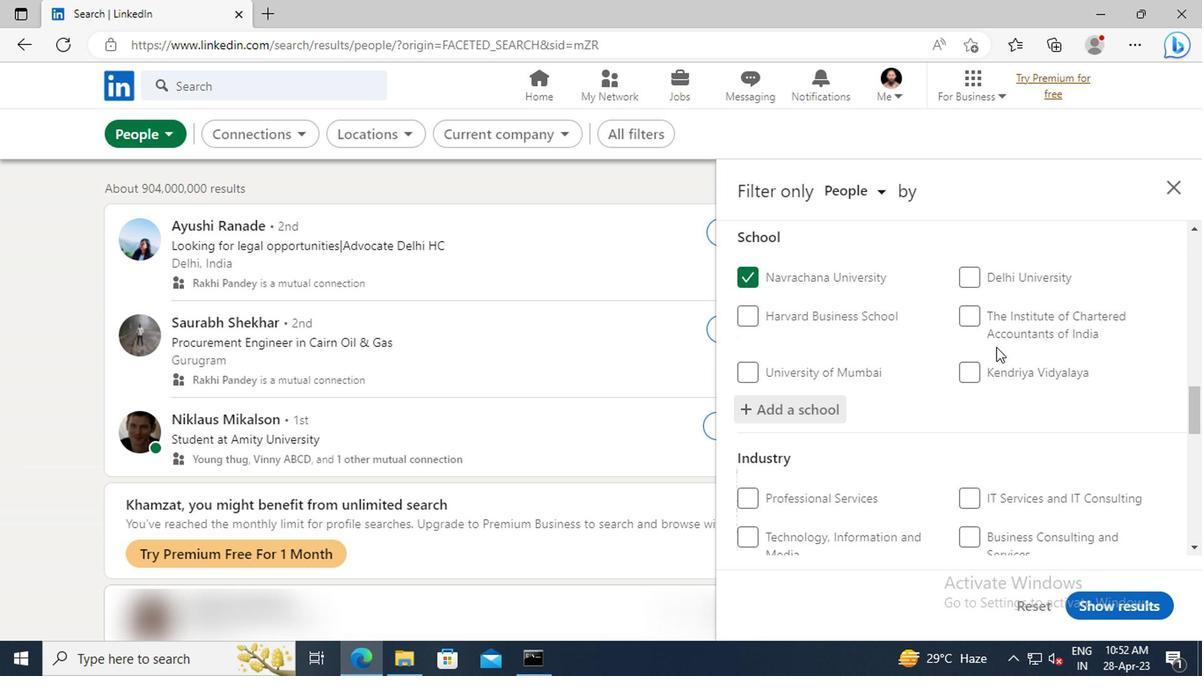 
Action: Mouse scrolled (991, 348) with delta (0, 0)
Screenshot: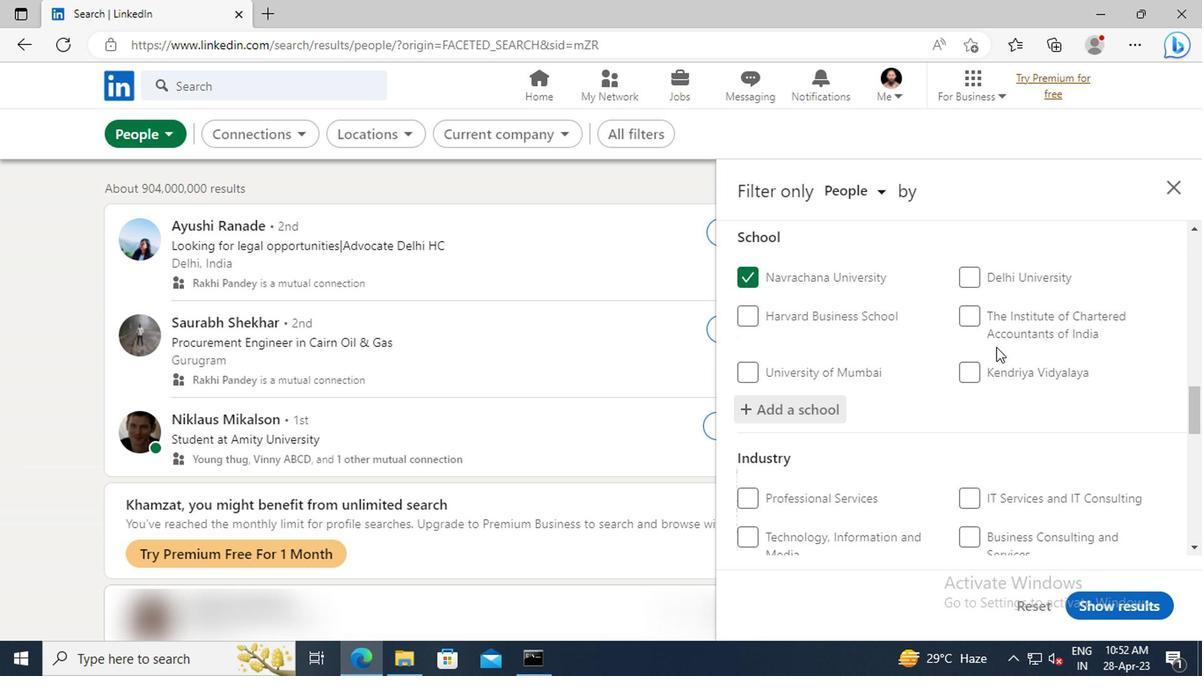 
Action: Mouse scrolled (991, 348) with delta (0, 0)
Screenshot: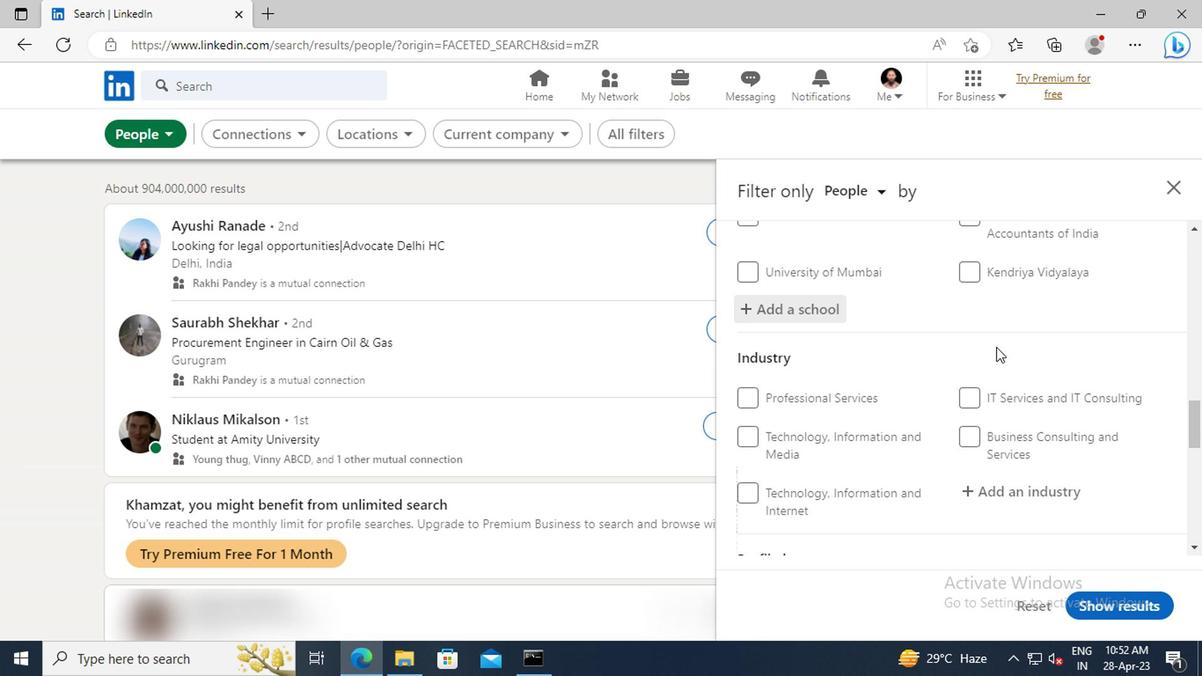 
Action: Mouse scrolled (991, 348) with delta (0, 0)
Screenshot: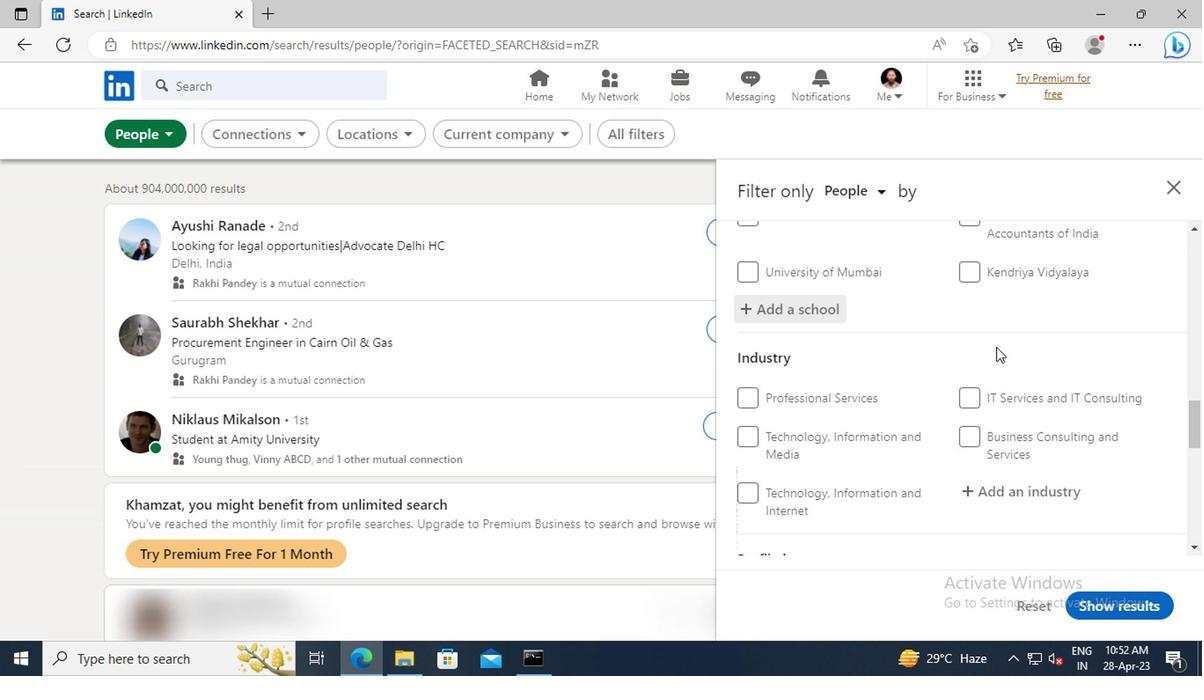 
Action: Mouse moved to (989, 388)
Screenshot: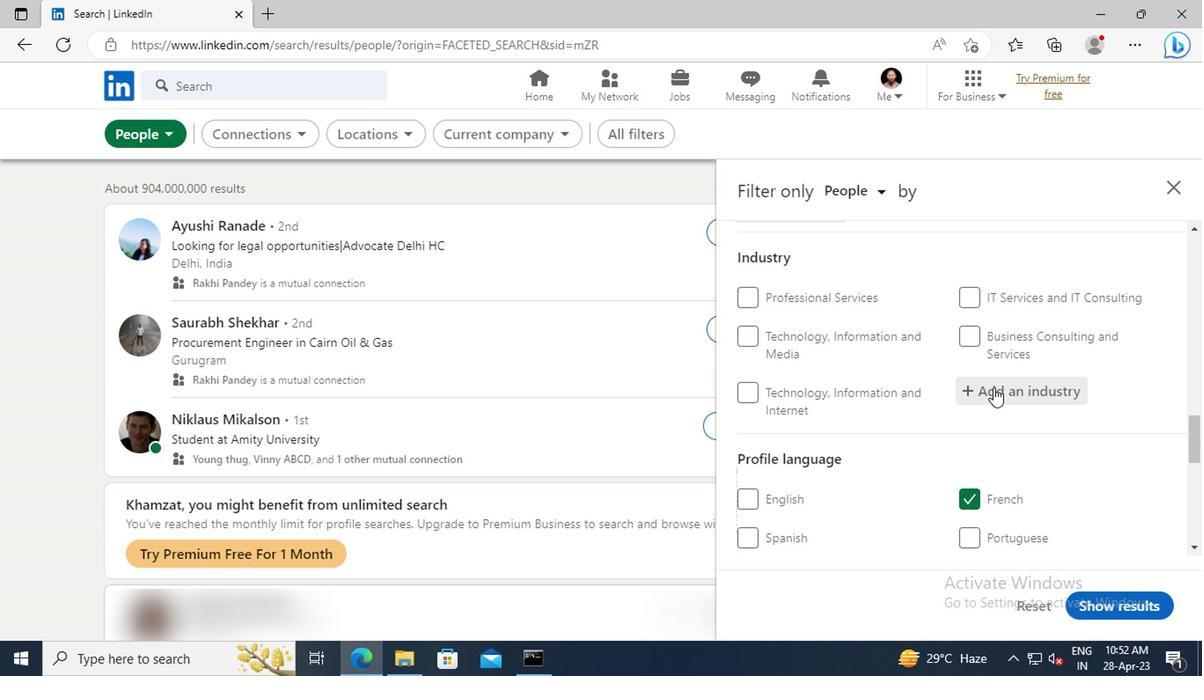 
Action: Mouse pressed left at (989, 388)
Screenshot: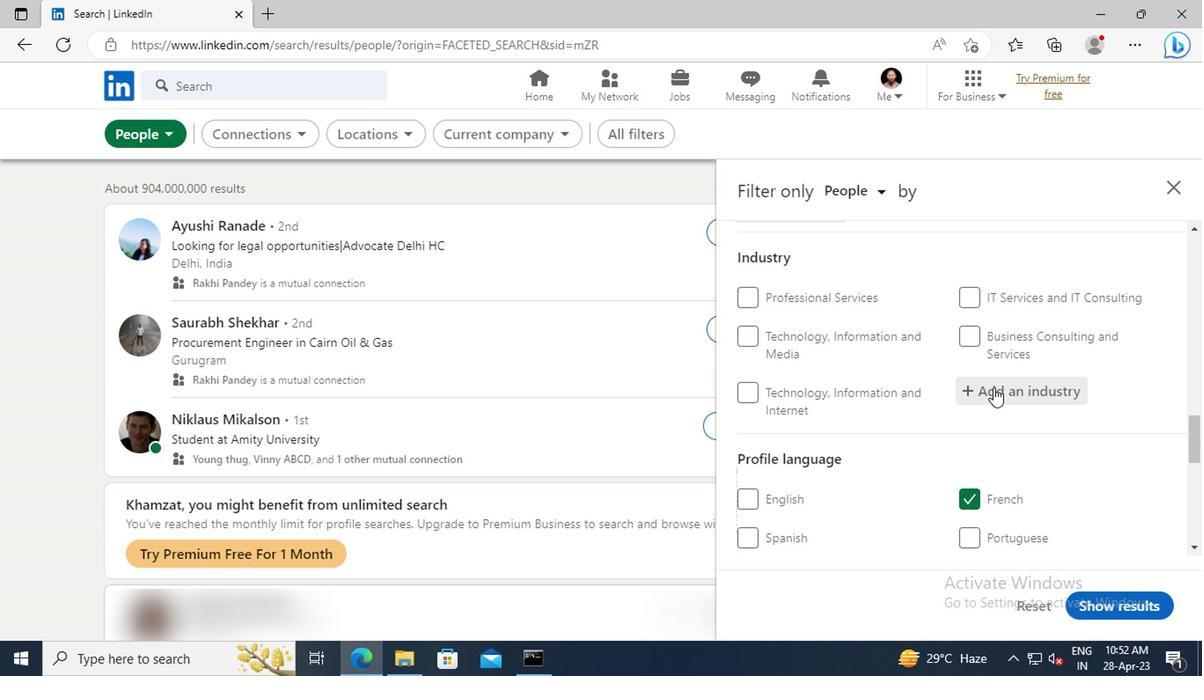 
Action: Key pressed <Key.shift>MEAT<Key.space><Key.shift>PRO
Screenshot: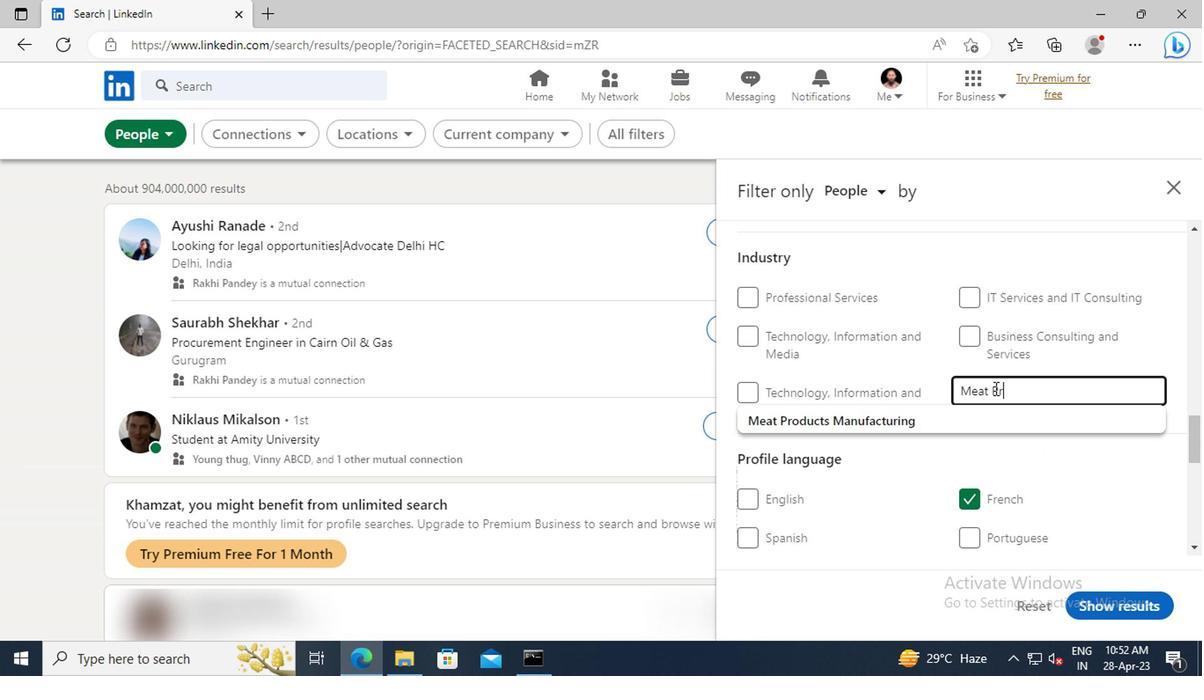
Action: Mouse moved to (998, 415)
Screenshot: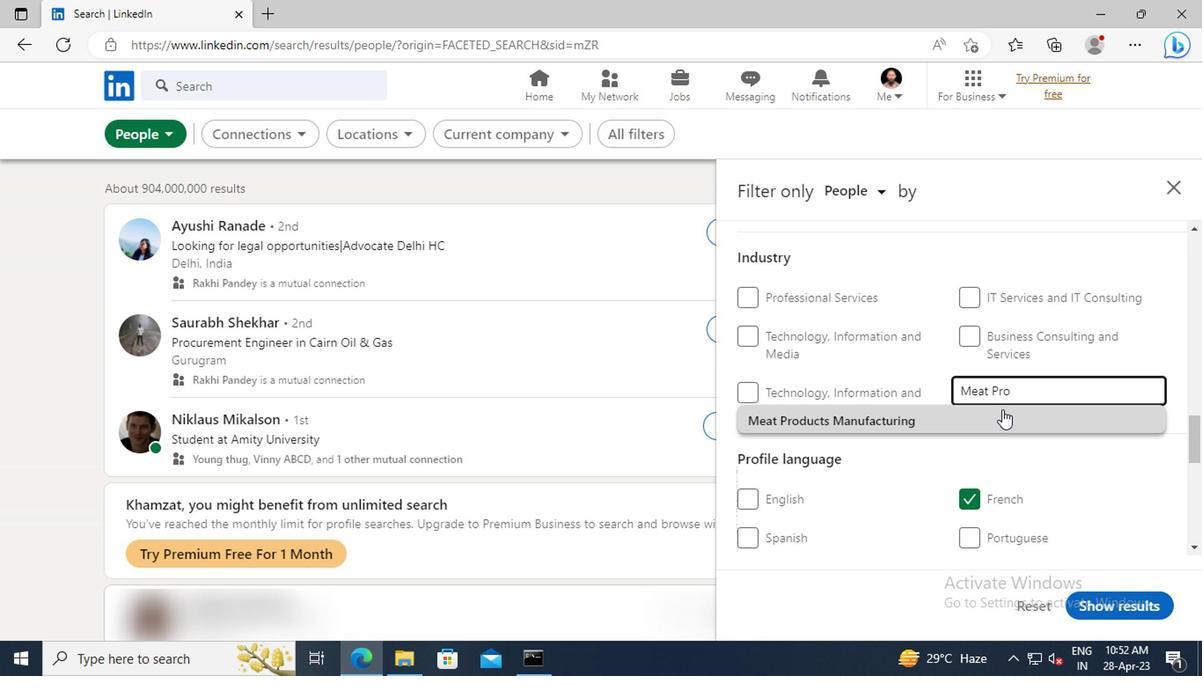 
Action: Mouse pressed left at (998, 415)
Screenshot: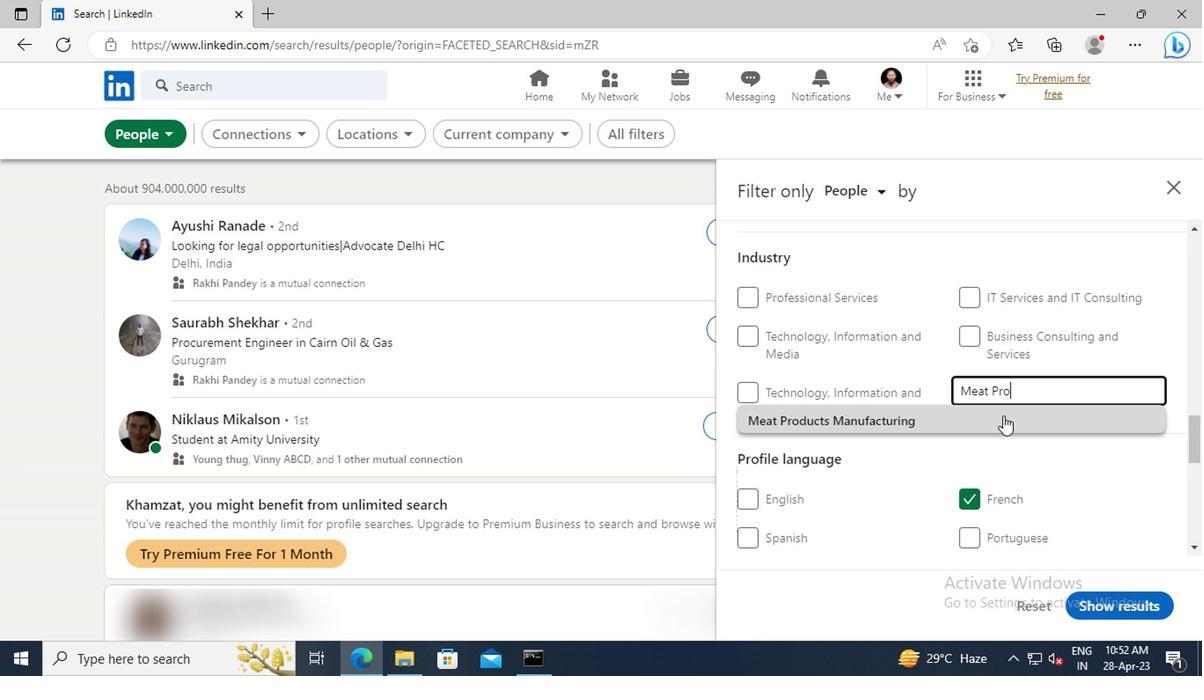 
Action: Mouse moved to (952, 365)
Screenshot: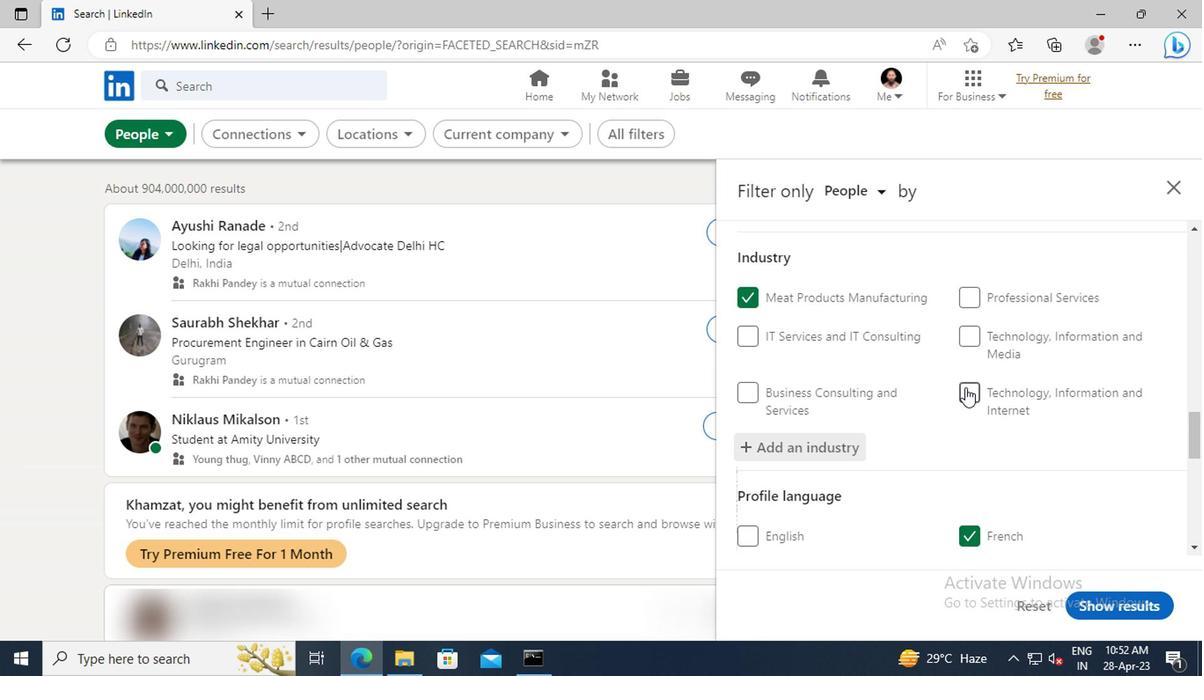 
Action: Mouse scrolled (952, 365) with delta (0, 0)
Screenshot: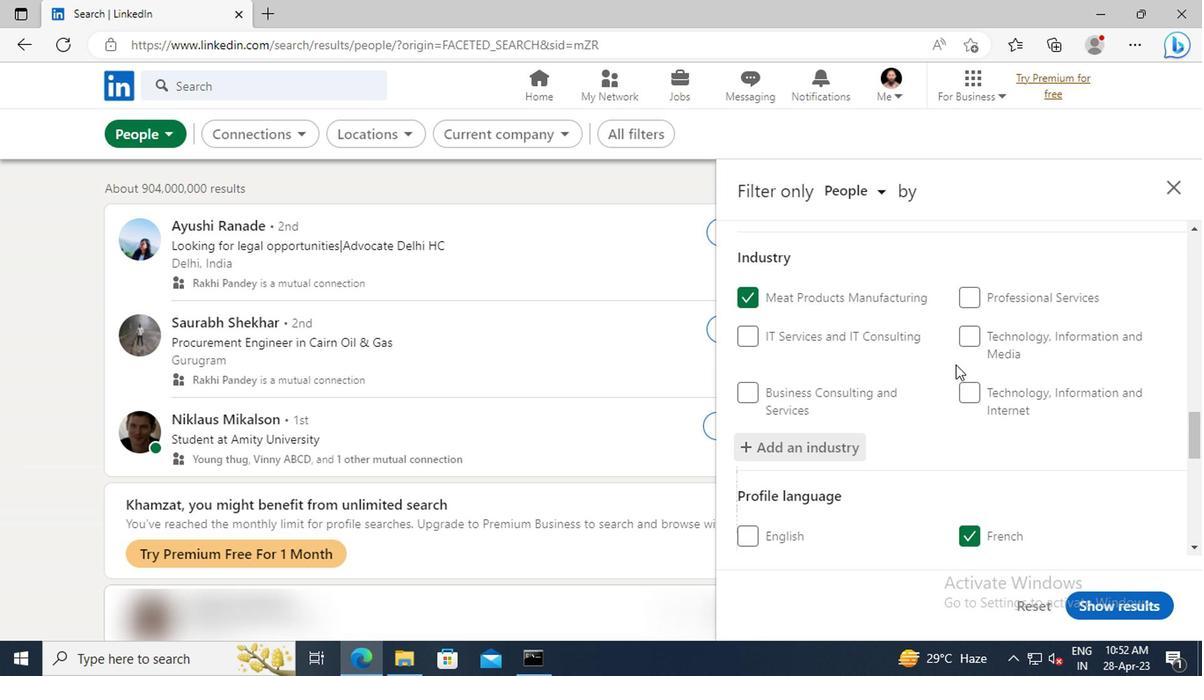 
Action: Mouse scrolled (952, 365) with delta (0, 0)
Screenshot: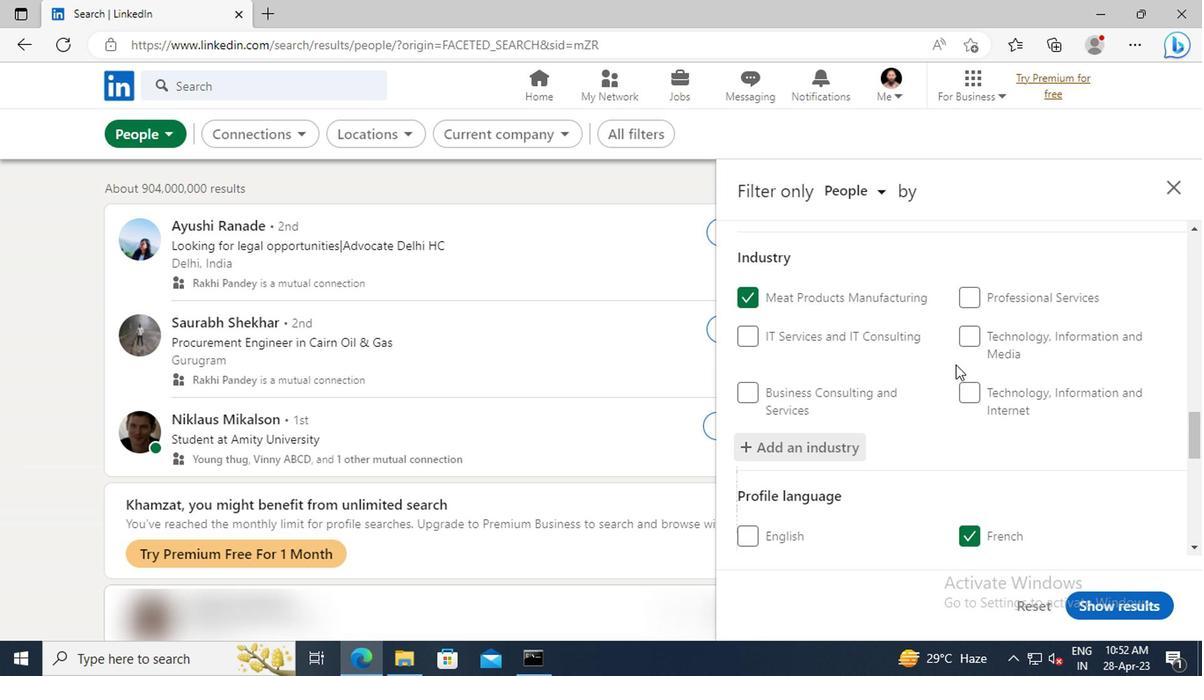 
Action: Mouse scrolled (952, 365) with delta (0, 0)
Screenshot: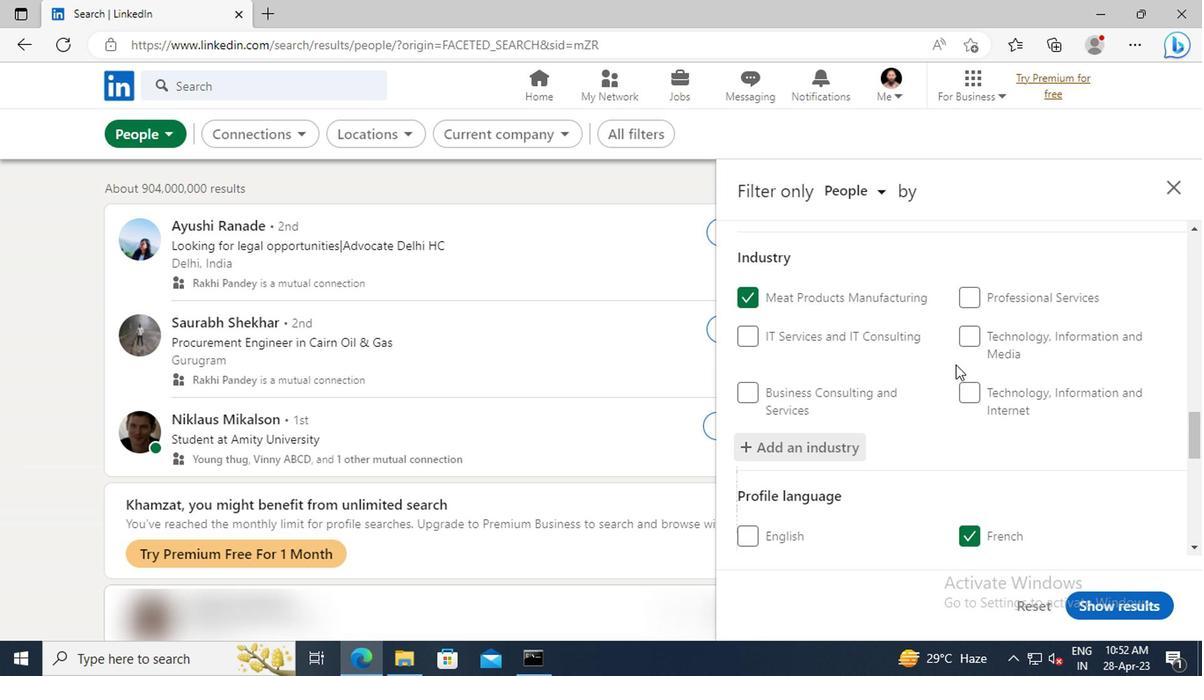 
Action: Mouse scrolled (952, 365) with delta (0, 0)
Screenshot: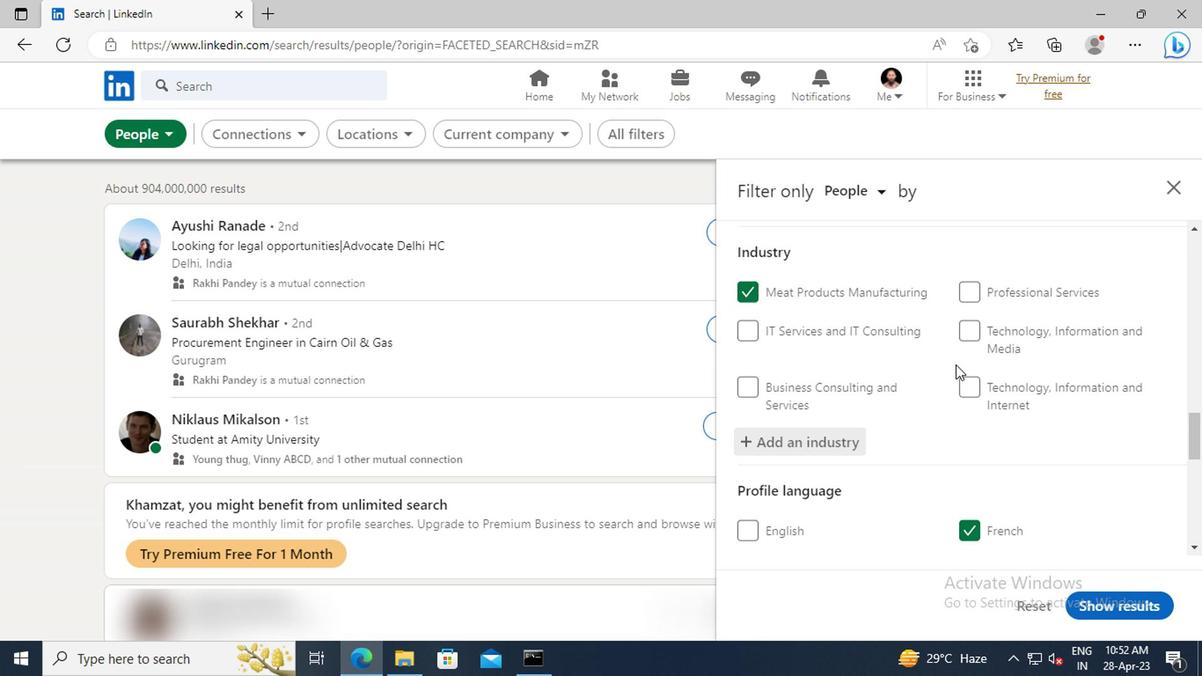 
Action: Mouse scrolled (952, 365) with delta (0, 0)
Screenshot: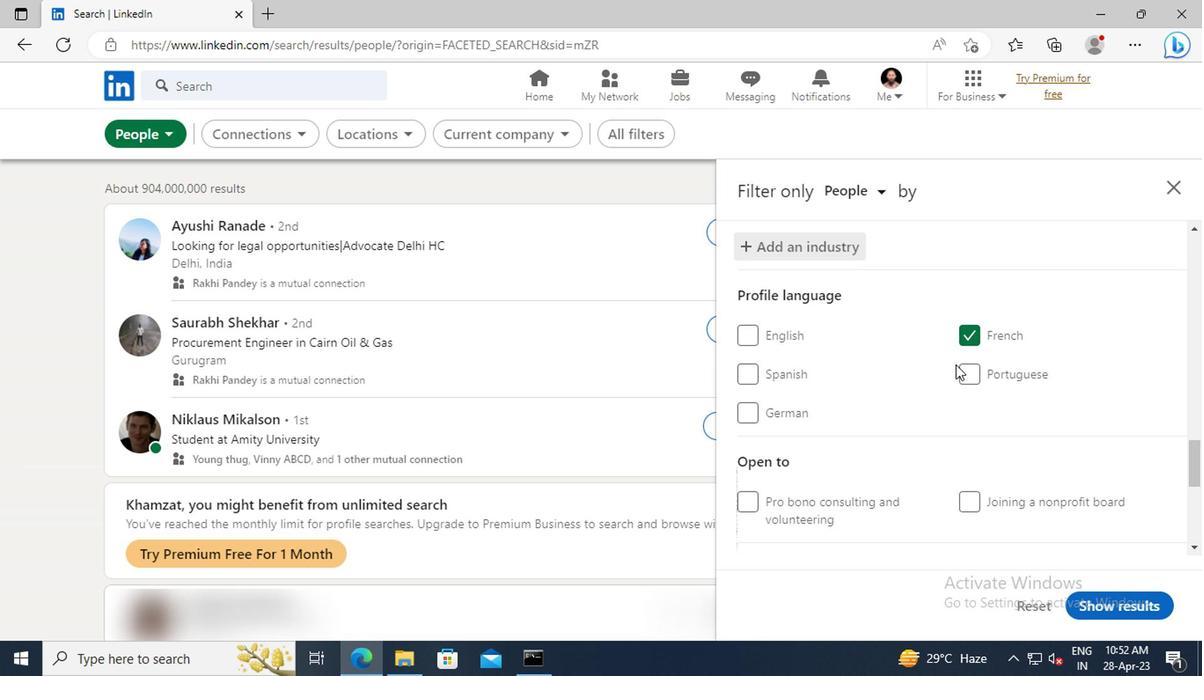 
Action: Mouse moved to (952, 365)
Screenshot: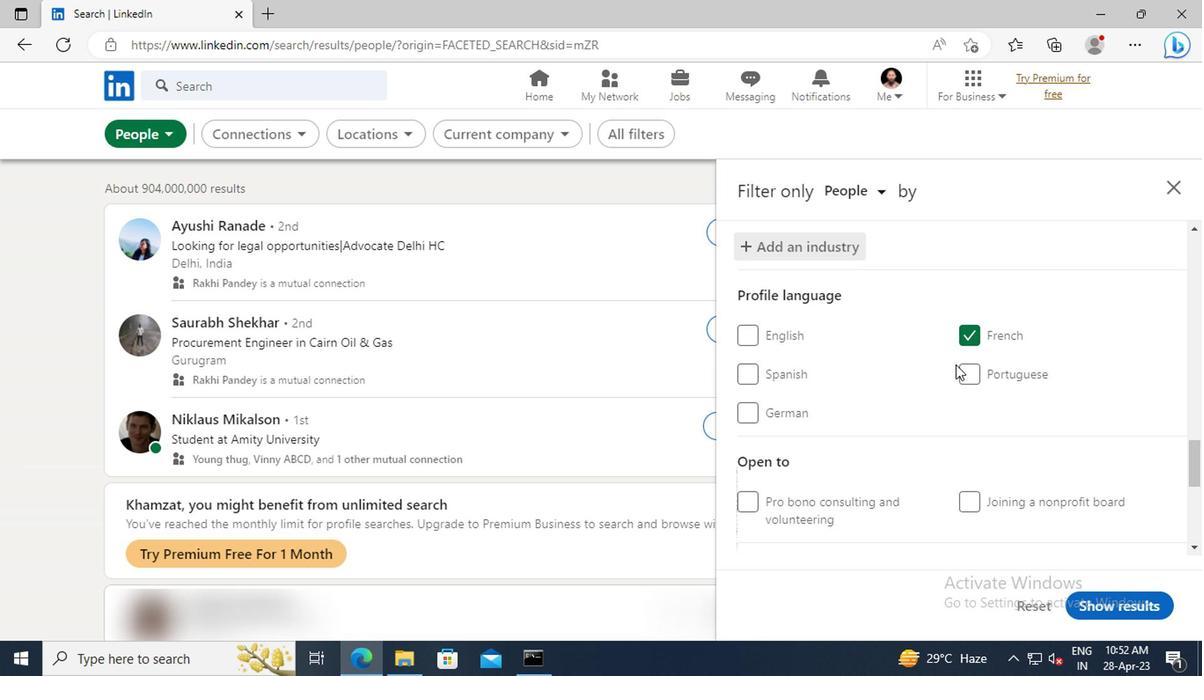 
Action: Mouse scrolled (952, 365) with delta (0, 0)
Screenshot: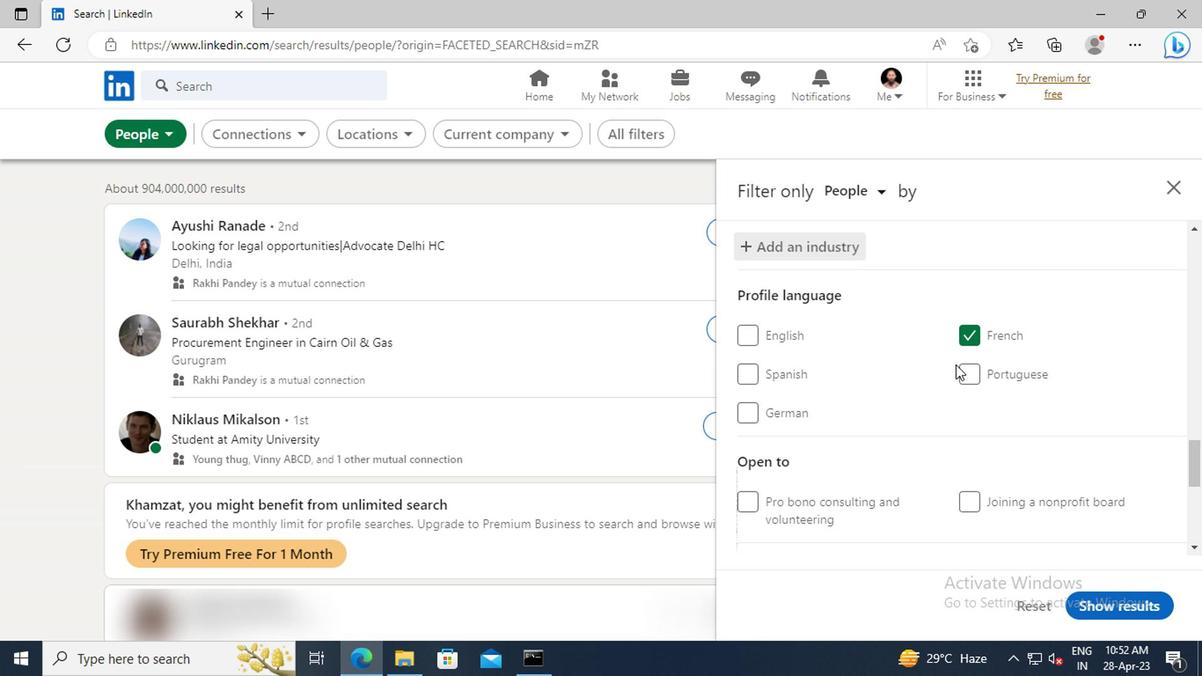 
Action: Mouse moved to (952, 365)
Screenshot: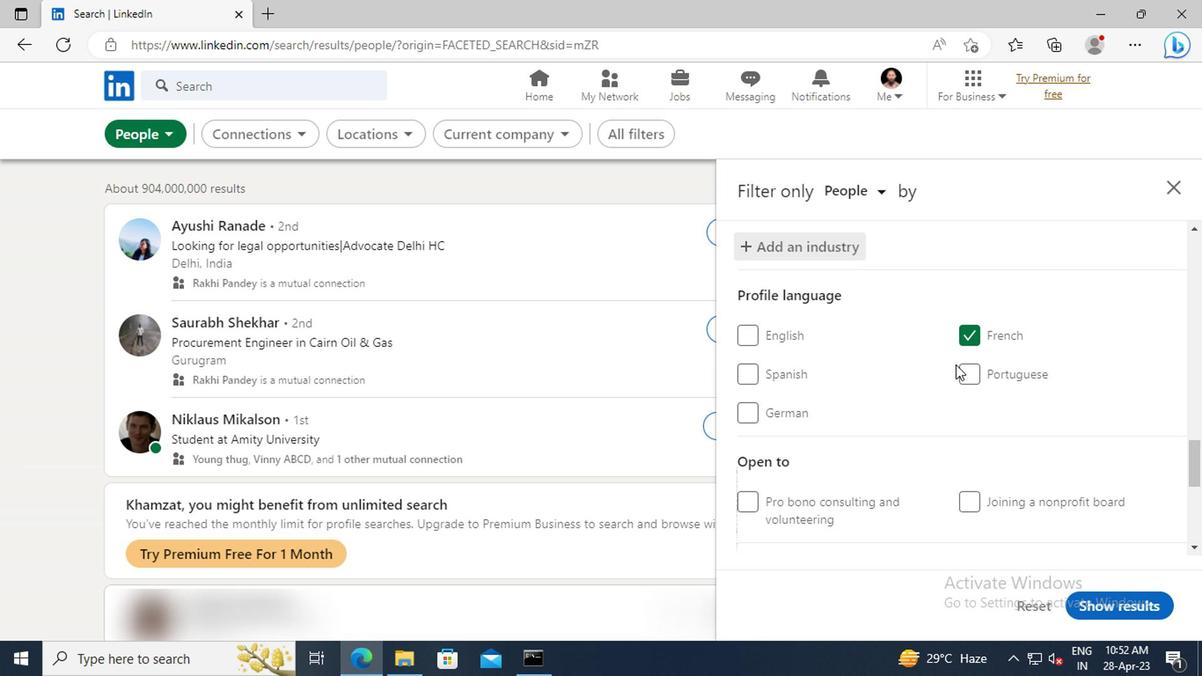 
Action: Mouse scrolled (952, 365) with delta (0, 0)
Screenshot: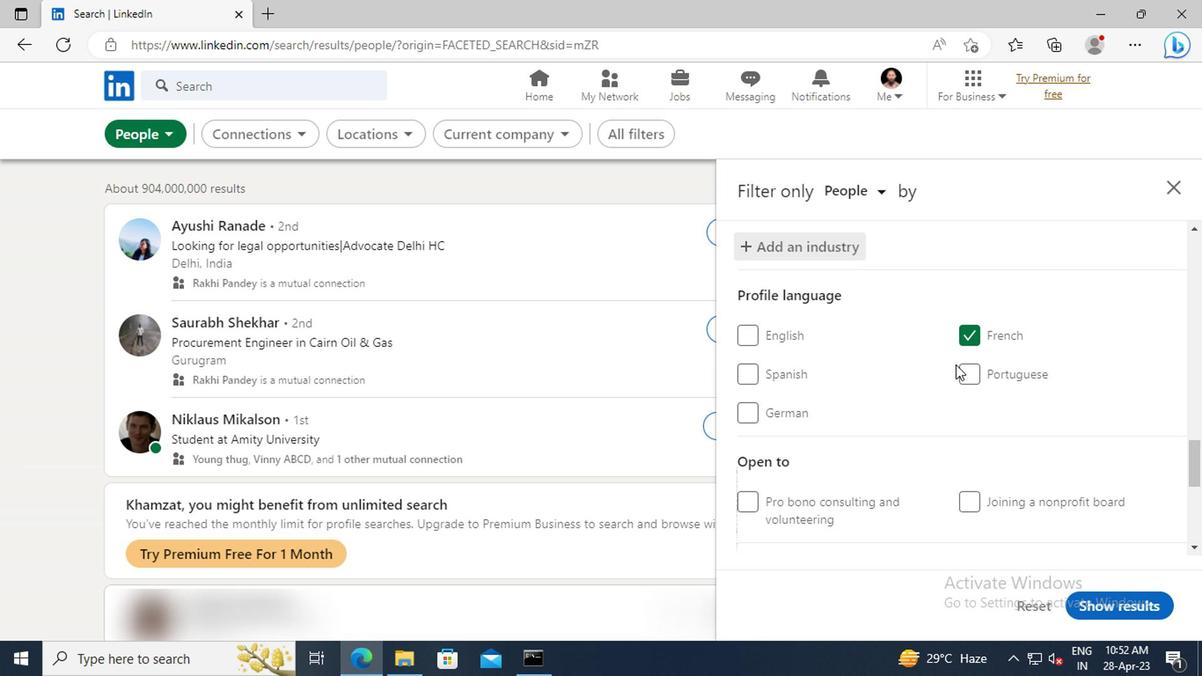 
Action: Mouse scrolled (952, 365) with delta (0, 0)
Screenshot: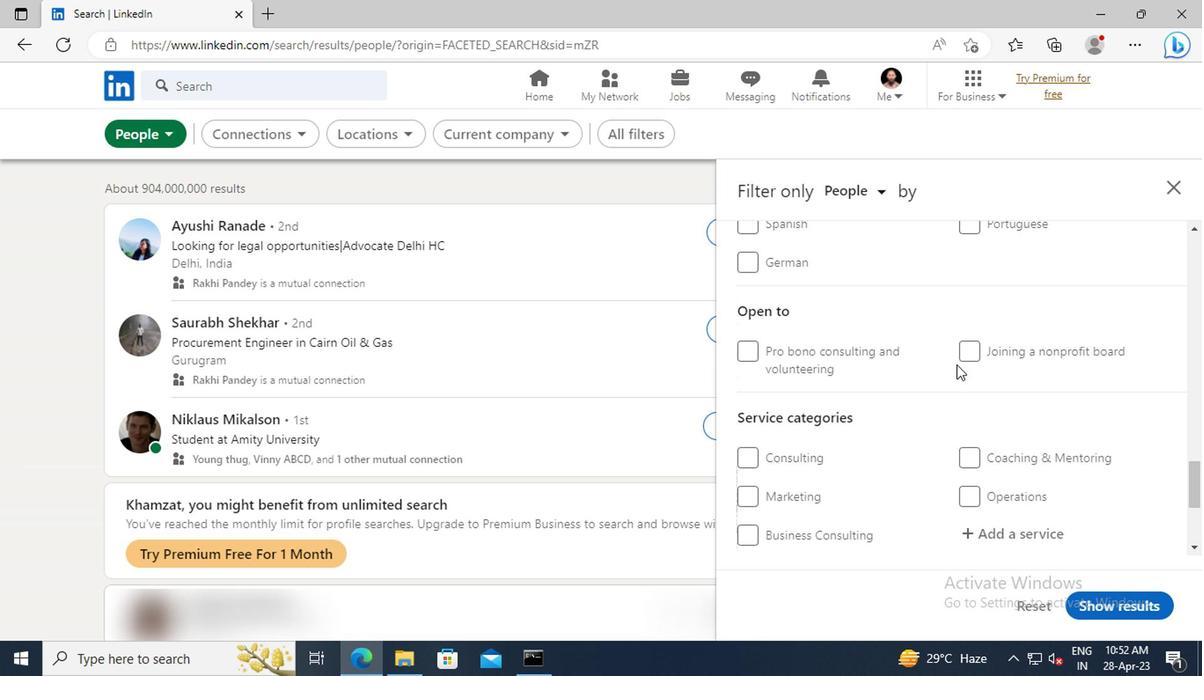 
Action: Mouse scrolled (952, 365) with delta (0, 0)
Screenshot: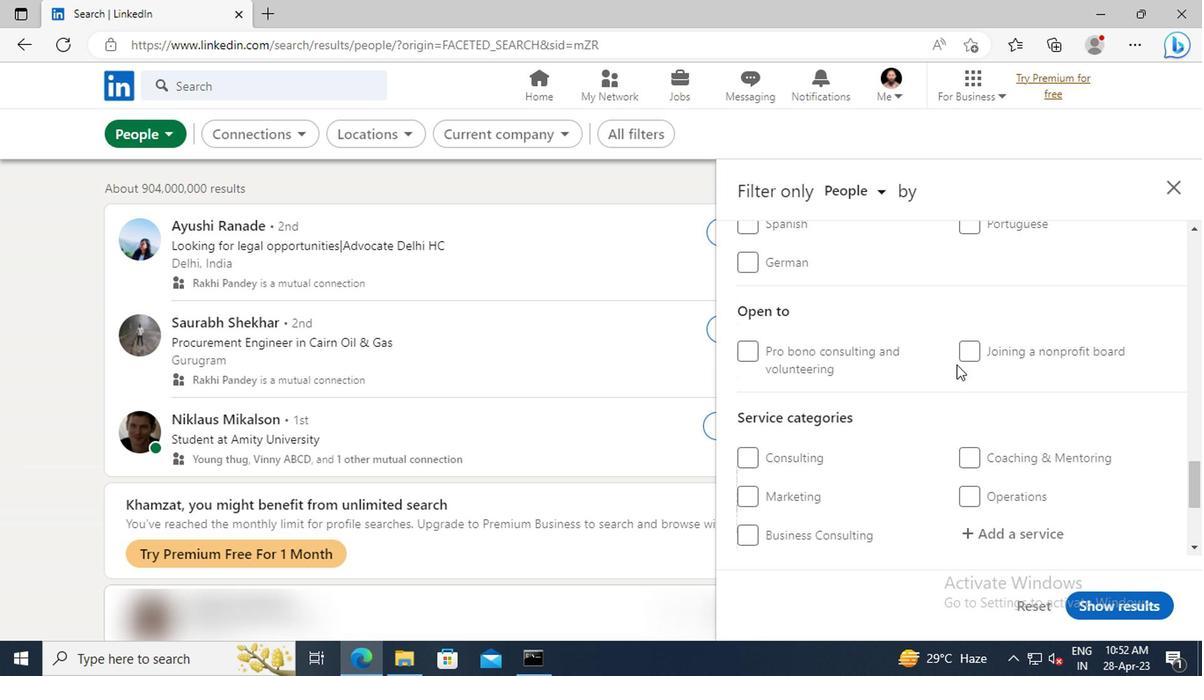 
Action: Mouse scrolled (952, 365) with delta (0, 0)
Screenshot: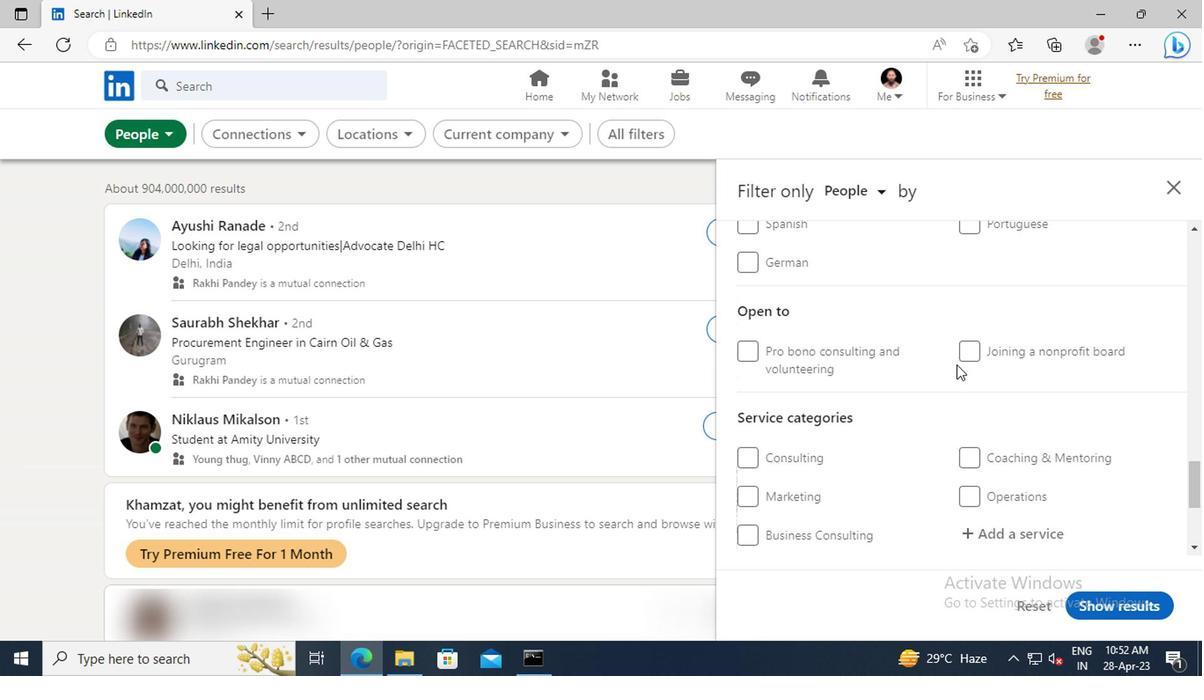 
Action: Mouse moved to (976, 383)
Screenshot: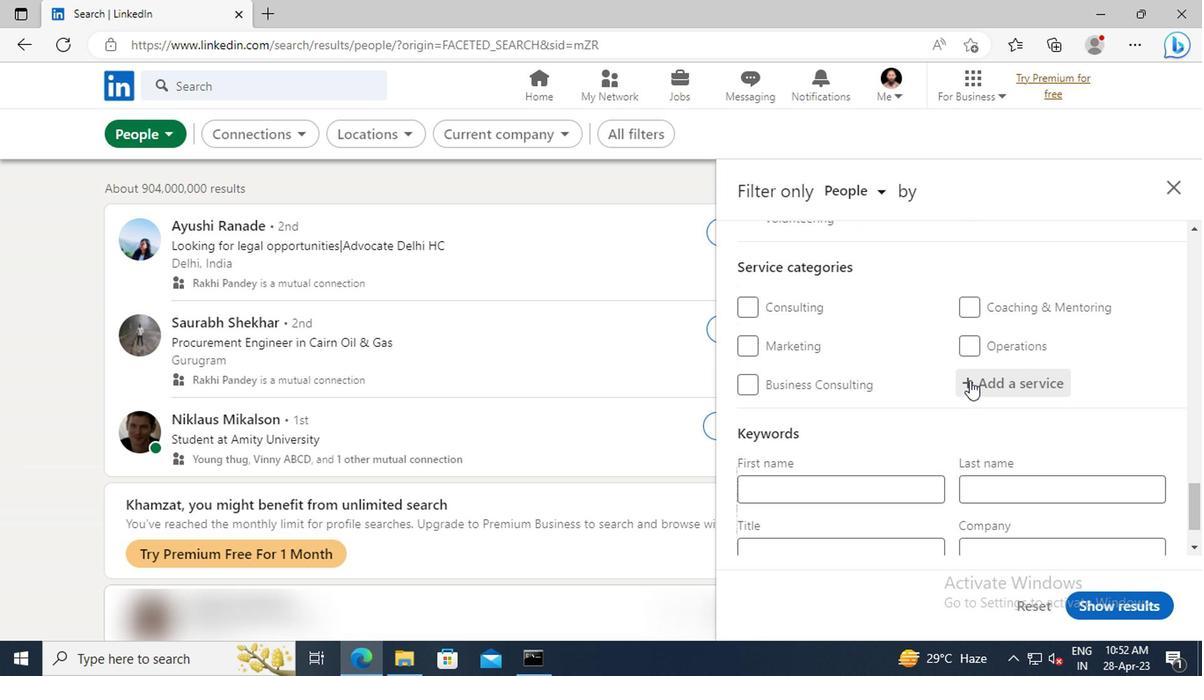 
Action: Mouse pressed left at (976, 383)
Screenshot: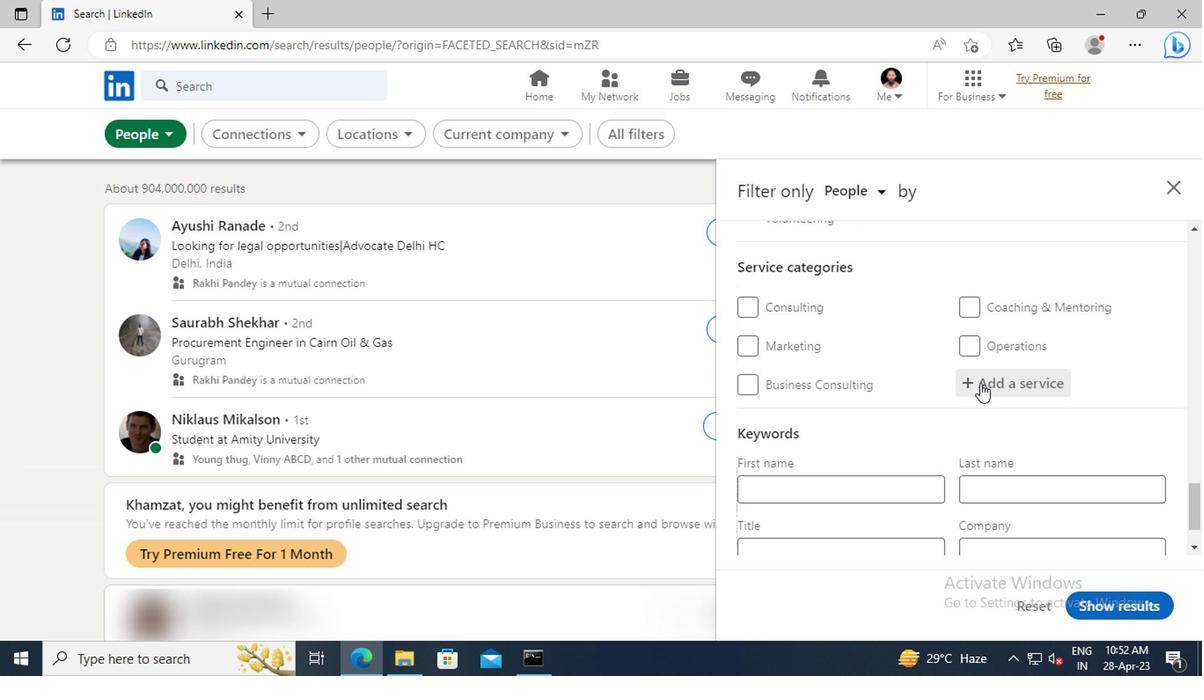 
Action: Key pressed <Key.shift>RESUME<Key.space><Key.shift>WRITING
Screenshot: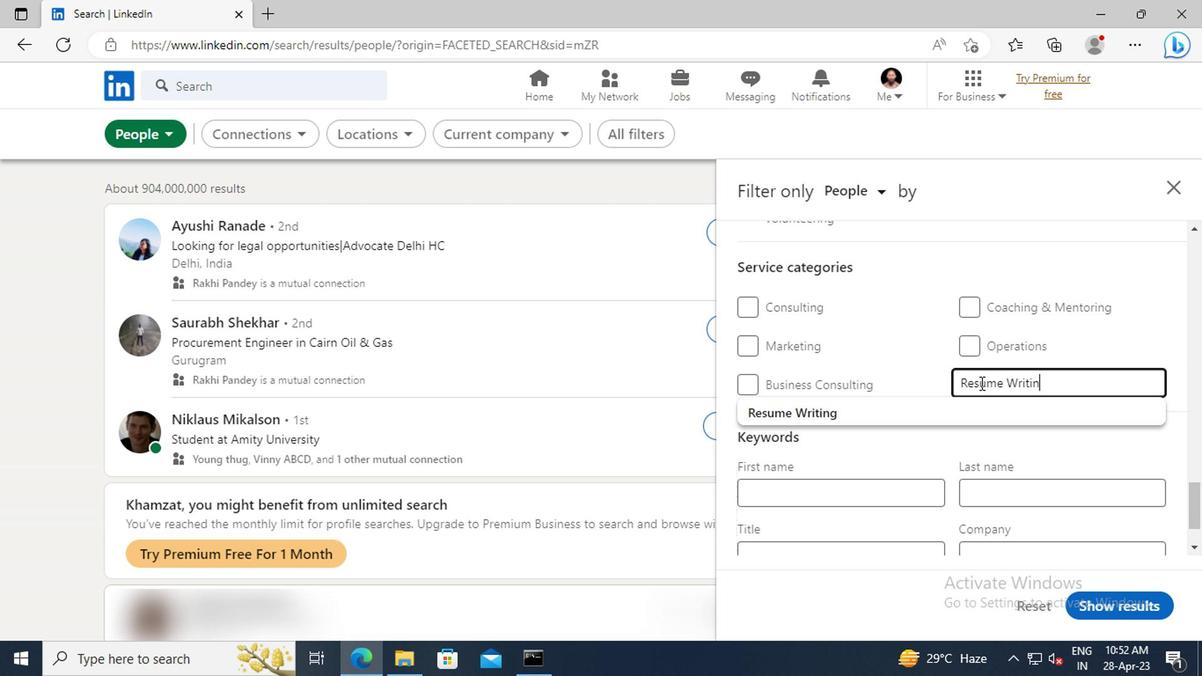 
Action: Mouse moved to (963, 415)
Screenshot: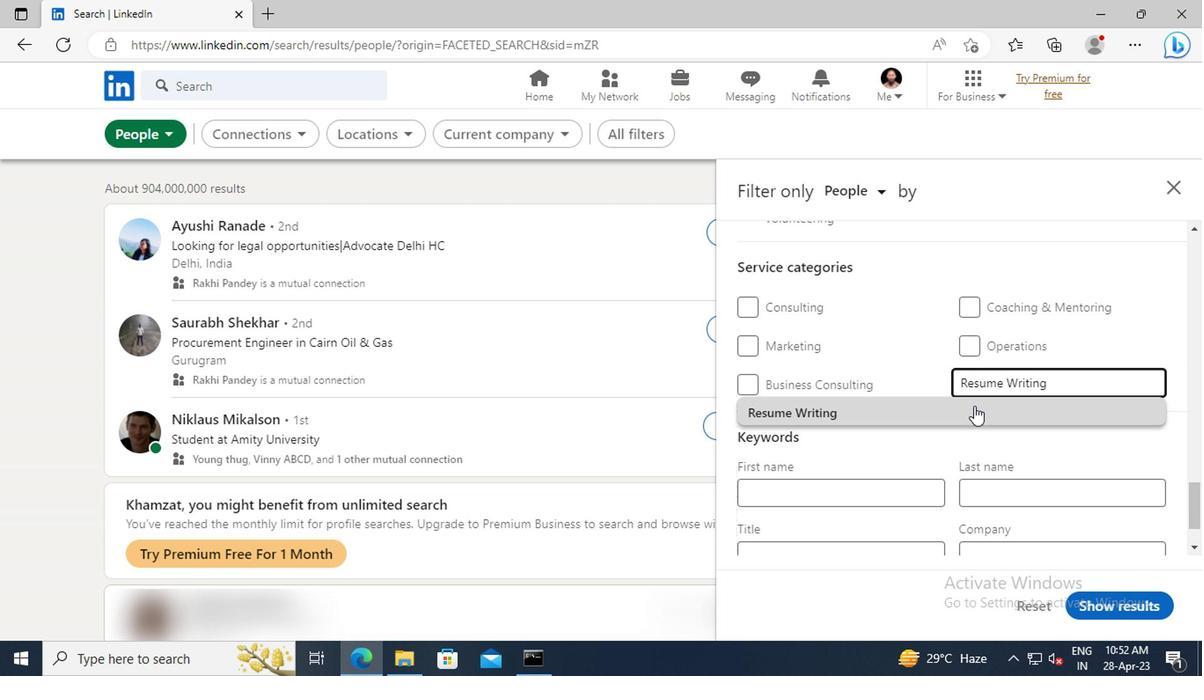 
Action: Mouse pressed left at (963, 415)
Screenshot: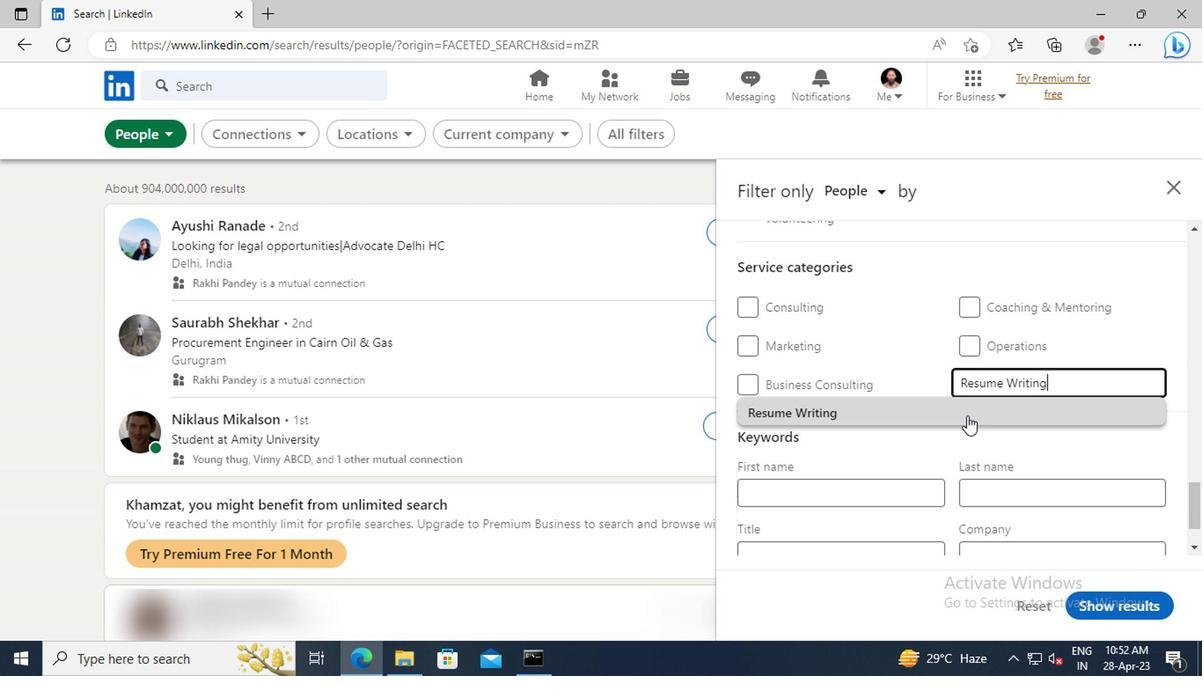 
Action: Mouse moved to (960, 391)
Screenshot: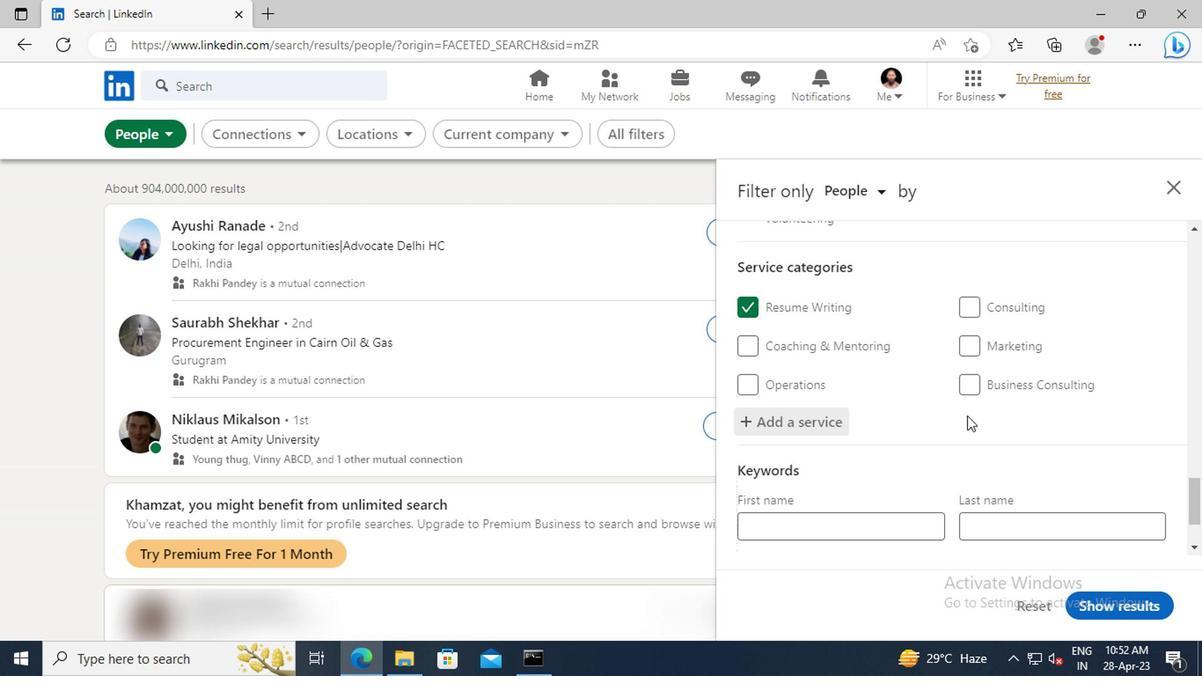 
Action: Mouse scrolled (960, 391) with delta (0, 0)
Screenshot: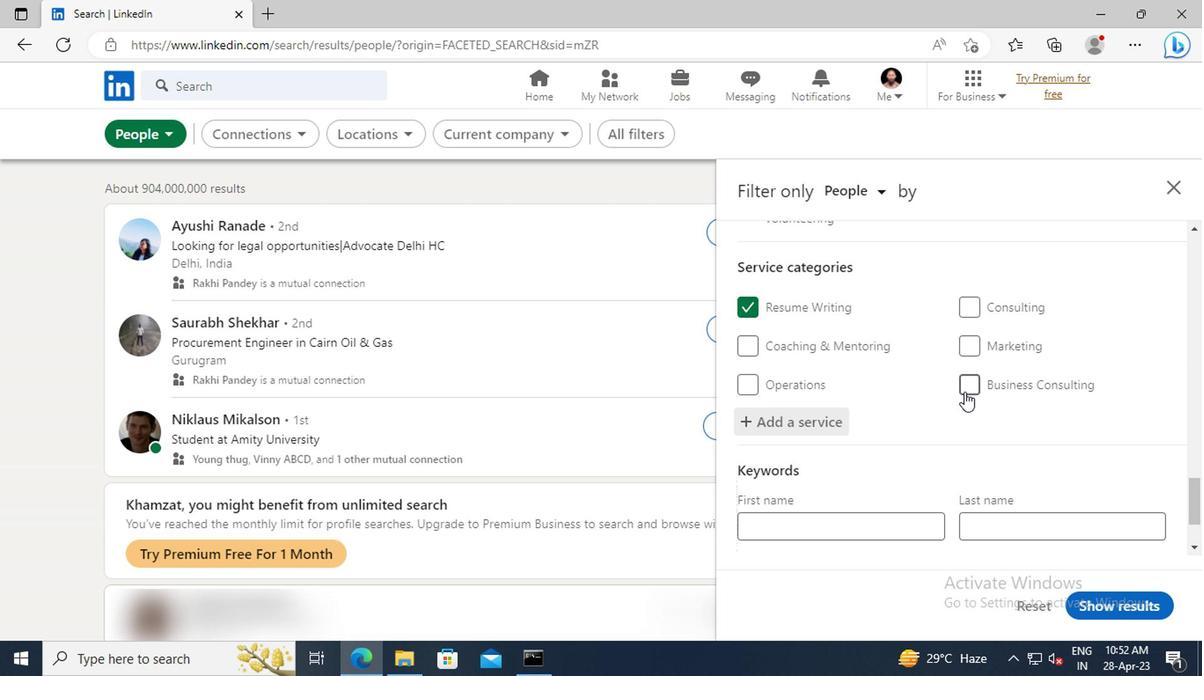 
Action: Mouse scrolled (960, 391) with delta (0, 0)
Screenshot: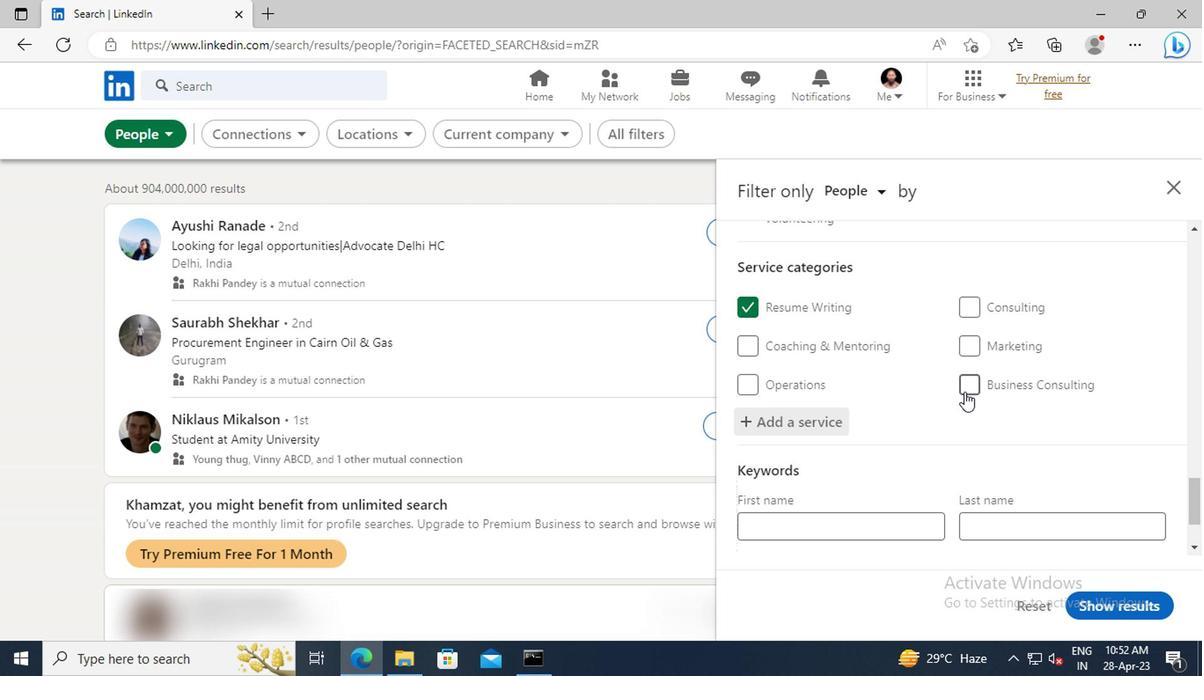 
Action: Mouse scrolled (960, 391) with delta (0, 0)
Screenshot: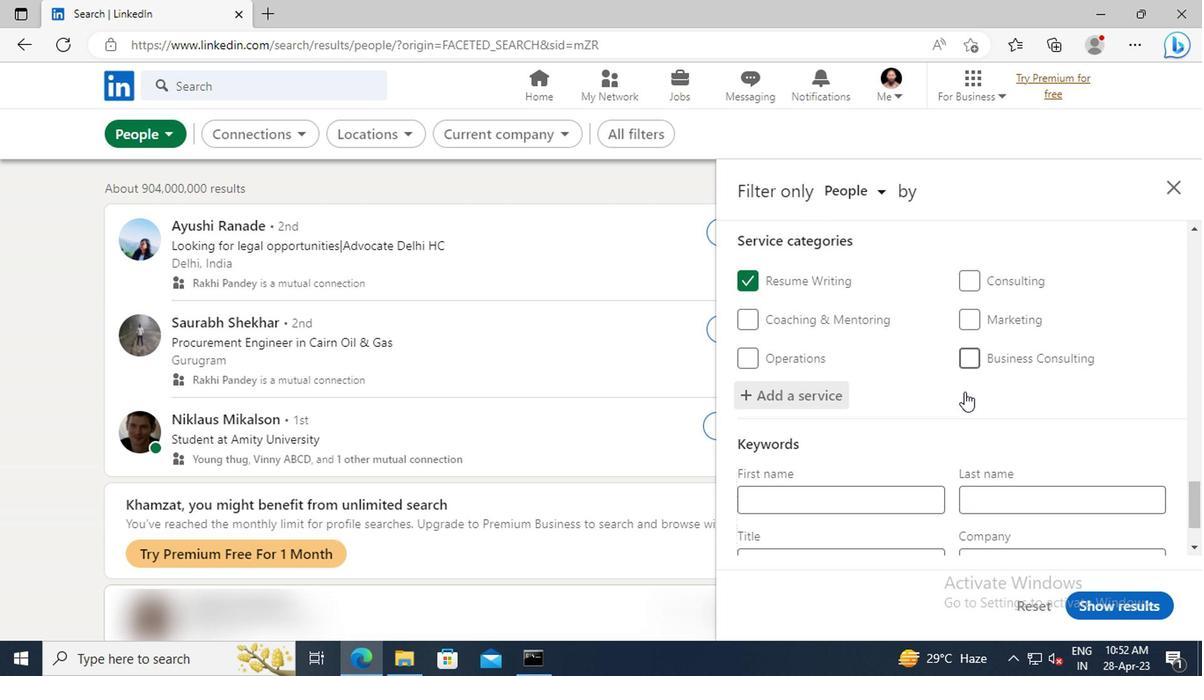 
Action: Mouse moved to (873, 467)
Screenshot: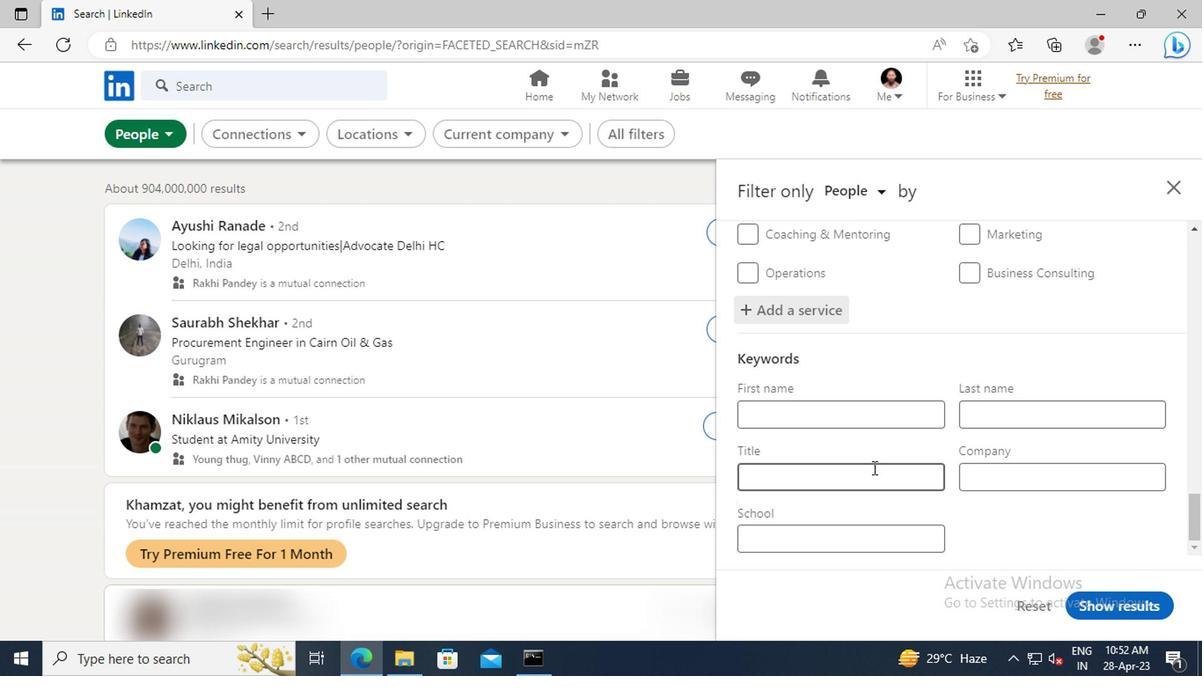 
Action: Mouse pressed left at (873, 467)
Screenshot: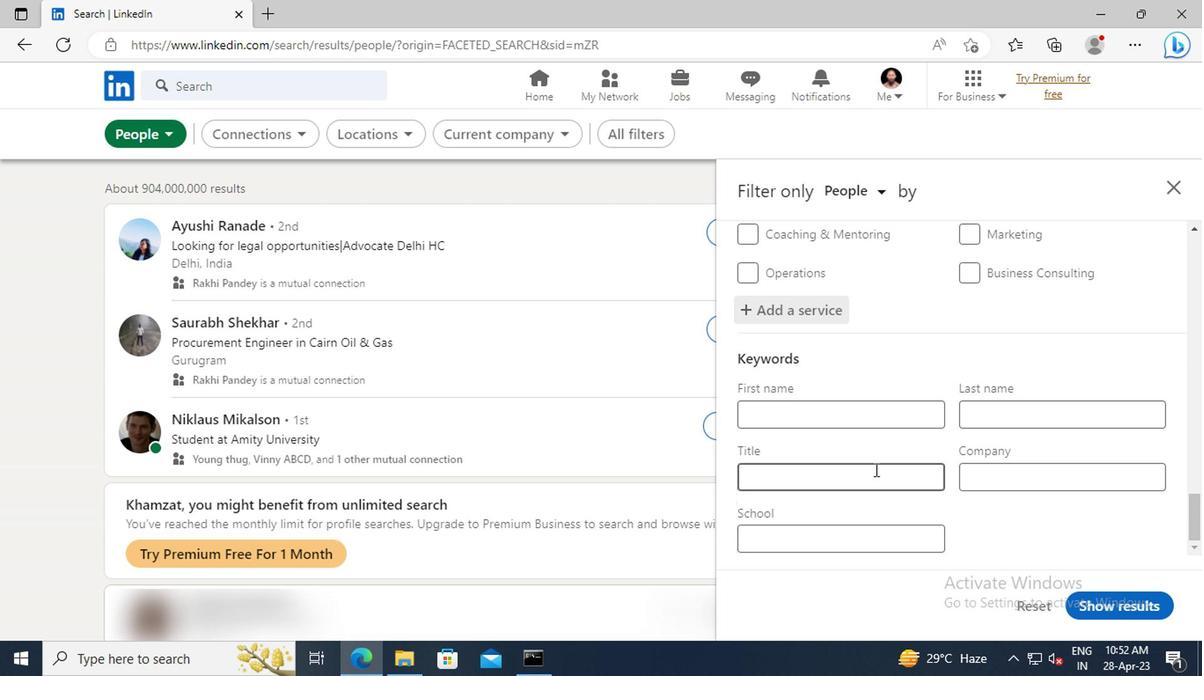 
Action: Key pressed <Key.shift>MERCHANDISING<Key.space><Key.shift>ASSOCIATE<Key.enter>
Screenshot: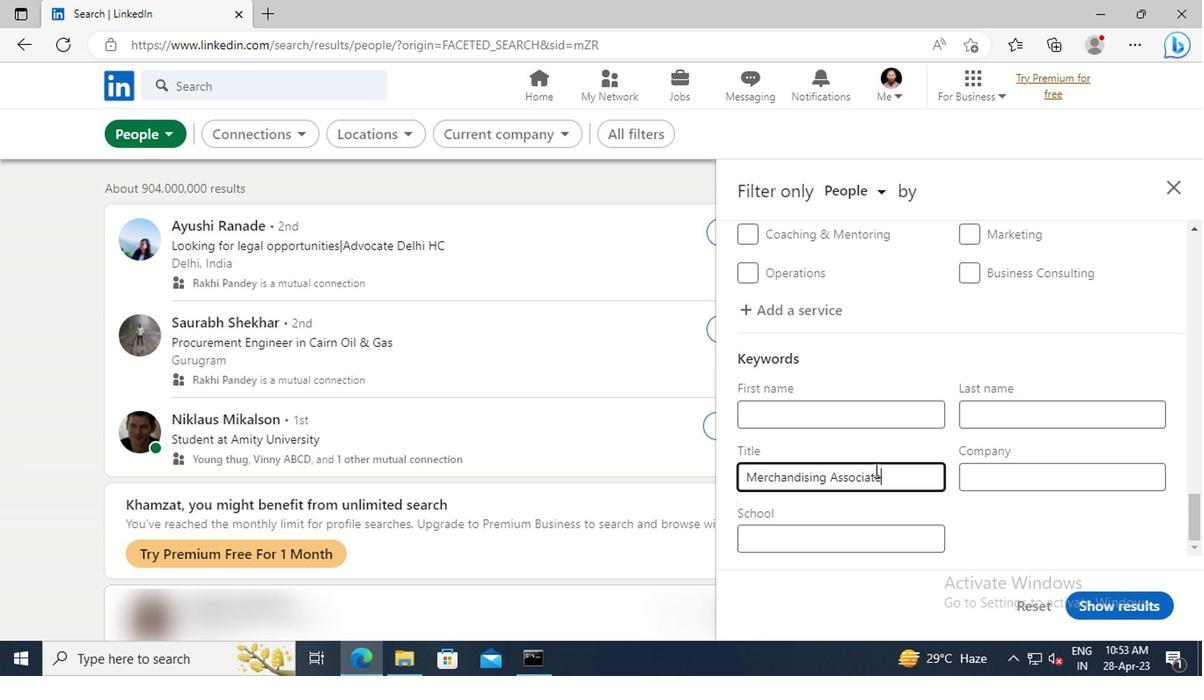 
Action: Mouse moved to (1078, 589)
Screenshot: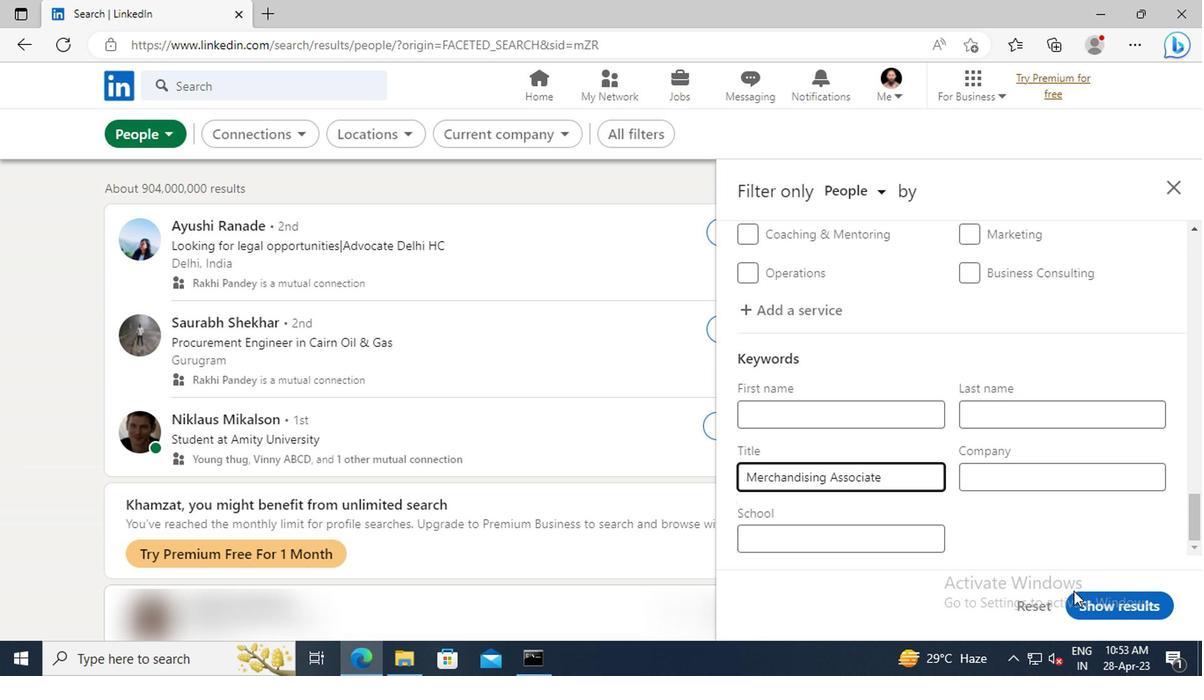 
Action: Mouse pressed left at (1078, 589)
Screenshot: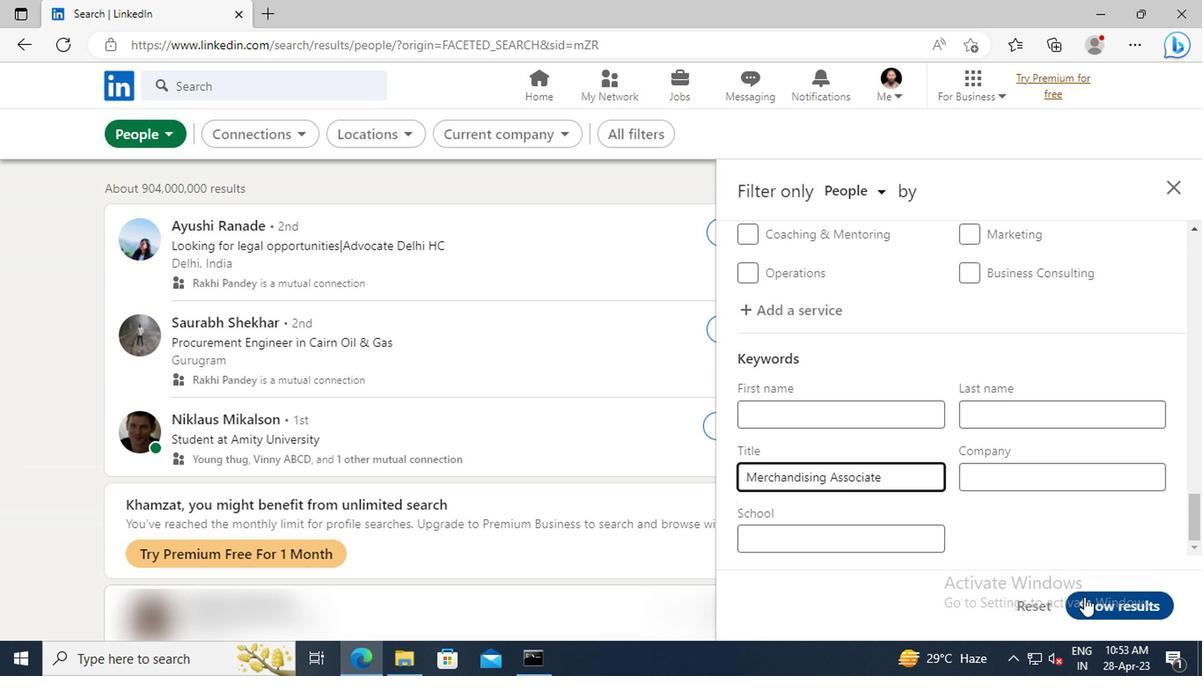 
